 Task: Send an email with the signature Lindsay Hall with the subject Request for feedback on a consumer research report and the message I am writing to confirm the details of the project charter. from softage.3@softage.net to softage.8@softage.net with an attached audio file Audio_announcement.mp3 and move the email from Sent Items to the folder Product manuals
Action: Mouse moved to (102, 134)
Screenshot: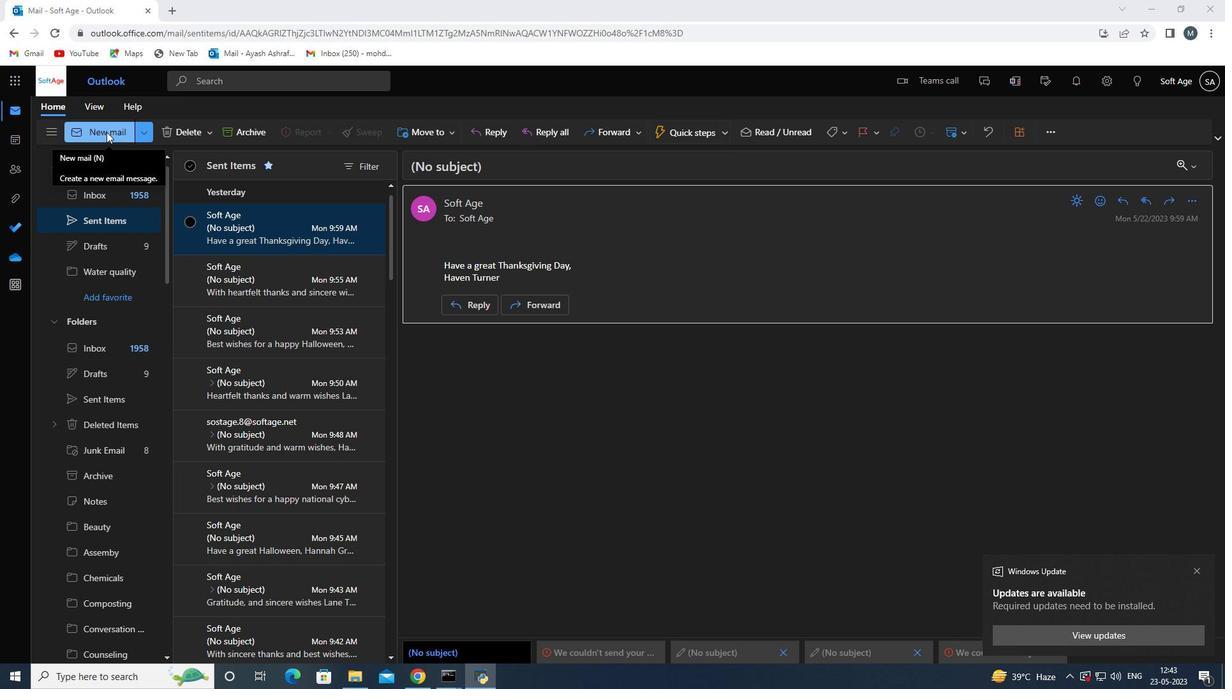 
Action: Mouse pressed left at (102, 134)
Screenshot: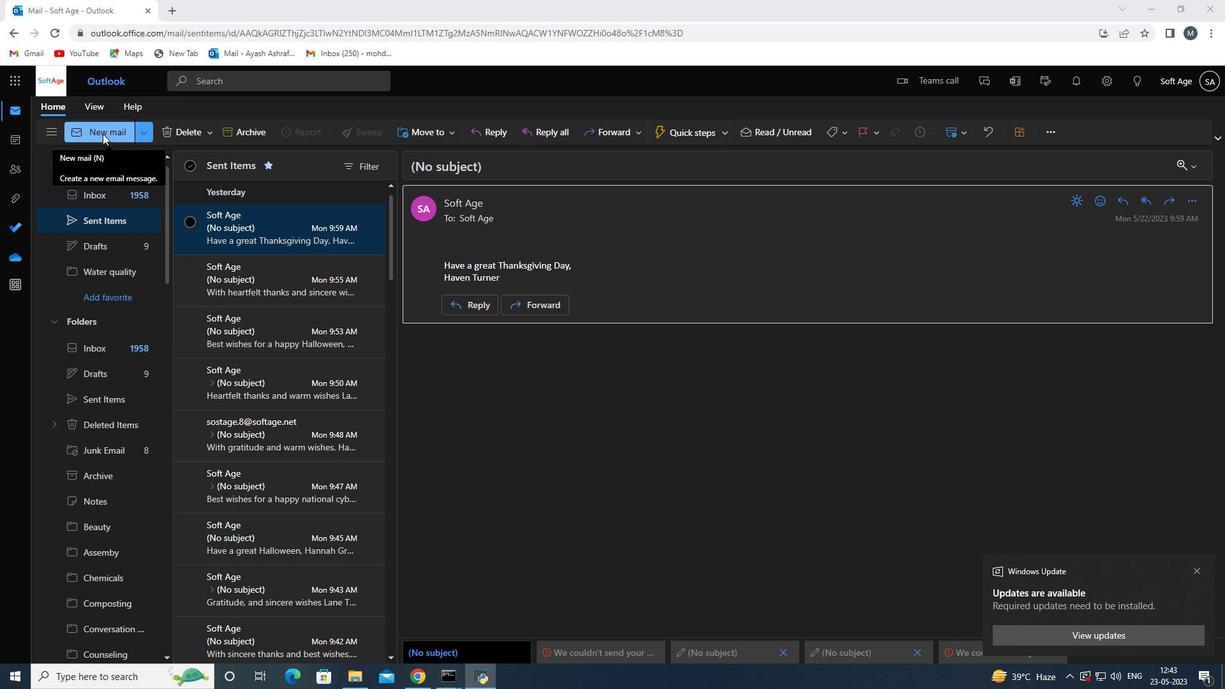 
Action: Mouse moved to (865, 138)
Screenshot: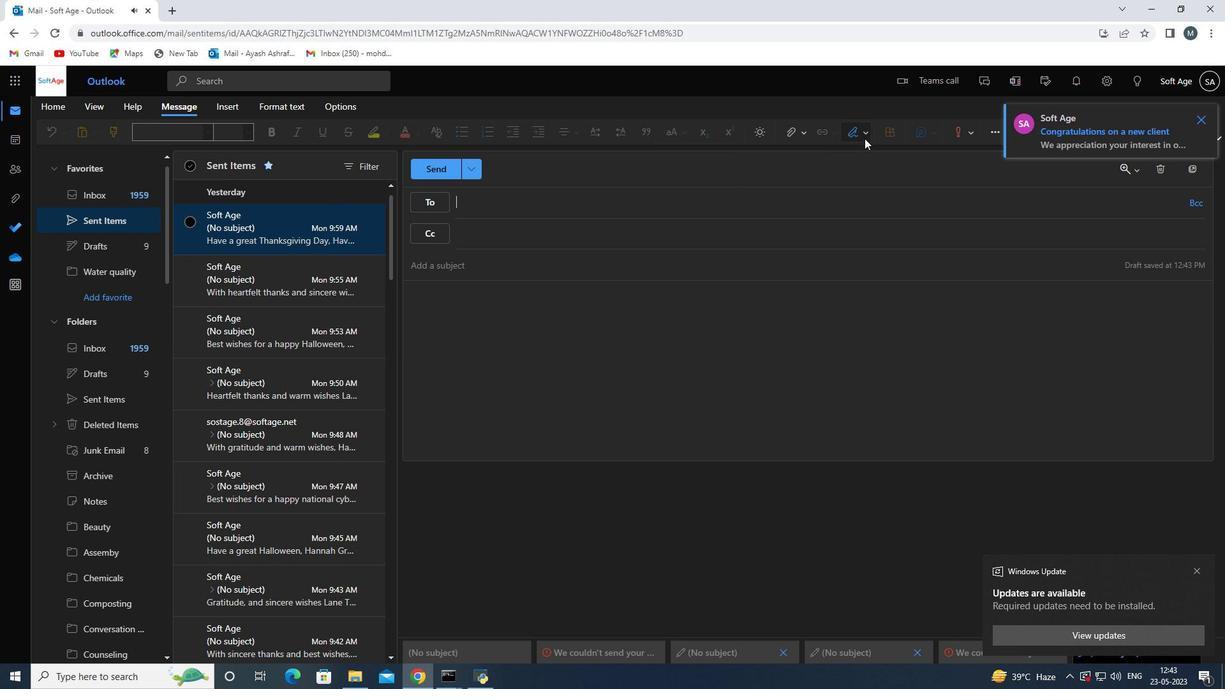 
Action: Mouse pressed left at (865, 138)
Screenshot: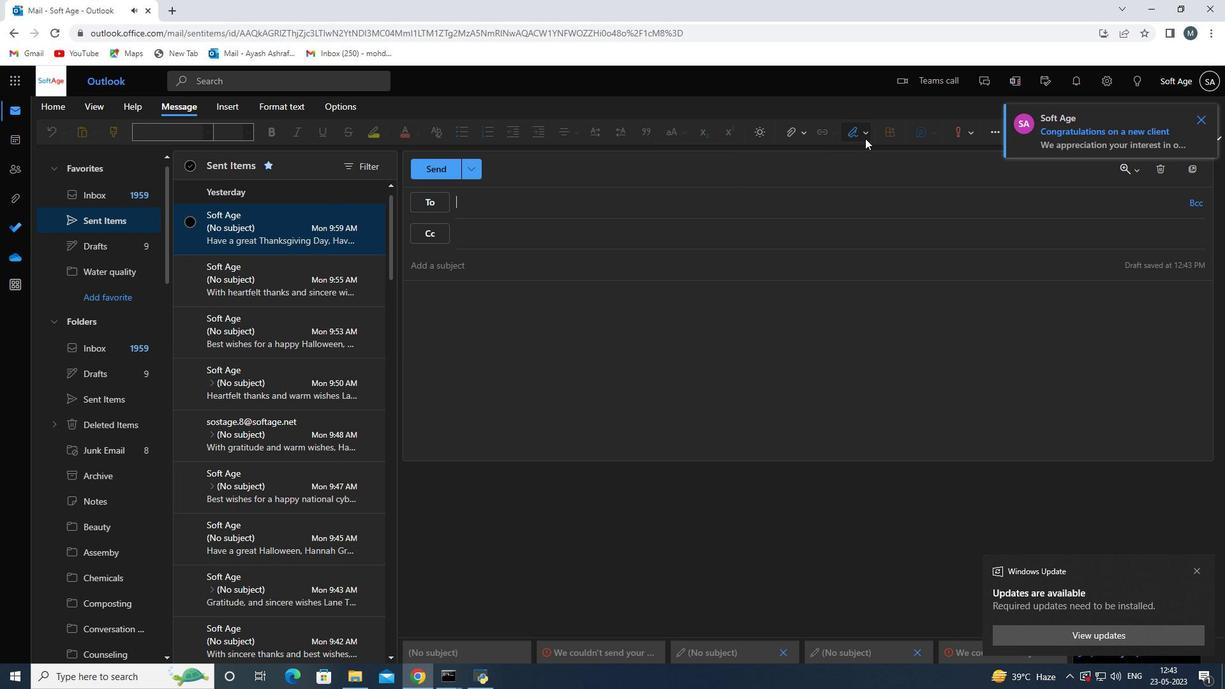 
Action: Mouse moved to (830, 186)
Screenshot: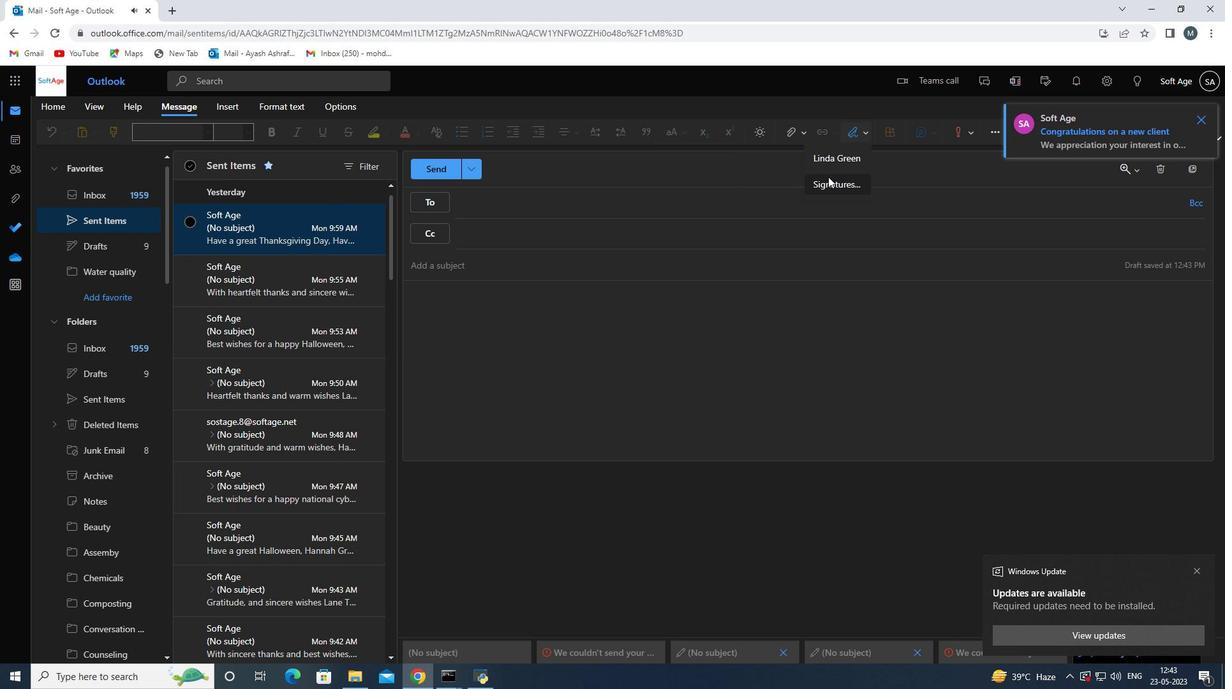
Action: Mouse pressed left at (830, 186)
Screenshot: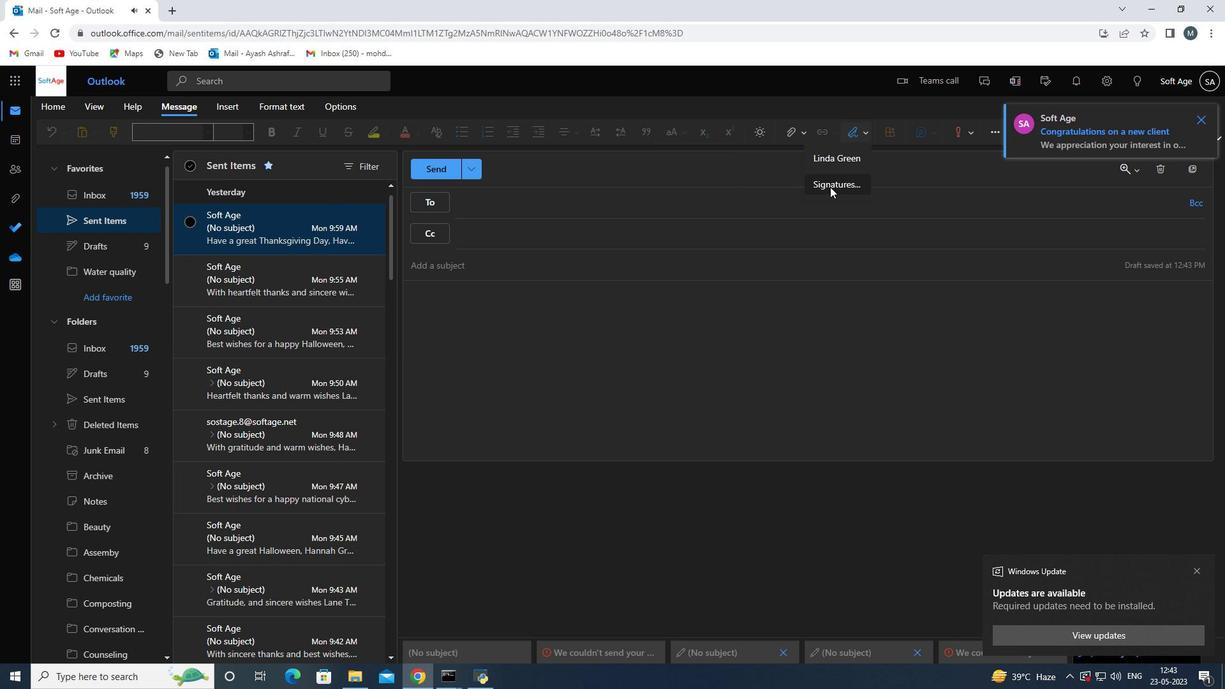 
Action: Mouse moved to (880, 240)
Screenshot: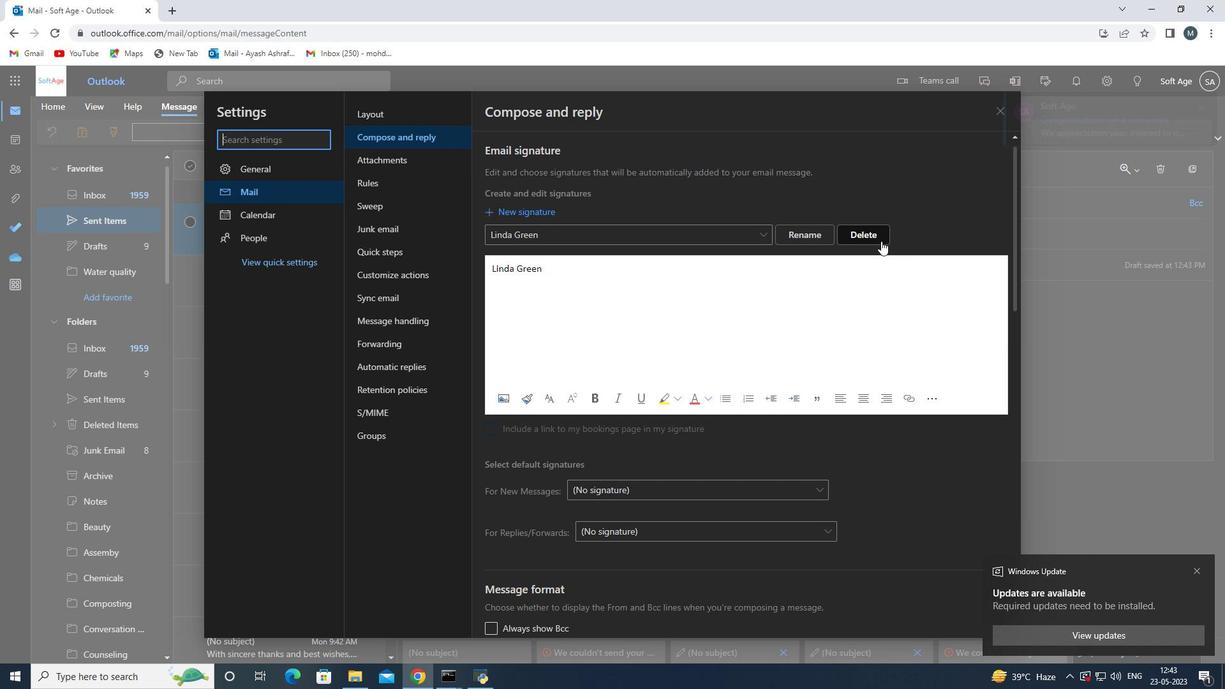 
Action: Mouse pressed left at (880, 240)
Screenshot: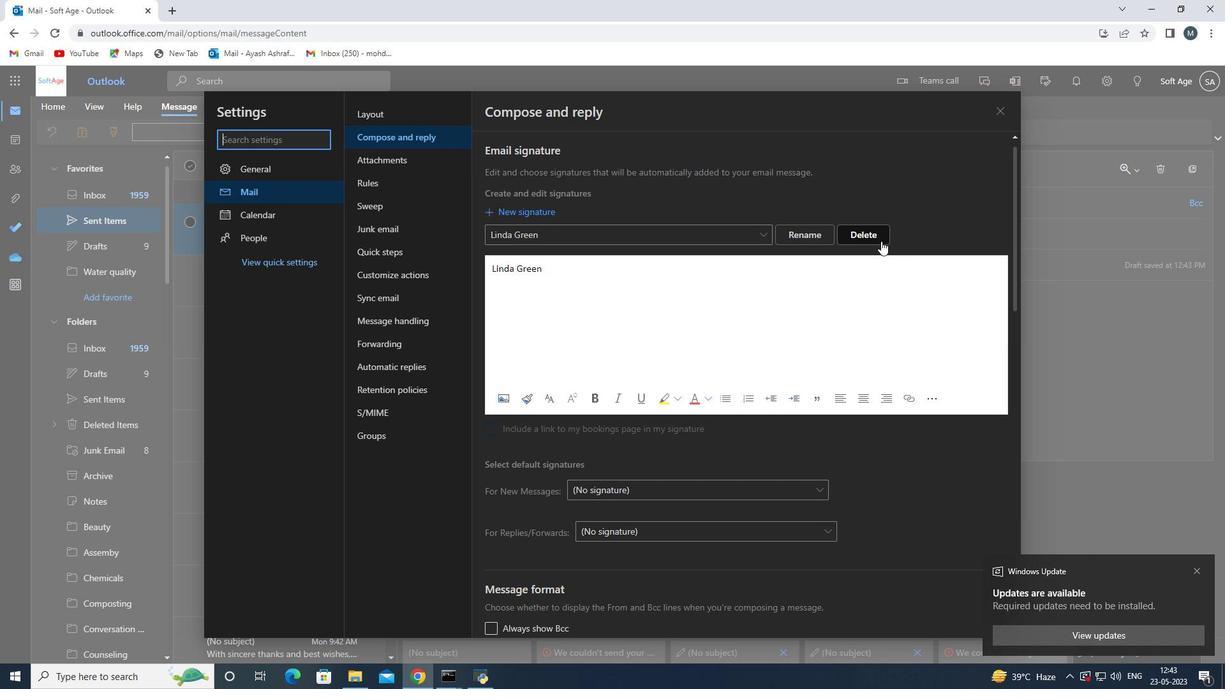 
Action: Mouse moved to (559, 234)
Screenshot: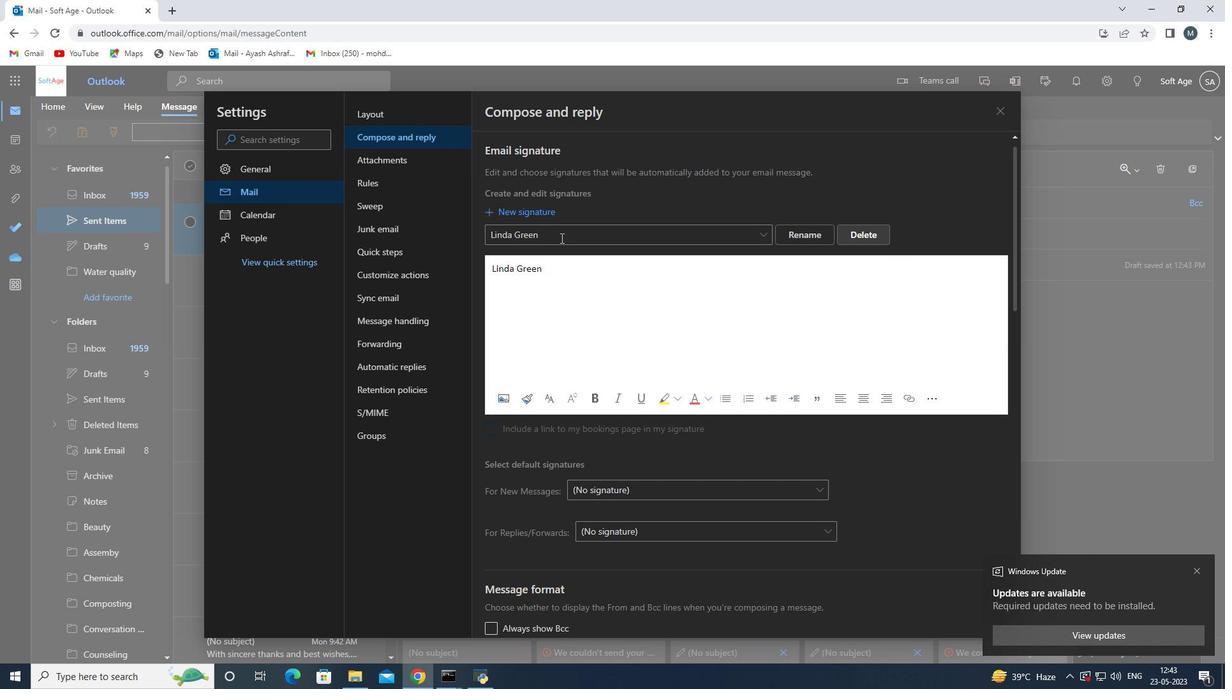 
Action: Mouse pressed left at (559, 234)
Screenshot: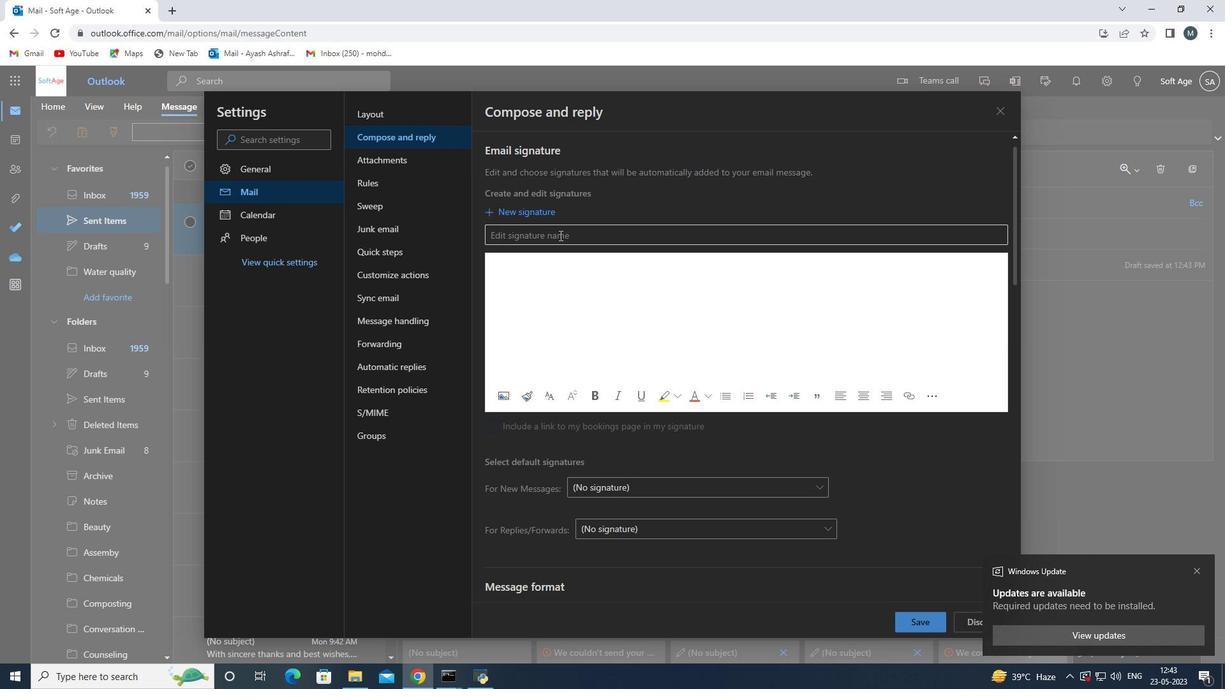 
Action: Key pressed <Key.shift>Lindsay<Key.space><Key.shift>hall
Screenshot: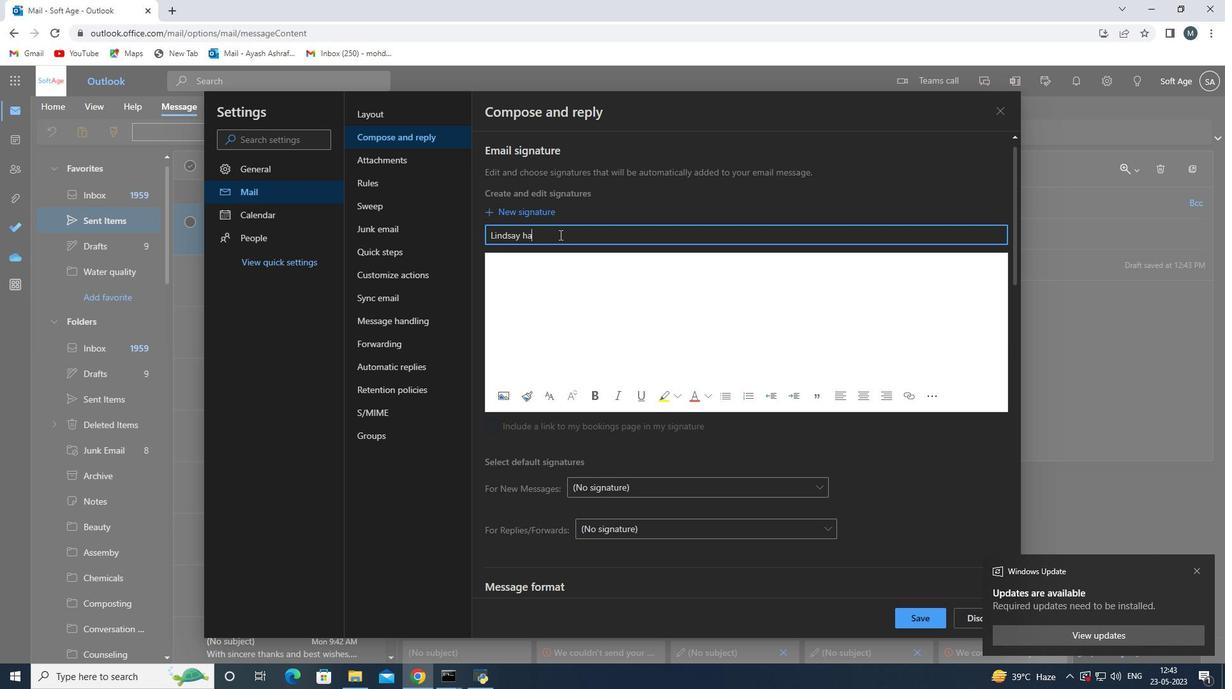 
Action: Mouse moved to (525, 238)
Screenshot: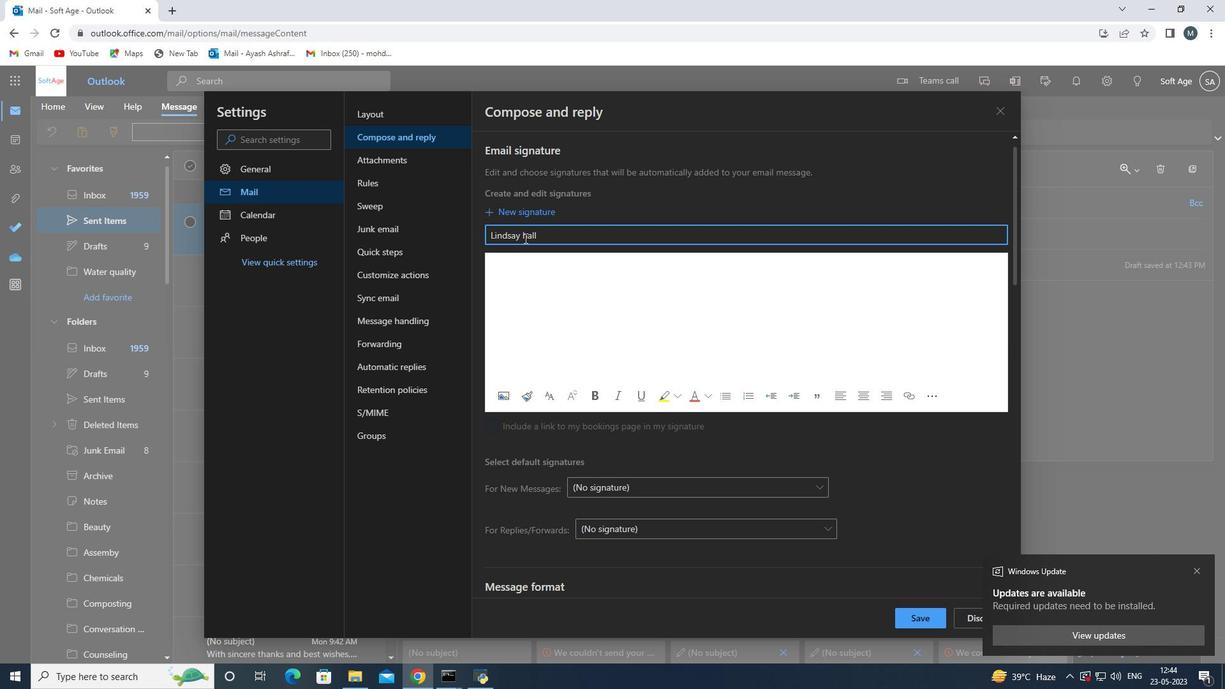 
Action: Mouse pressed left at (525, 238)
Screenshot: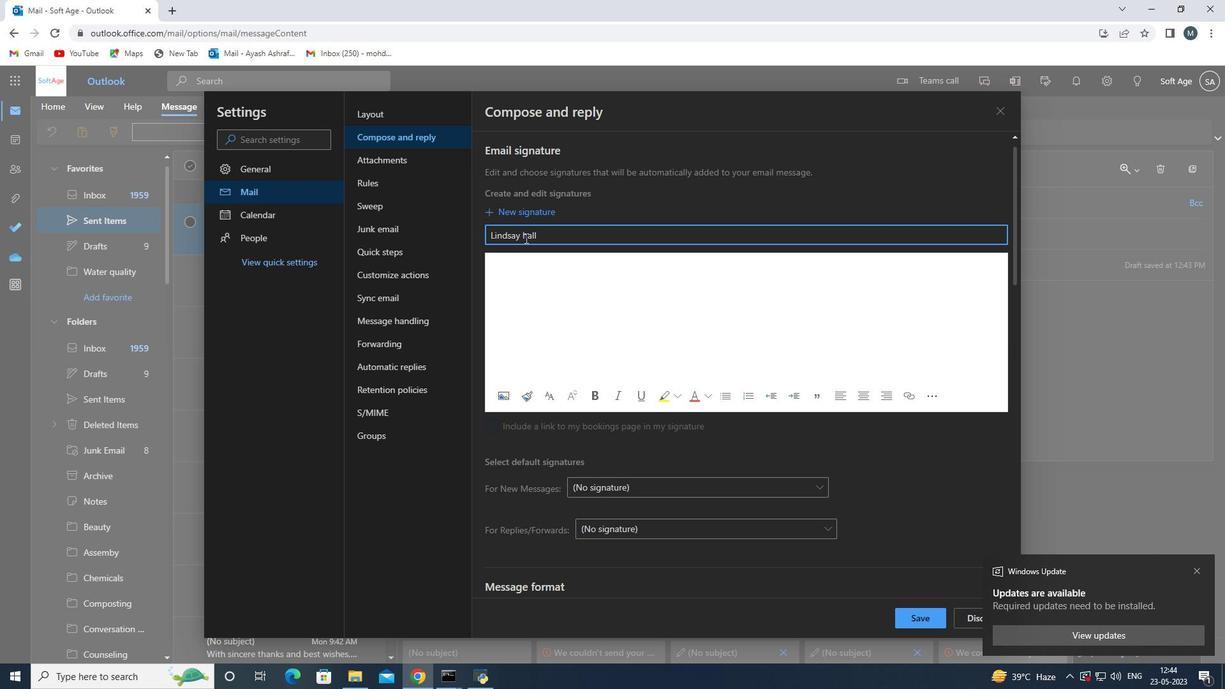 
Action: Mouse moved to (529, 241)
Screenshot: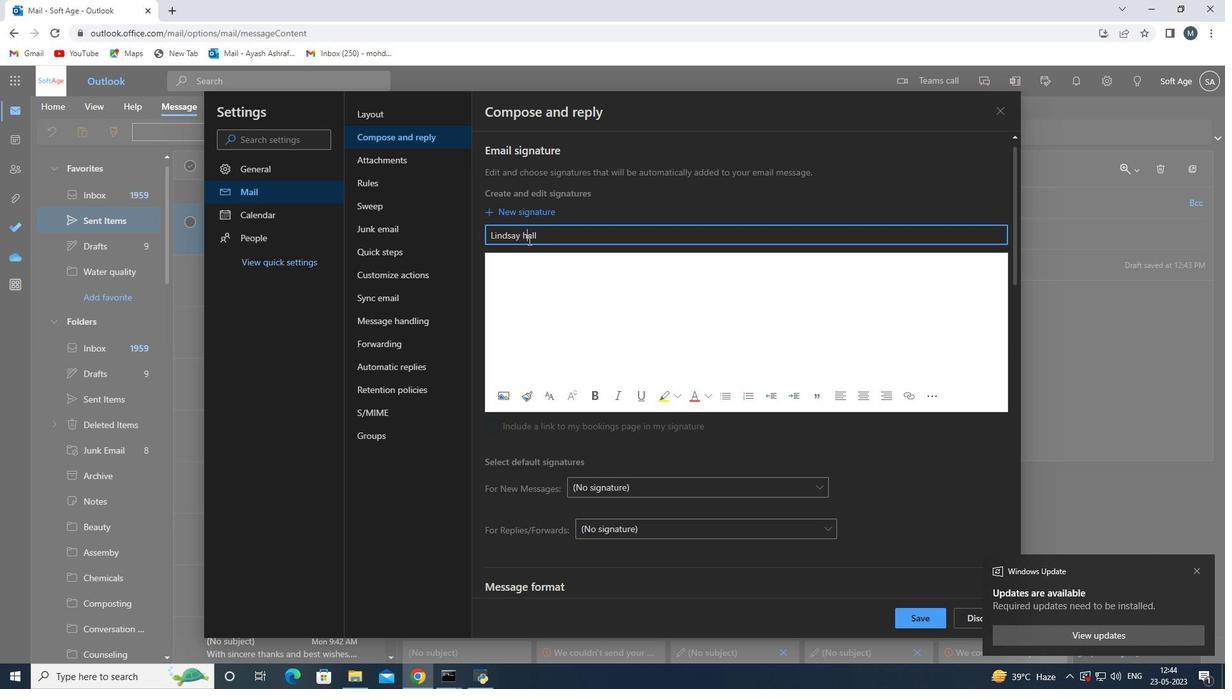
Action: Key pressed <Key.backspace><Key.shift>H
Screenshot: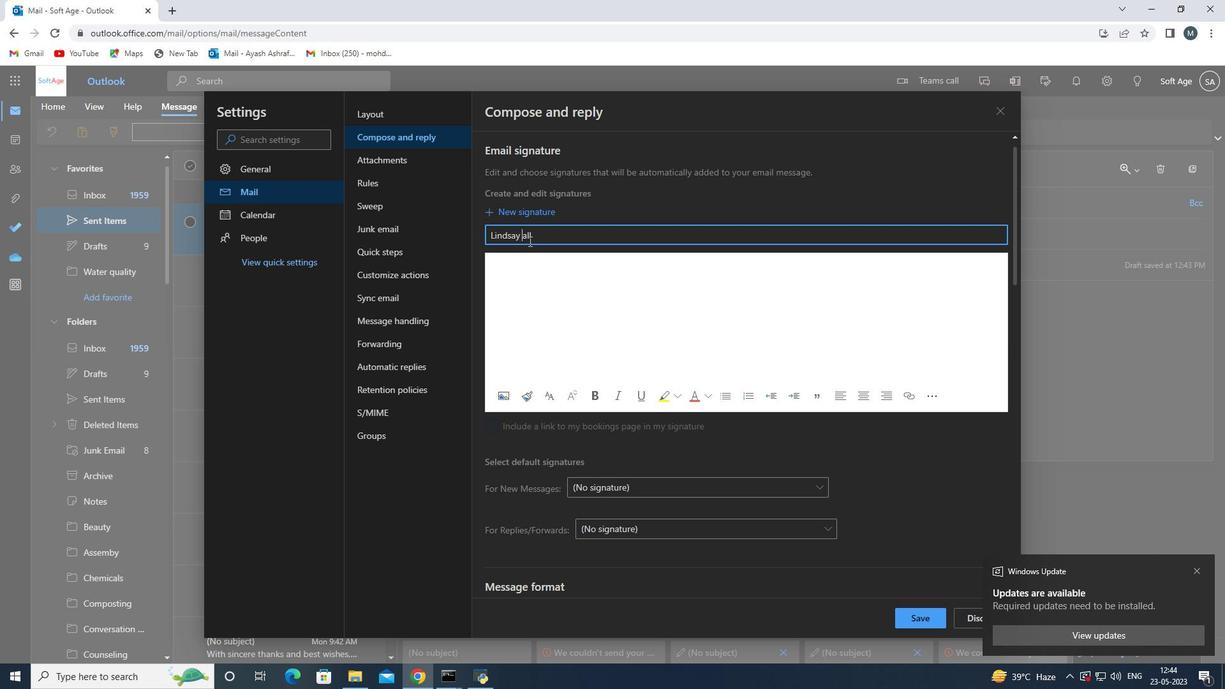 
Action: Mouse moved to (621, 280)
Screenshot: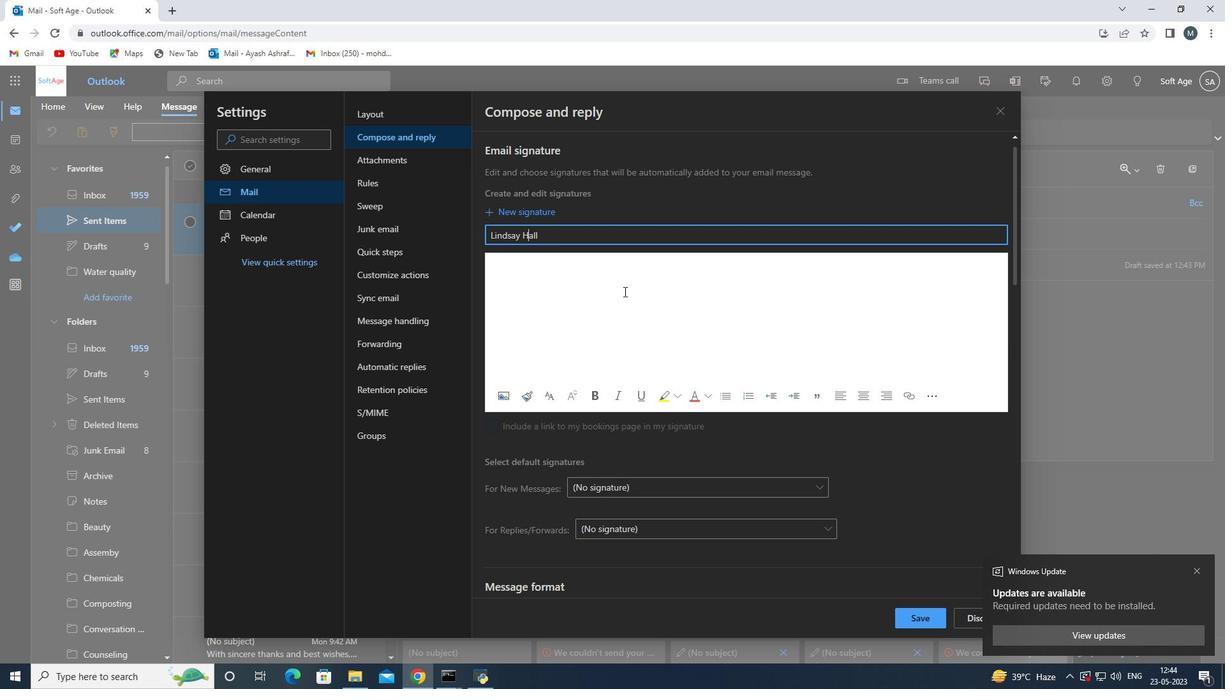
Action: Mouse pressed left at (621, 280)
Screenshot: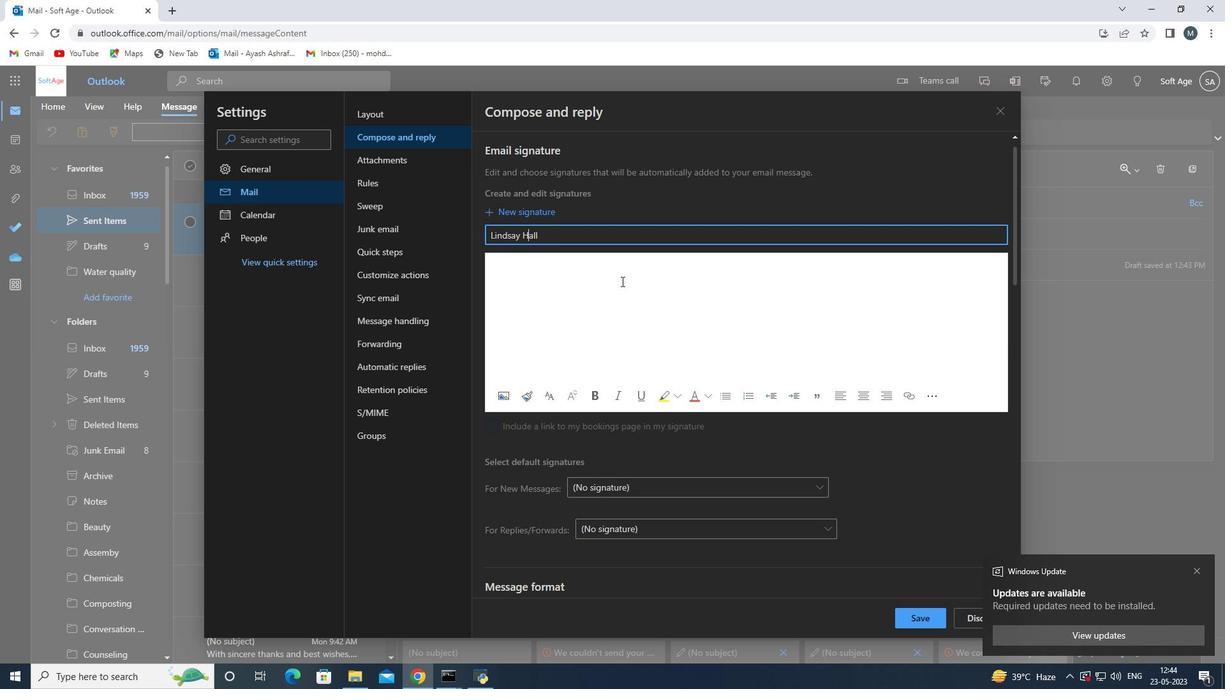 
Action: Key pressed <Key.shift>L
Screenshot: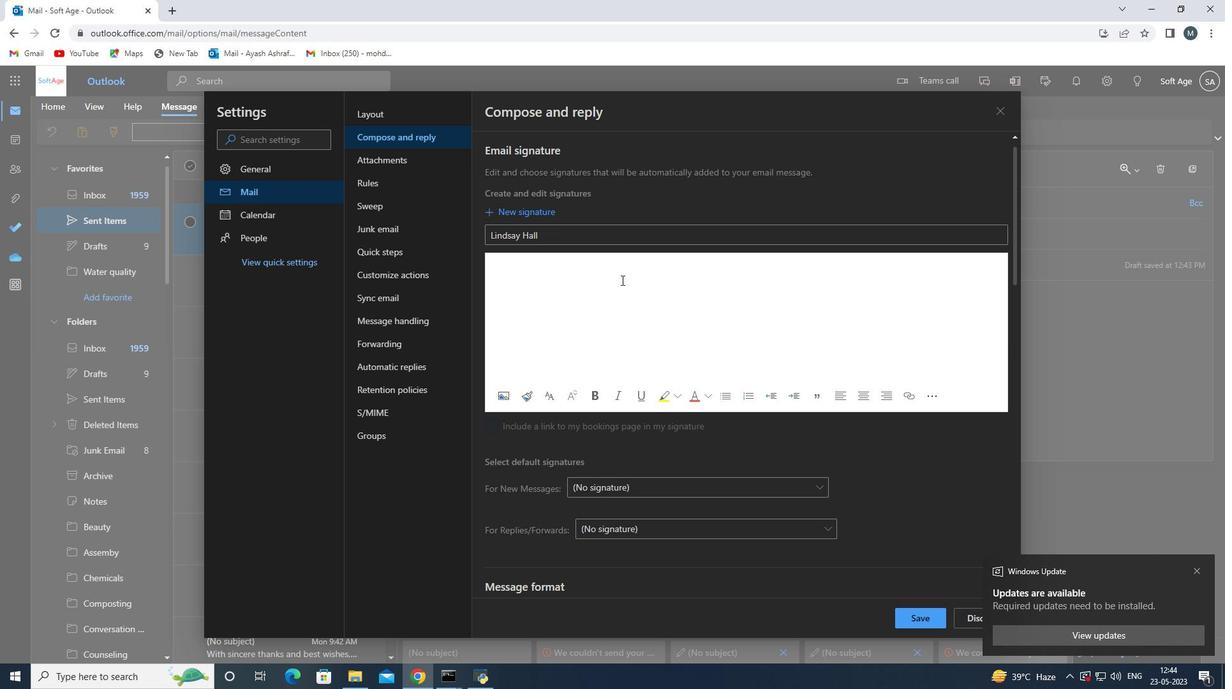 
Action: Mouse moved to (620, 280)
Screenshot: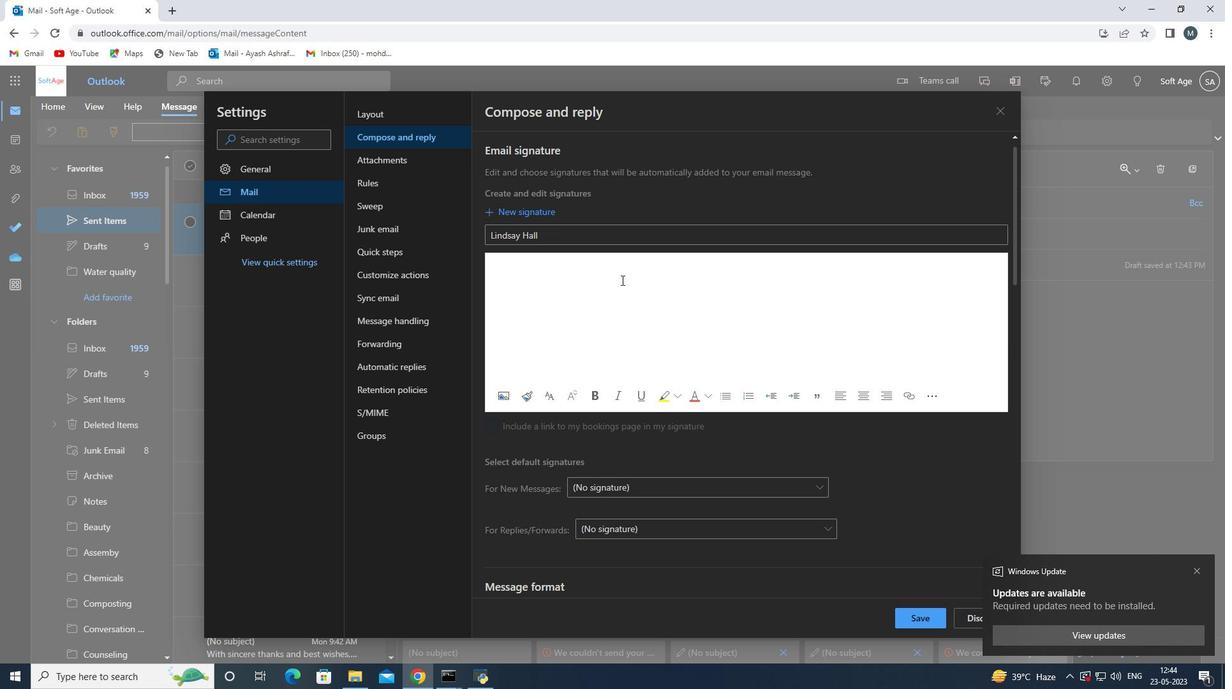 
Action: Key pressed indsay<Key.space><Key.shift>Hall<Key.space>
Screenshot: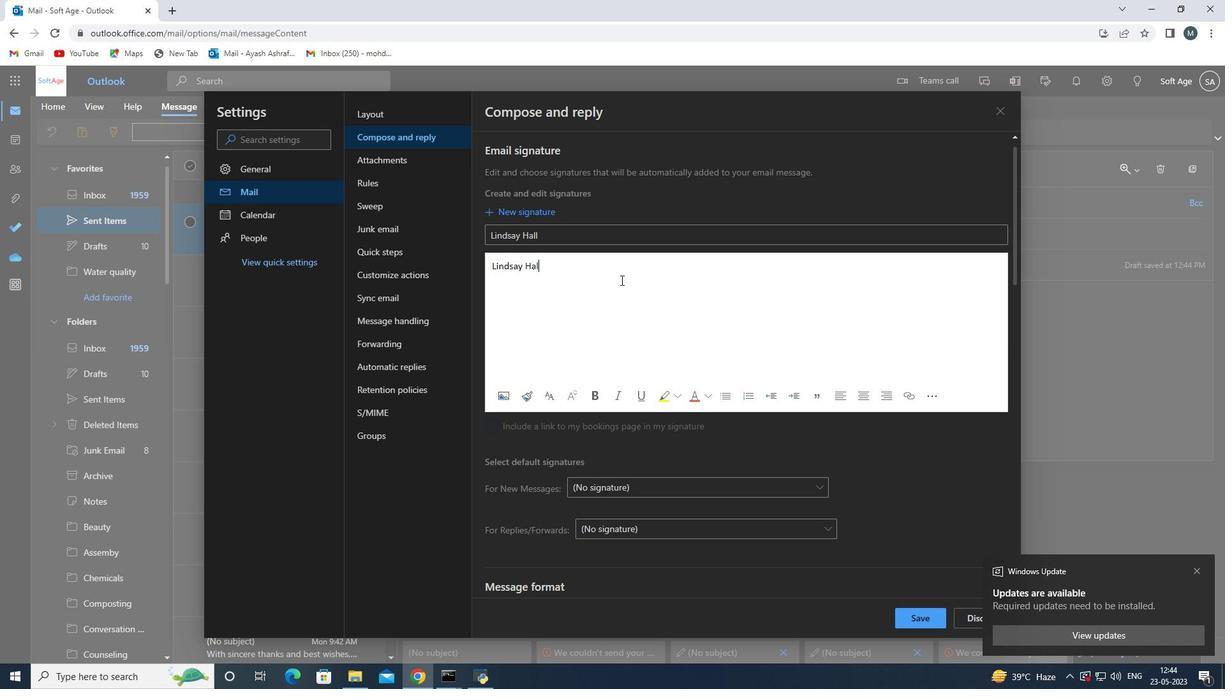
Action: Mouse moved to (933, 626)
Screenshot: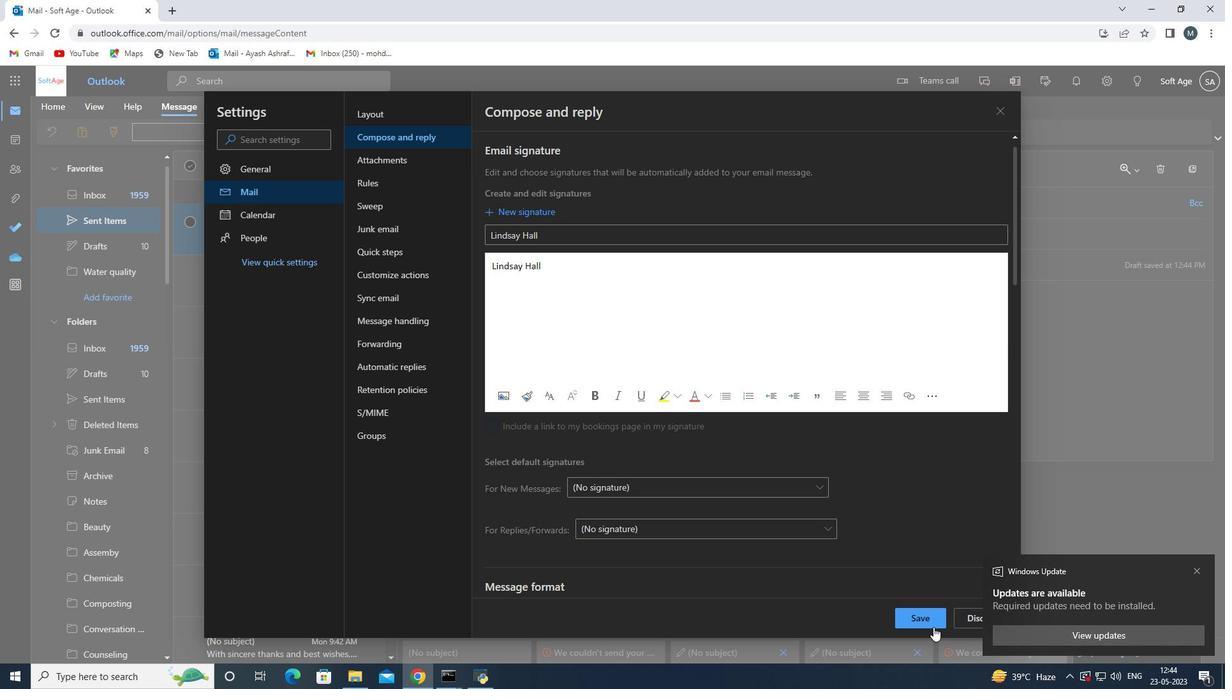
Action: Mouse pressed left at (933, 626)
Screenshot: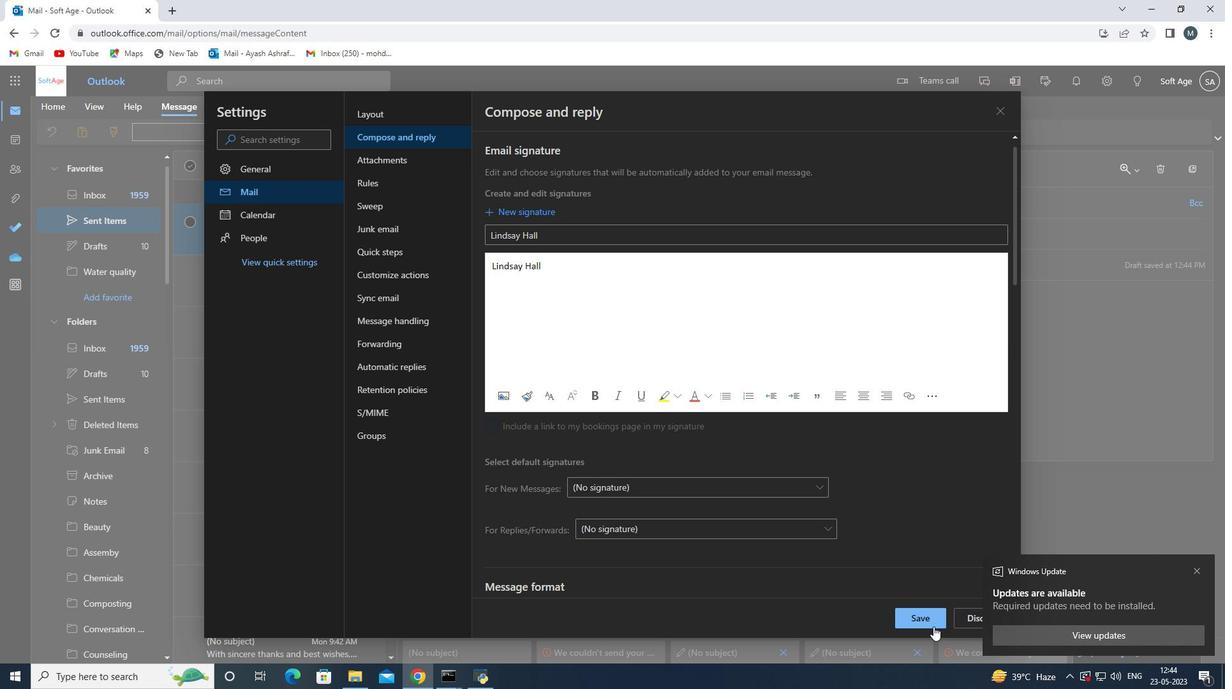 
Action: Mouse moved to (863, 264)
Screenshot: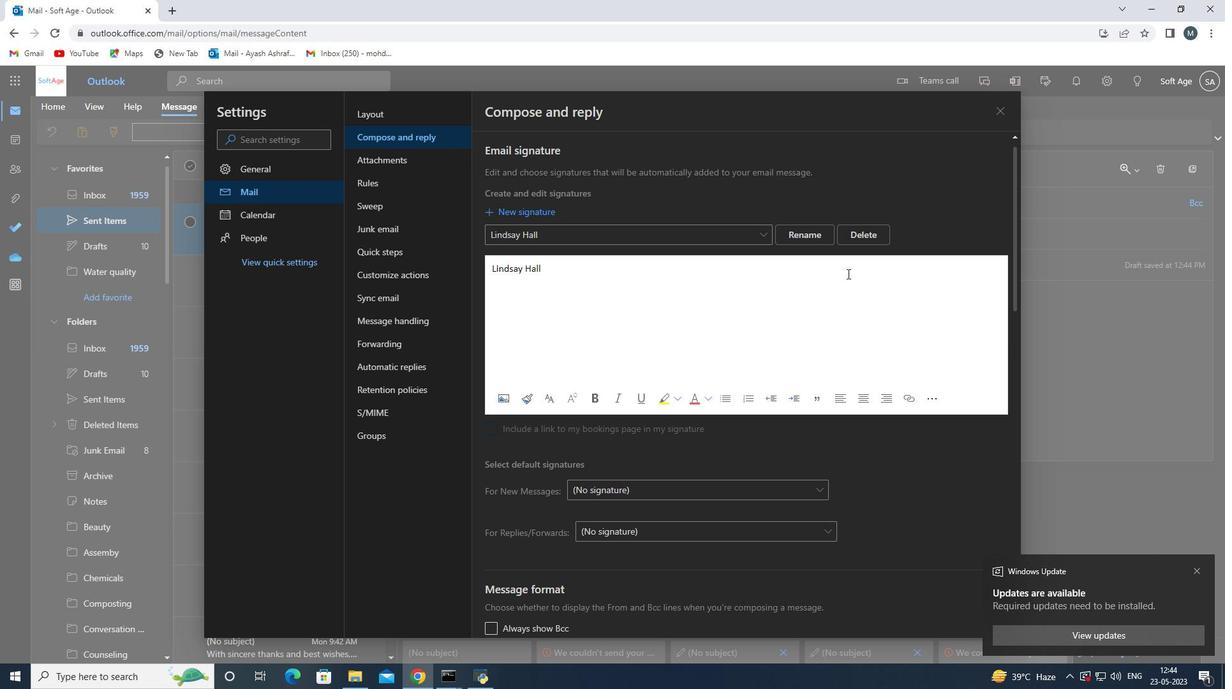
Action: Mouse scrolled (863, 263) with delta (0, 0)
Screenshot: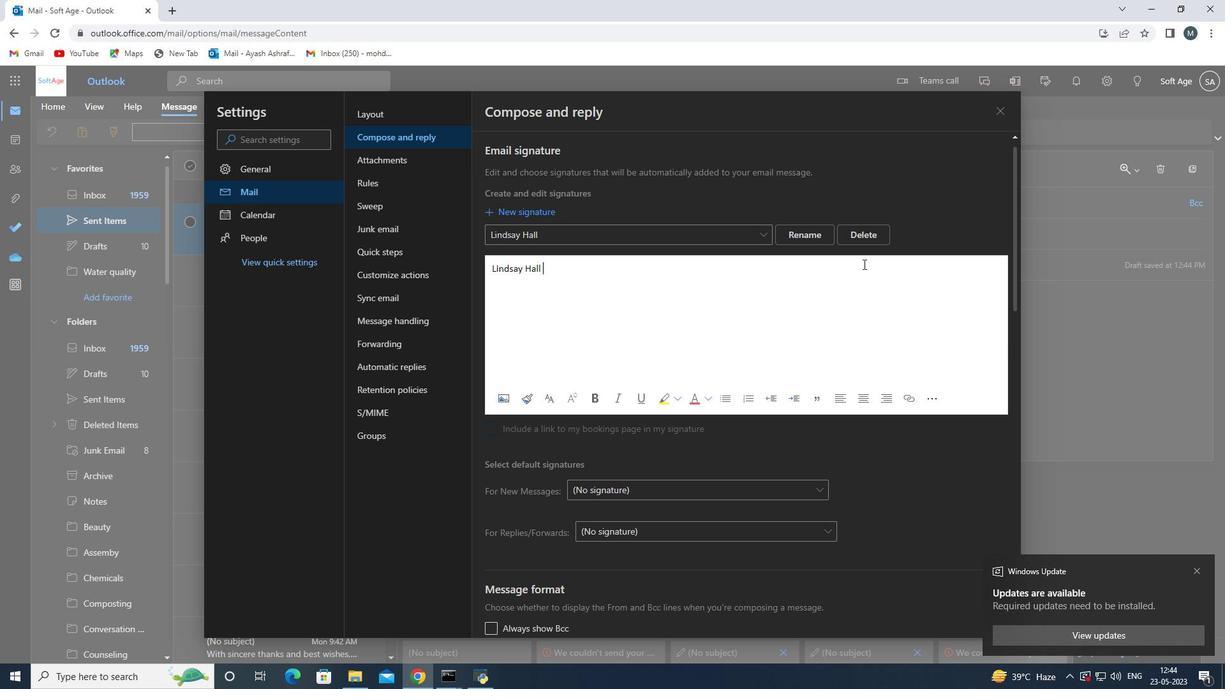
Action: Mouse moved to (968, 232)
Screenshot: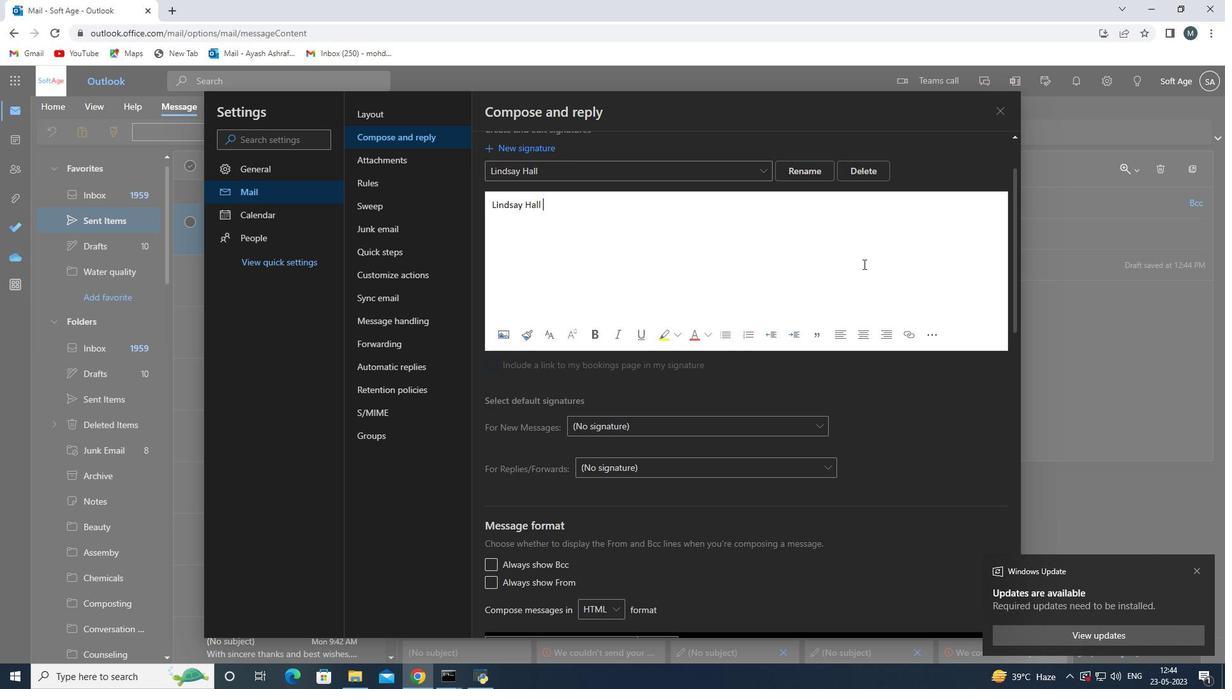 
Action: Mouse scrolled (968, 231) with delta (0, 0)
Screenshot: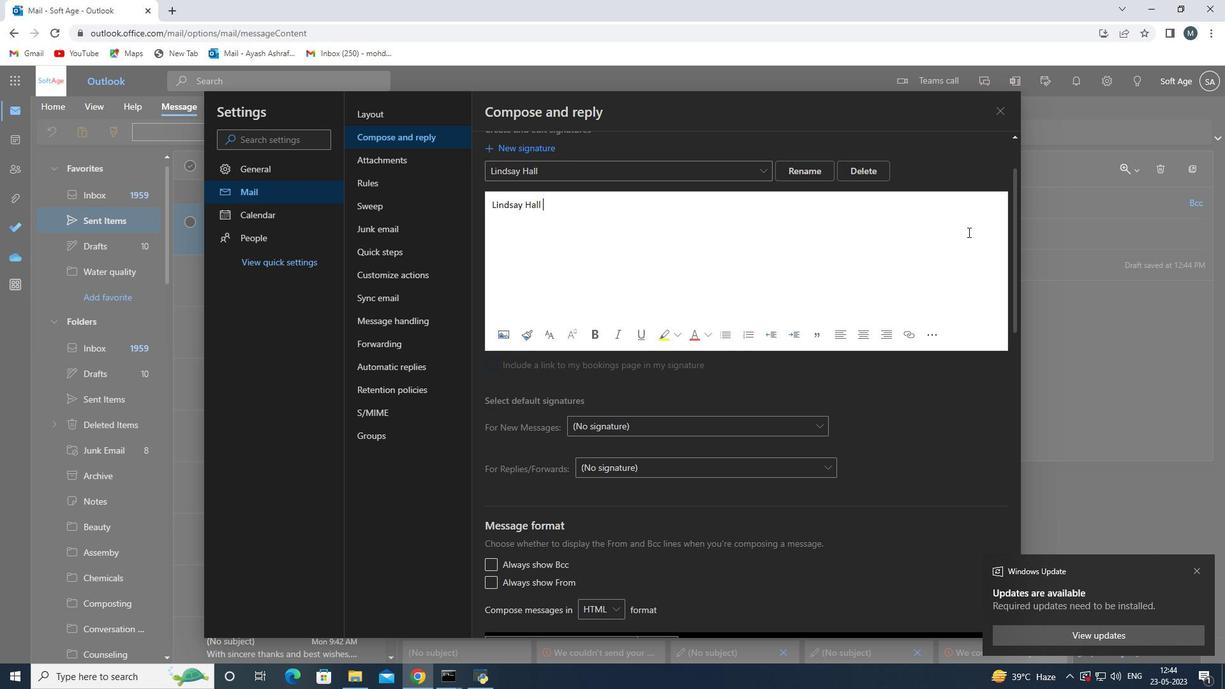 
Action: Mouse moved to (970, 232)
Screenshot: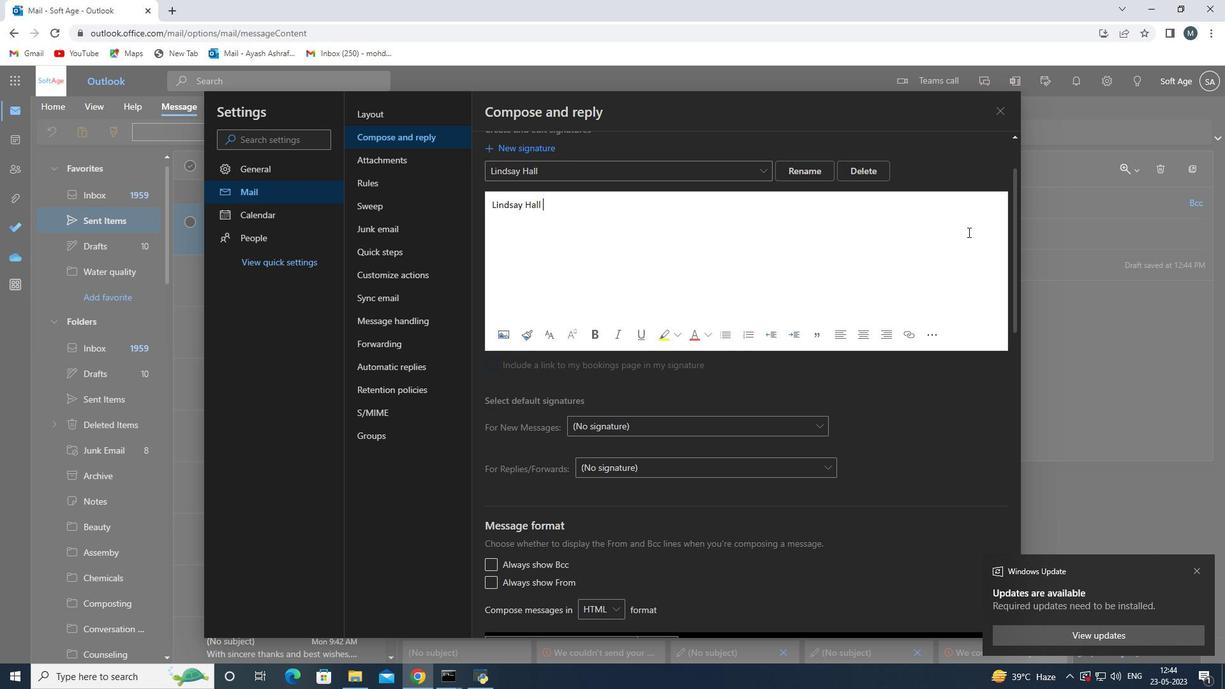 
Action: Mouse scrolled (970, 231) with delta (0, 0)
Screenshot: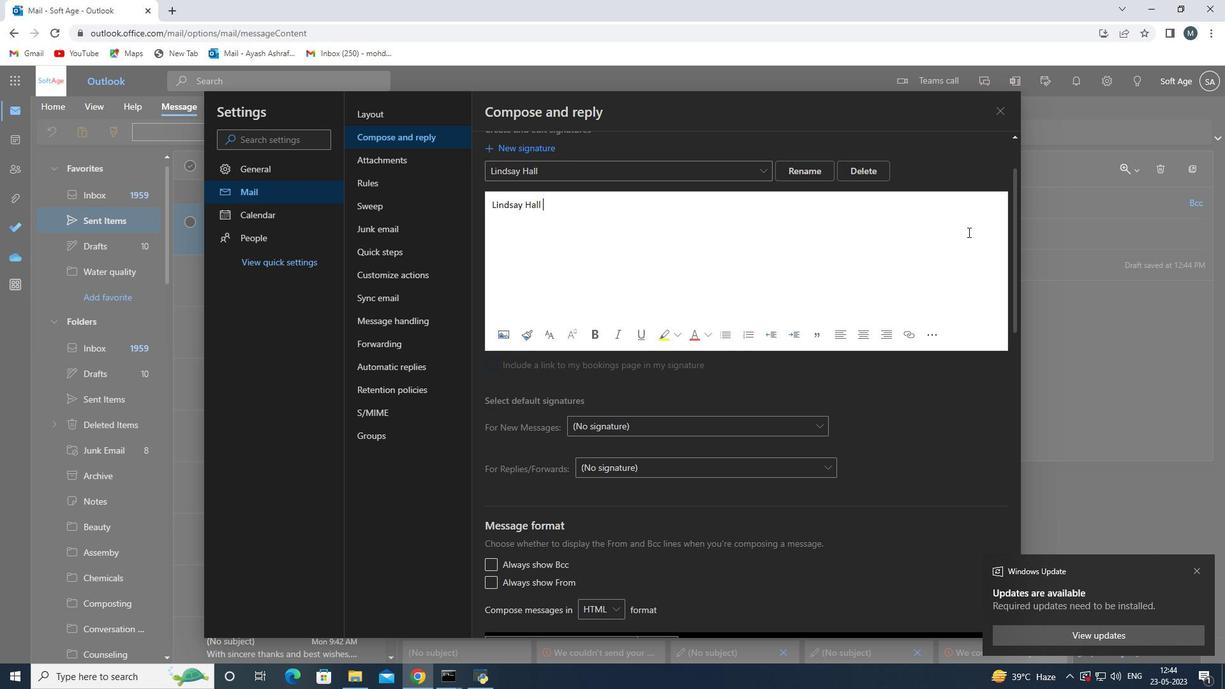 
Action: Mouse moved to (970, 232)
Screenshot: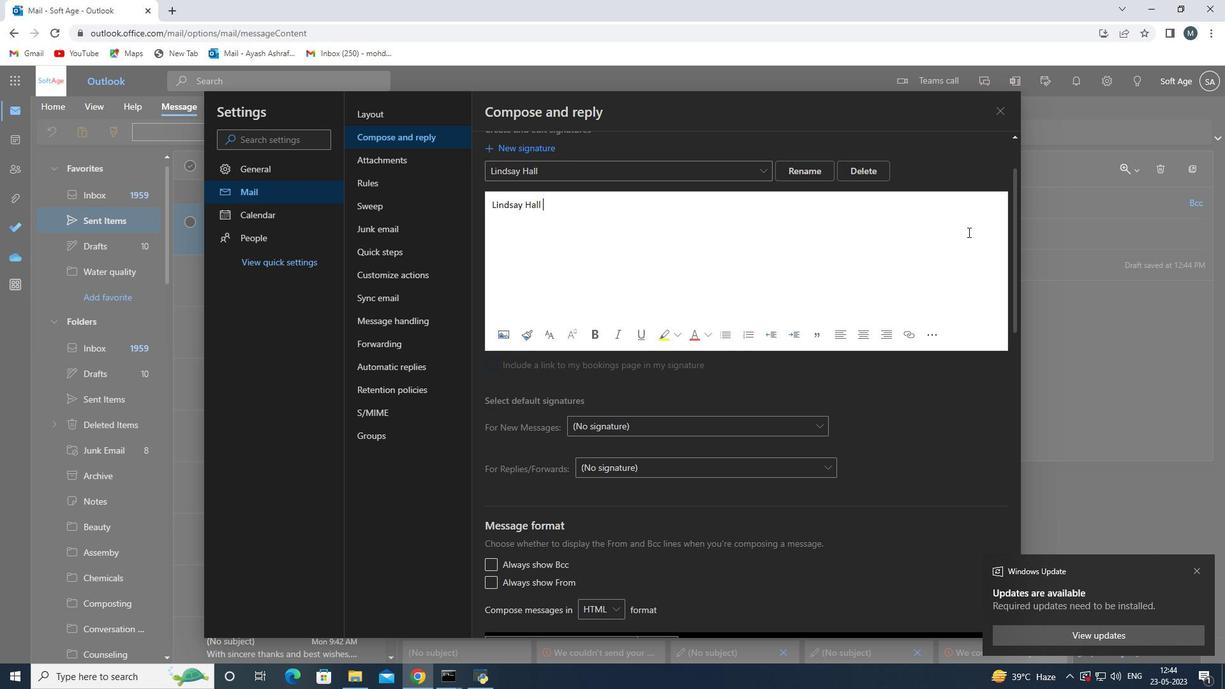 
Action: Mouse scrolled (970, 231) with delta (0, 0)
Screenshot: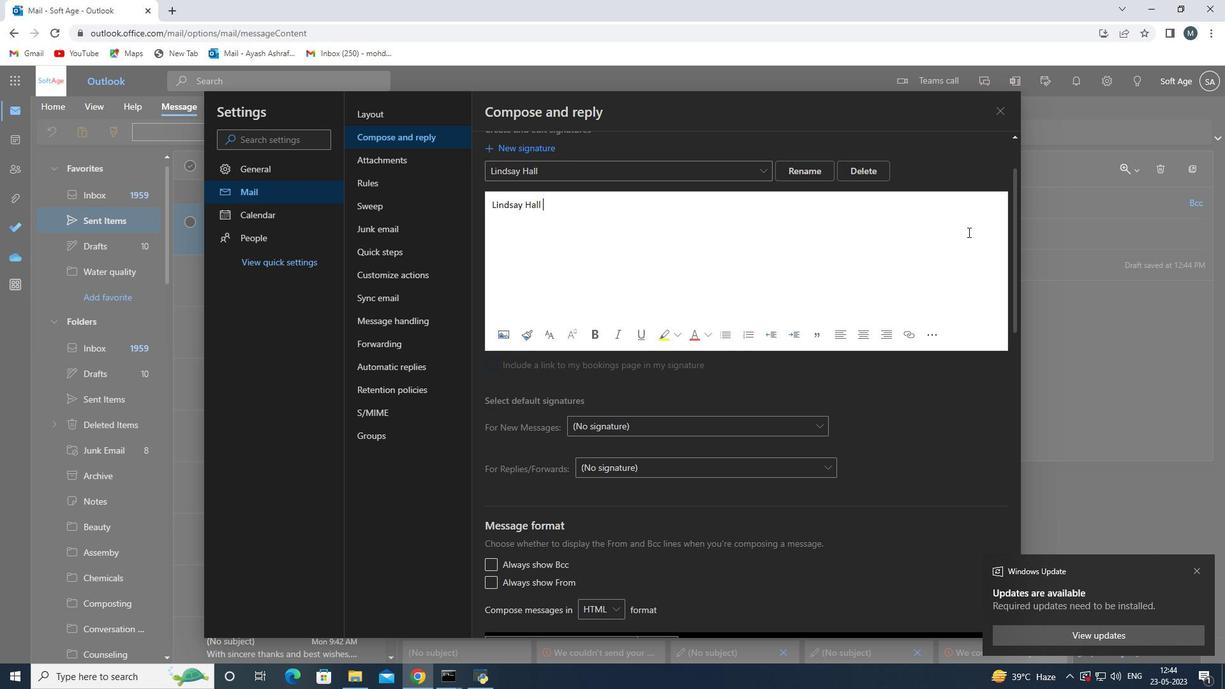 
Action: Mouse moved to (903, 394)
Screenshot: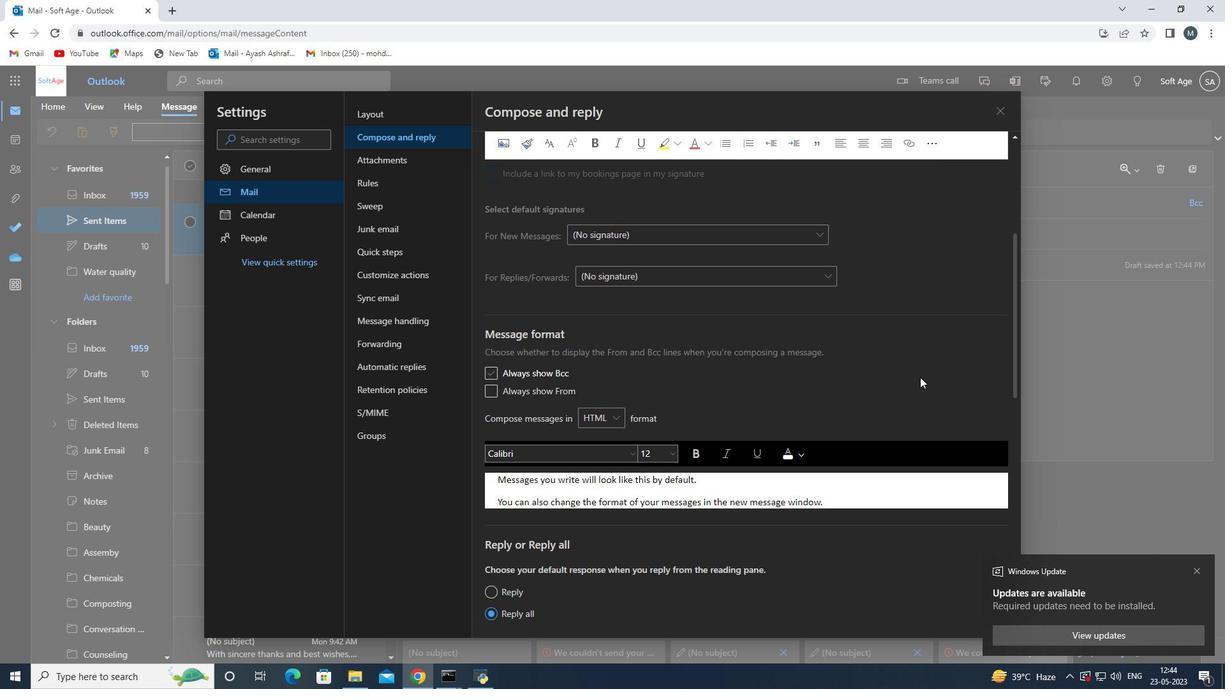 
Action: Mouse scrolled (903, 395) with delta (0, 0)
Screenshot: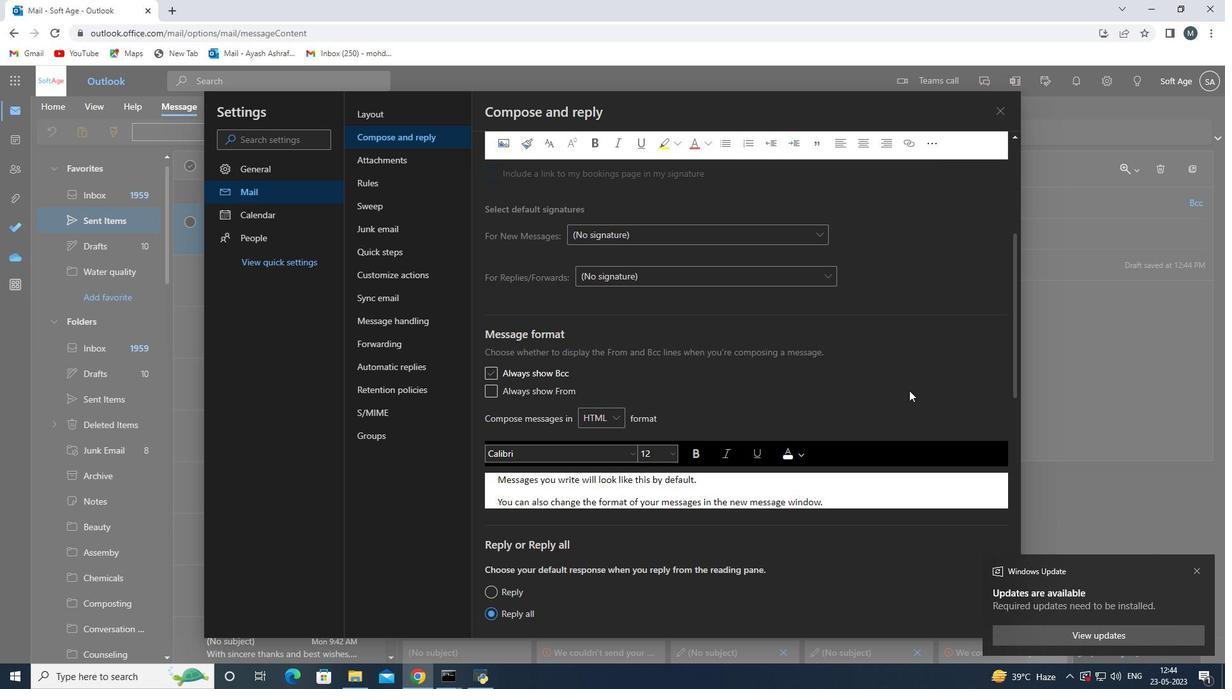 
Action: Mouse scrolled (903, 395) with delta (0, 0)
Screenshot: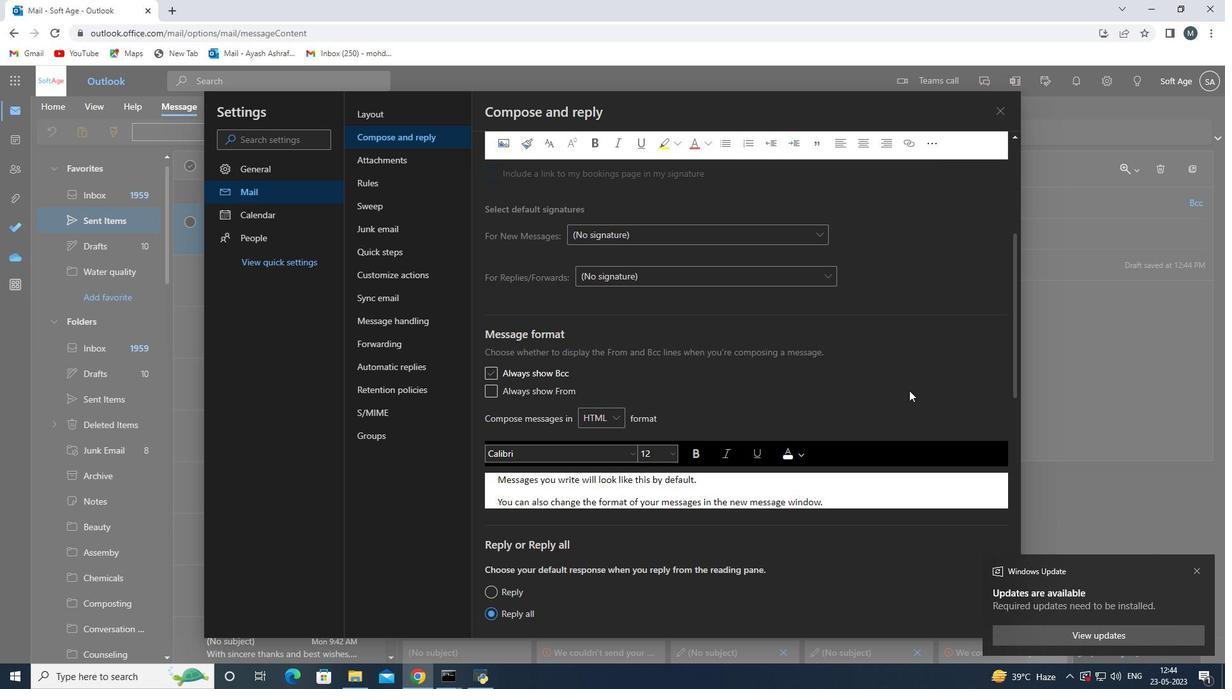 
Action: Mouse scrolled (903, 395) with delta (0, 0)
Screenshot: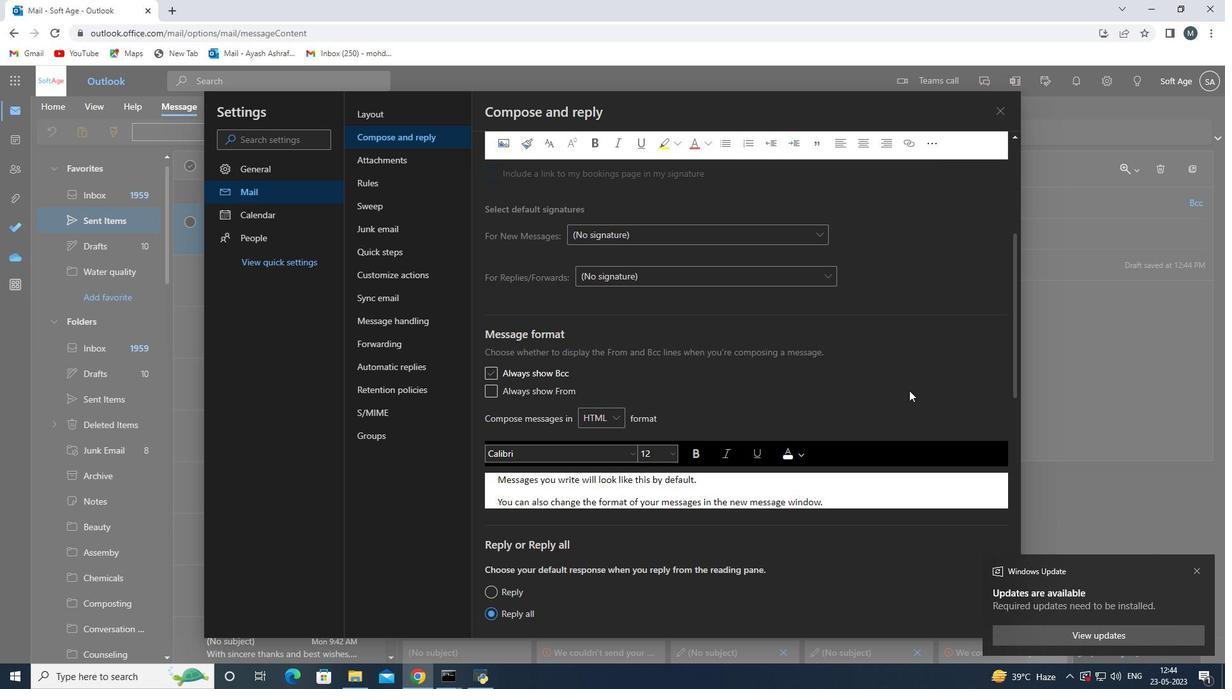 
Action: Mouse scrolled (903, 395) with delta (0, 0)
Screenshot: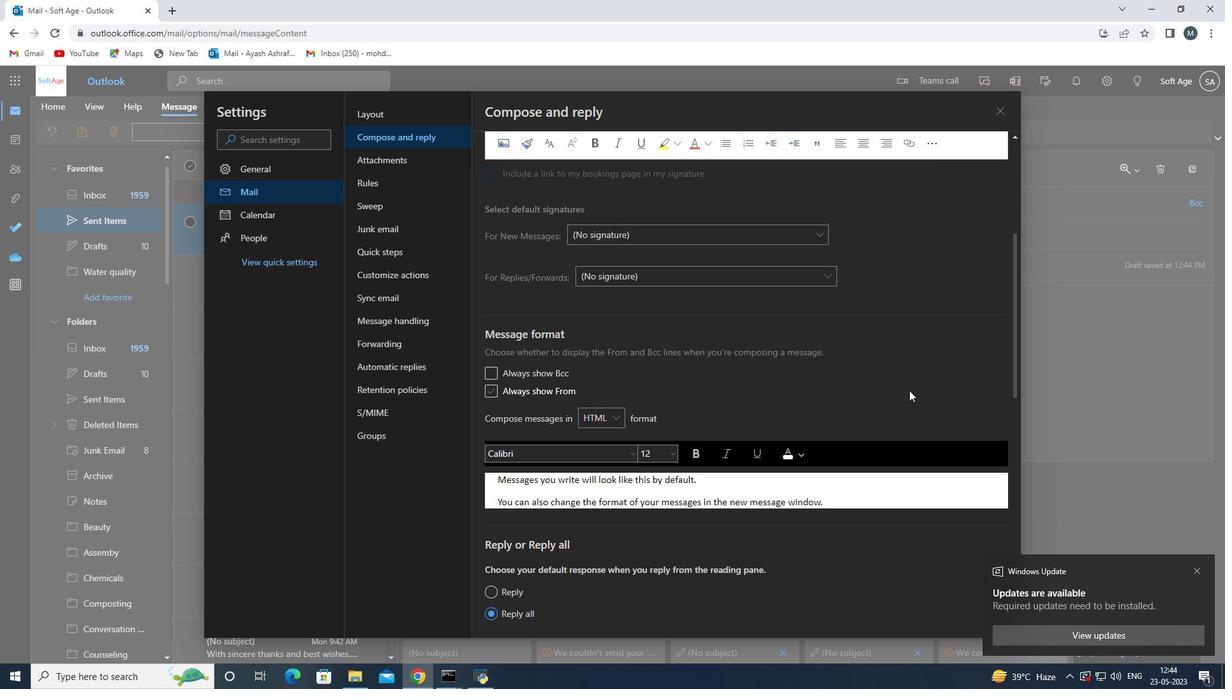 
Action: Mouse scrolled (903, 395) with delta (0, 0)
Screenshot: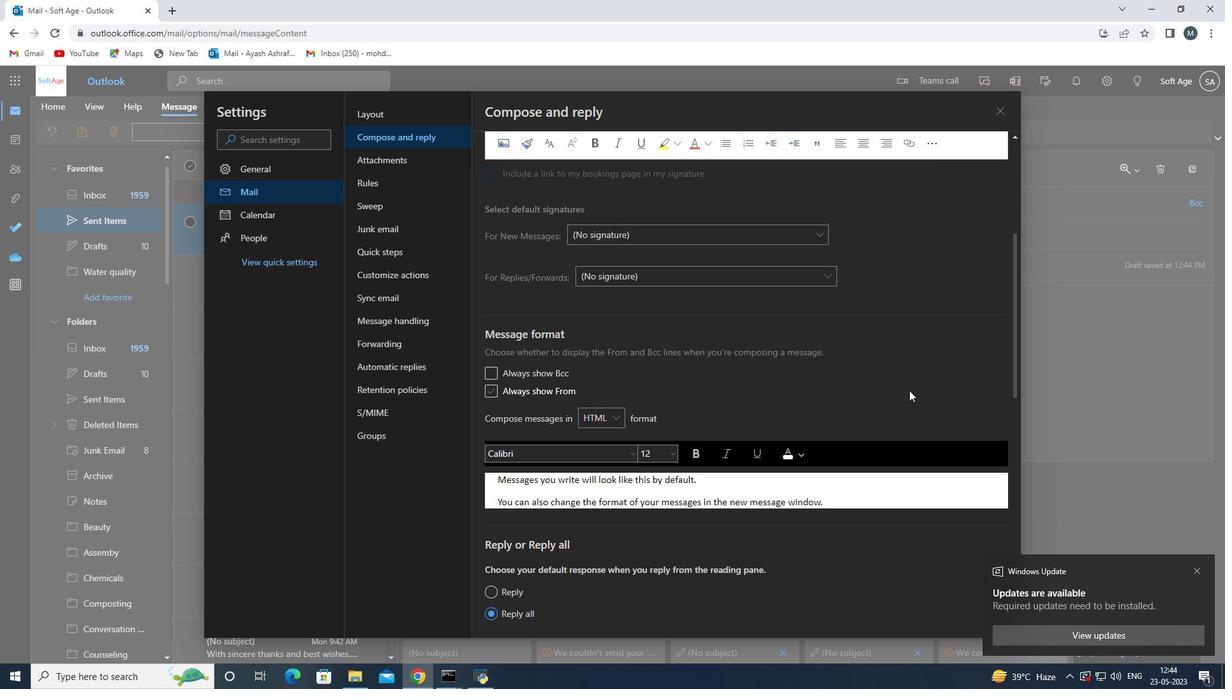 
Action: Mouse moved to (915, 322)
Screenshot: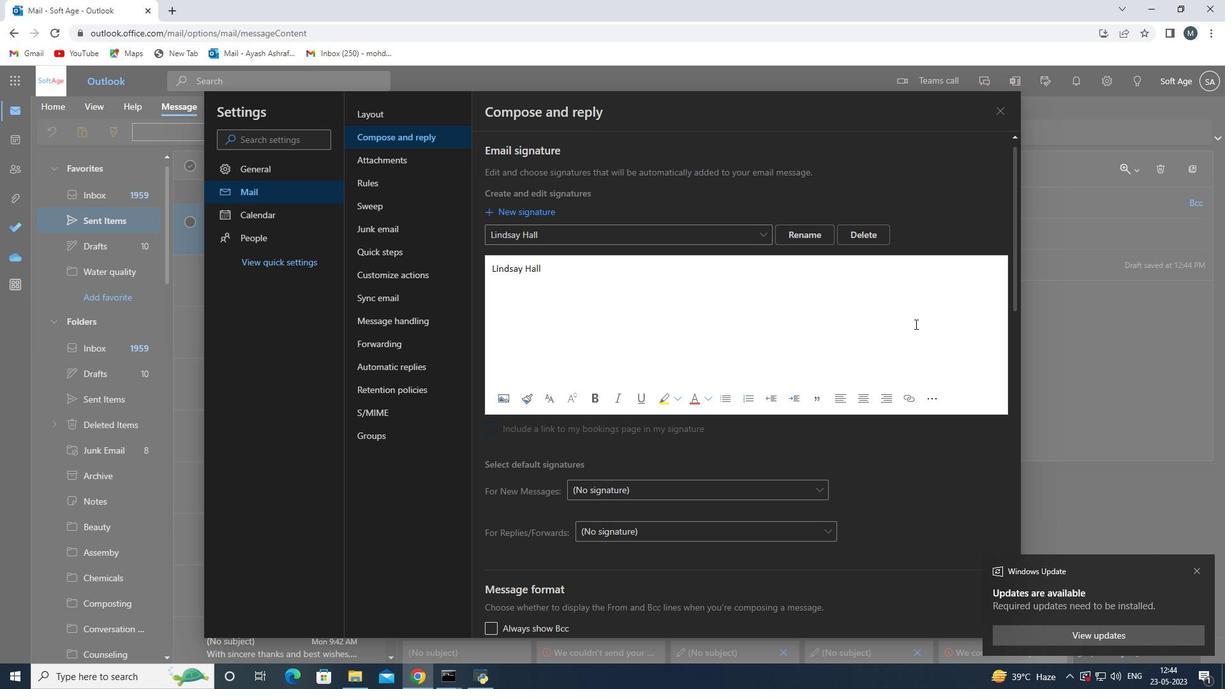 
Action: Mouse scrolled (915, 321) with delta (0, 0)
Screenshot: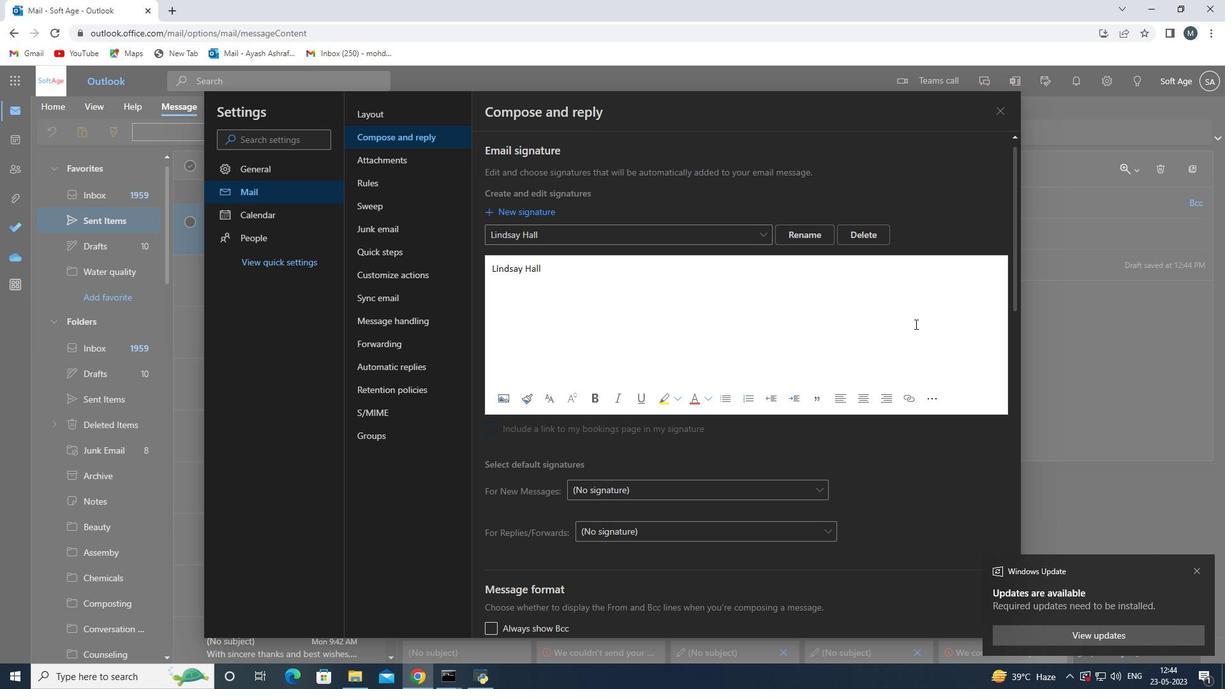 
Action: Mouse moved to (916, 324)
Screenshot: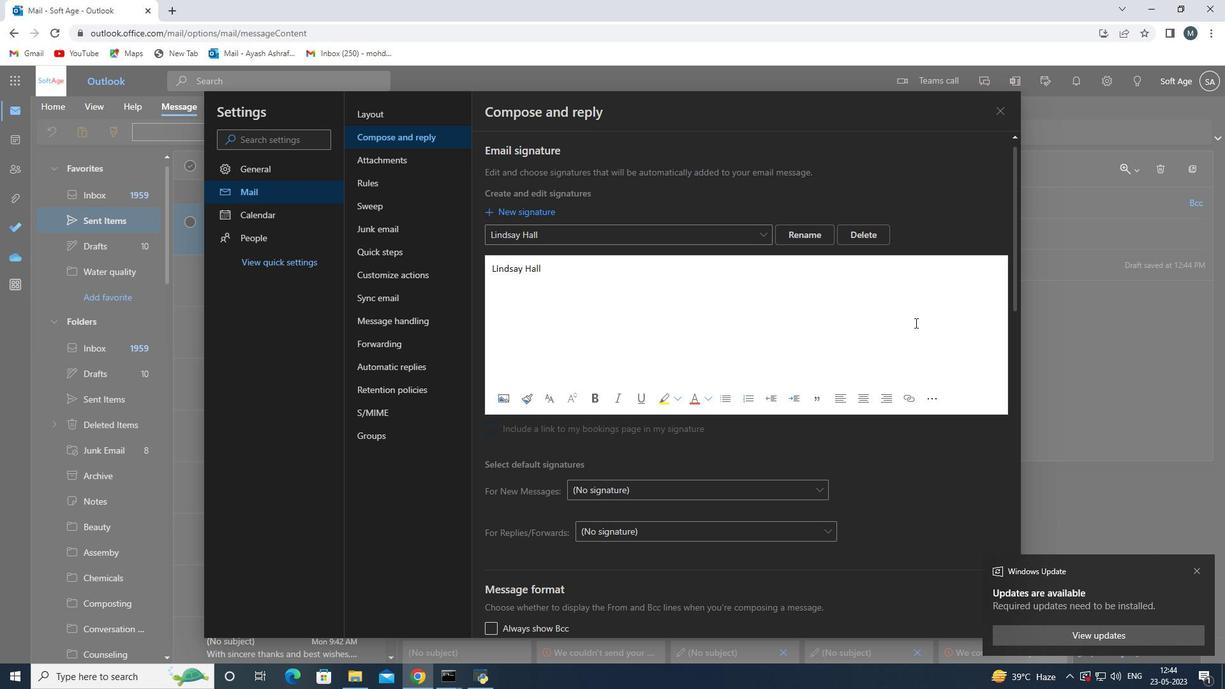 
Action: Mouse scrolled (916, 323) with delta (0, 0)
Screenshot: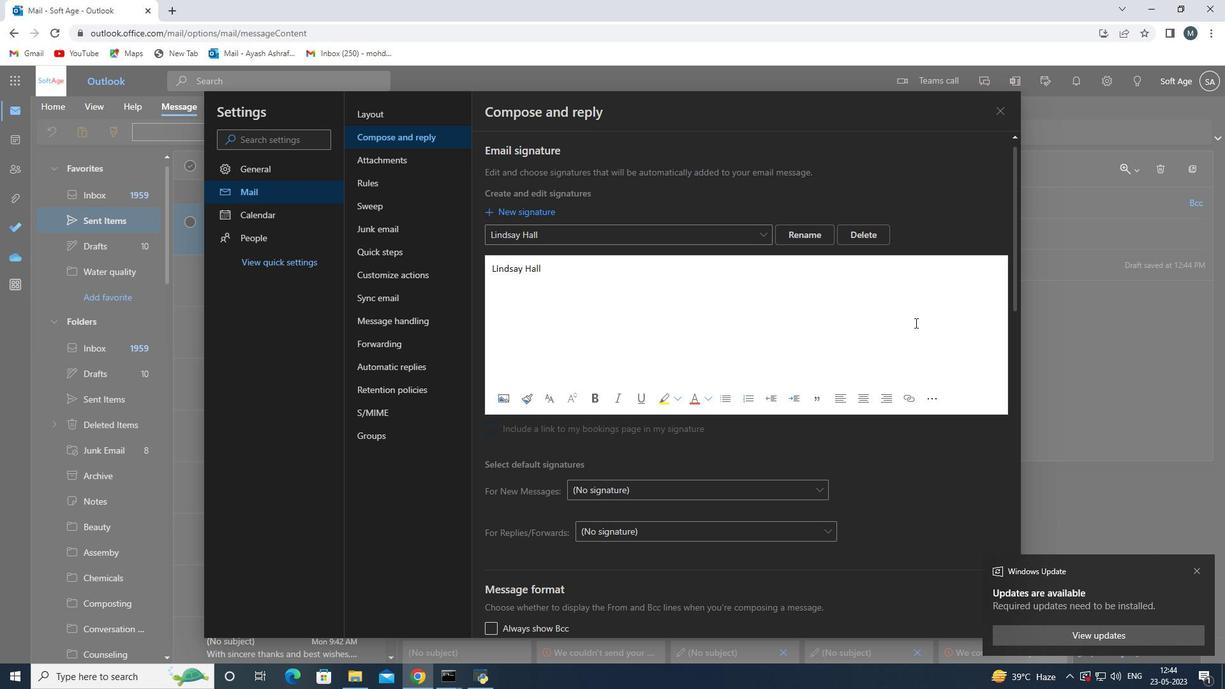 
Action: Mouse moved to (916, 324)
Screenshot: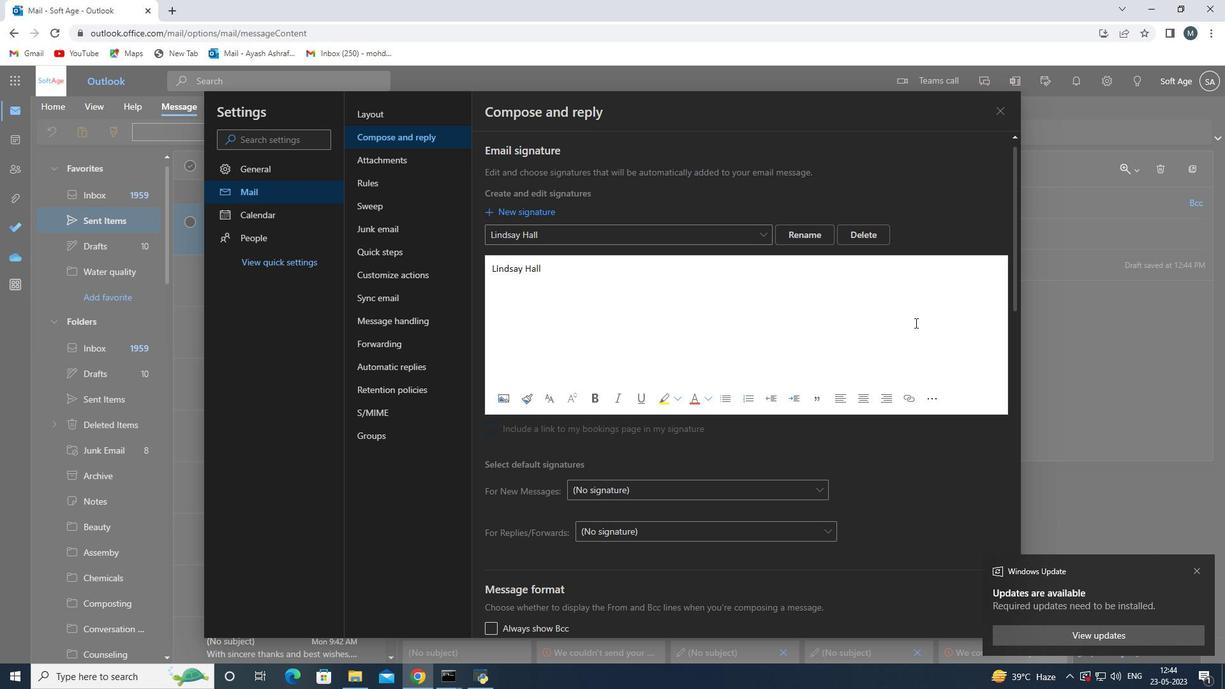 
Action: Mouse scrolled (916, 324) with delta (0, 0)
Screenshot: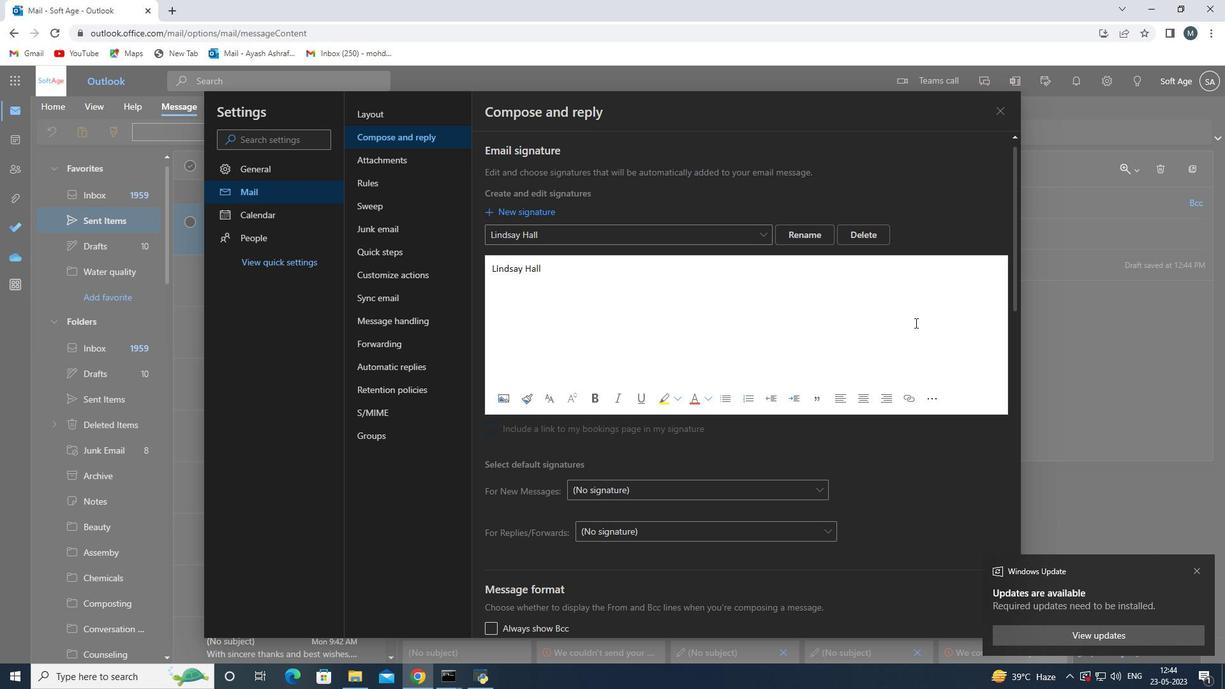 
Action: Mouse moved to (916, 325)
Screenshot: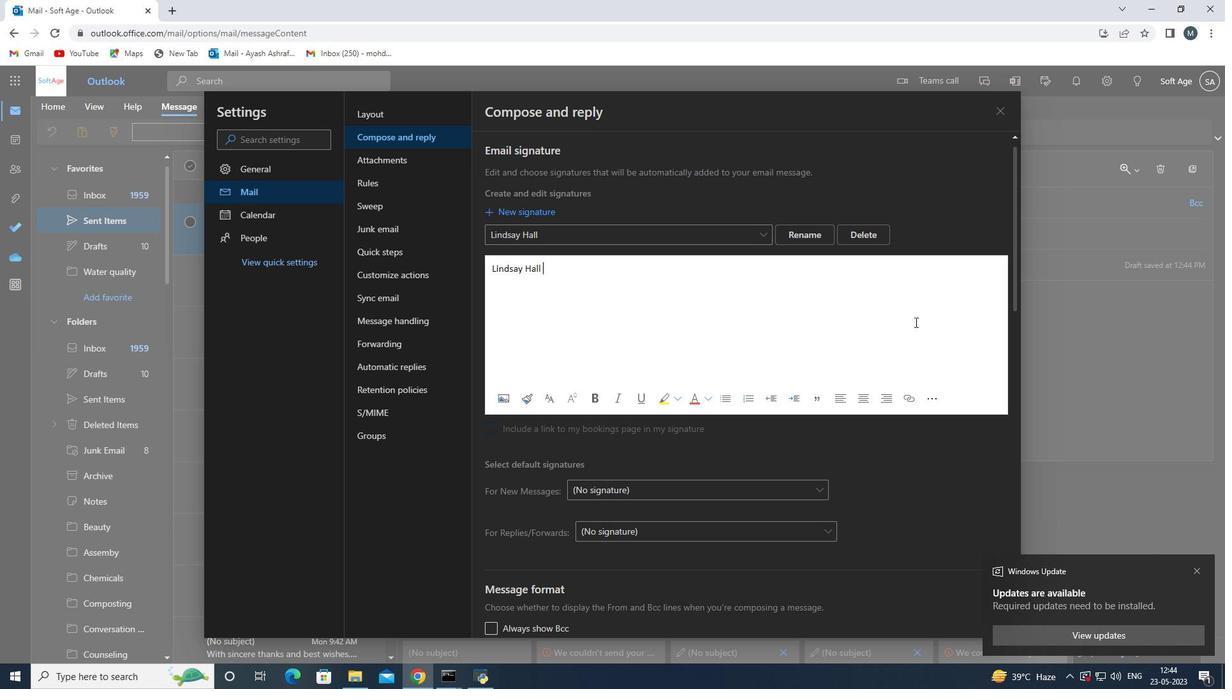 
Action: Mouse scrolled (916, 324) with delta (0, 0)
Screenshot: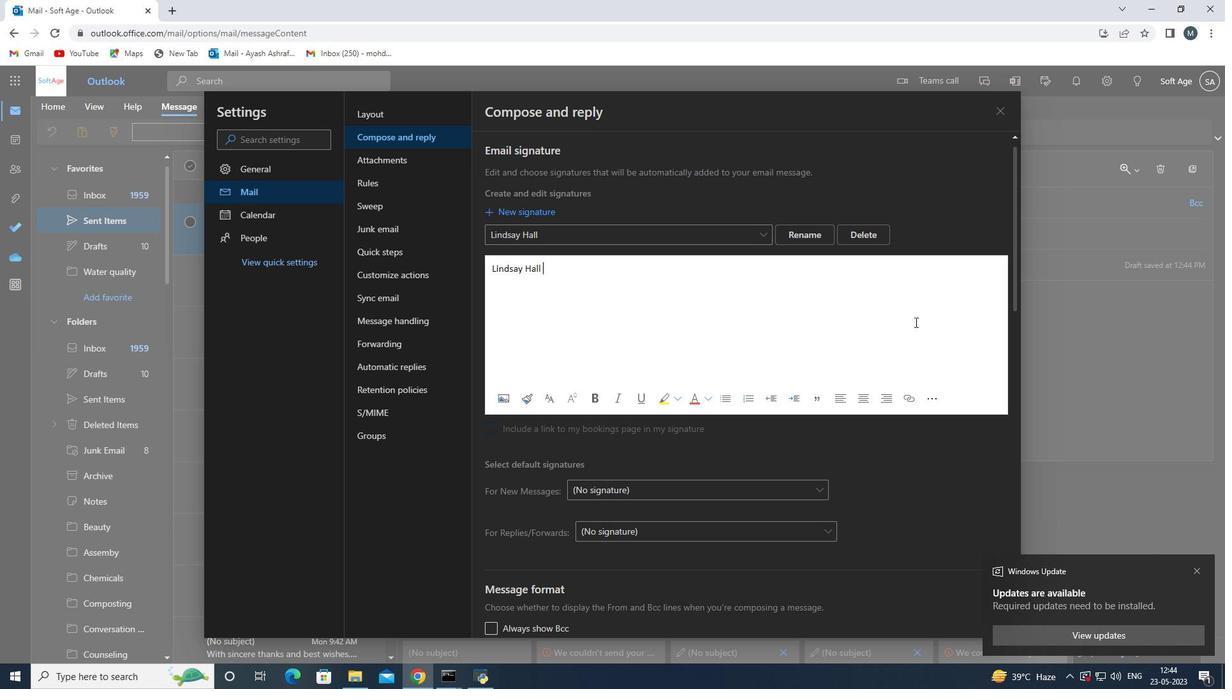 
Action: Mouse moved to (923, 352)
Screenshot: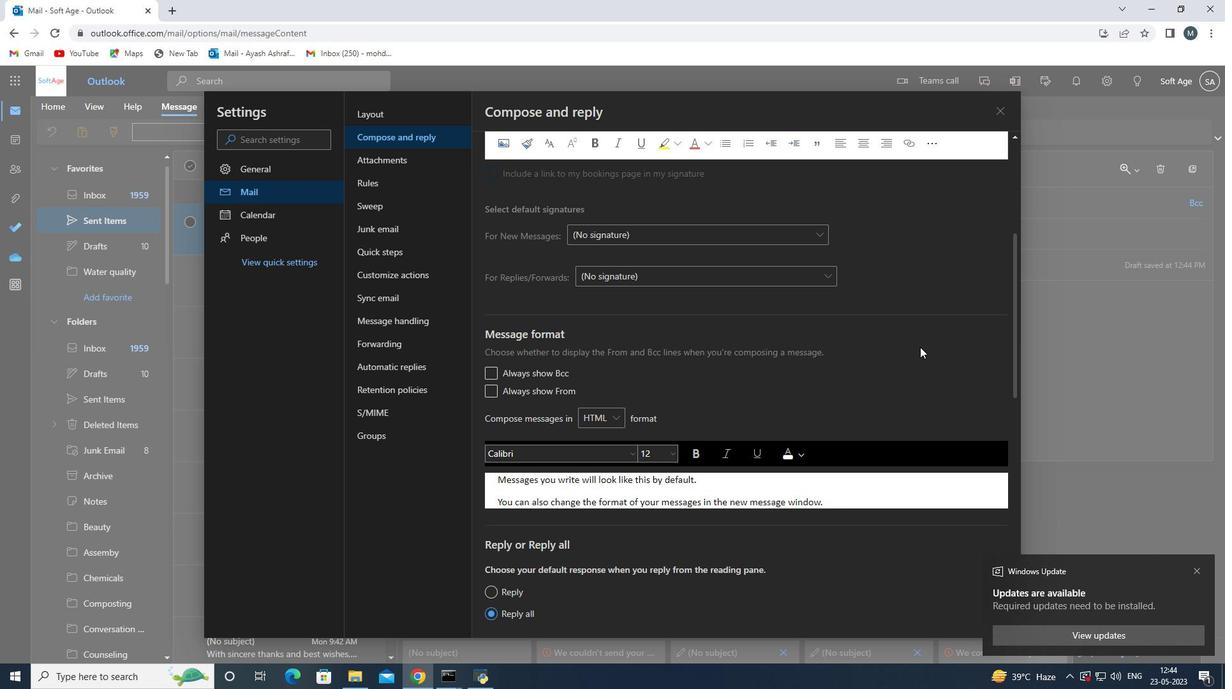 
Action: Mouse scrolled (903, 393) with delta (0, 0)
Screenshot: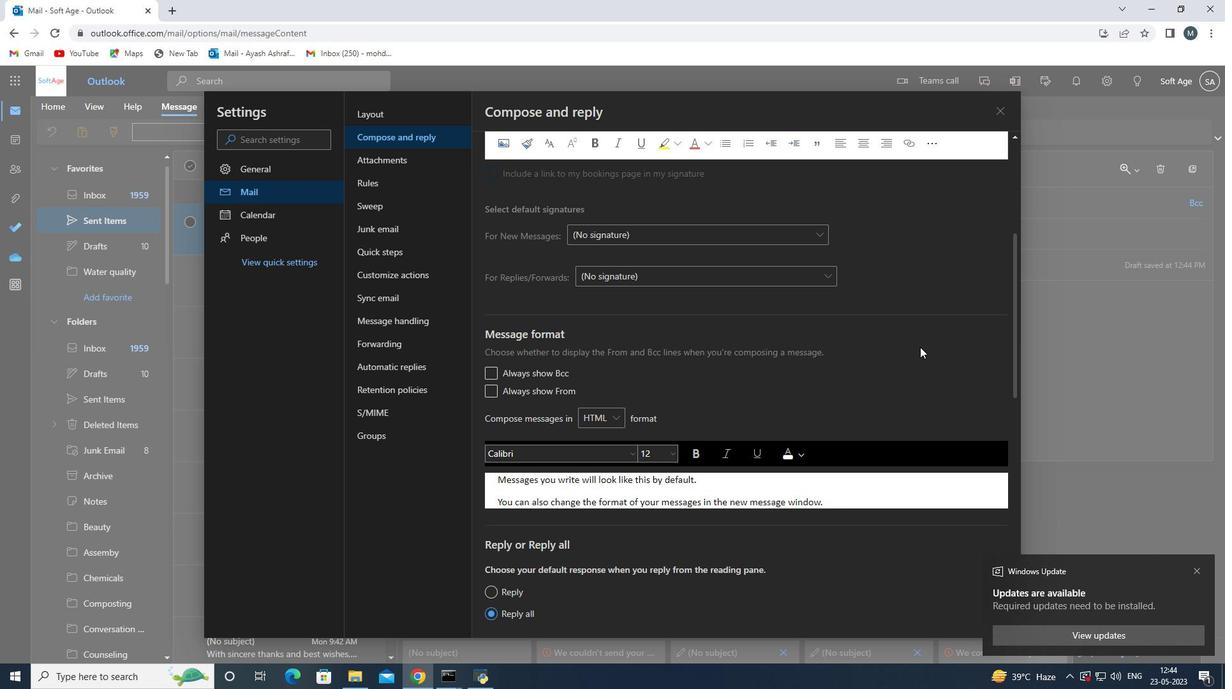 
Action: Mouse moved to (926, 346)
Screenshot: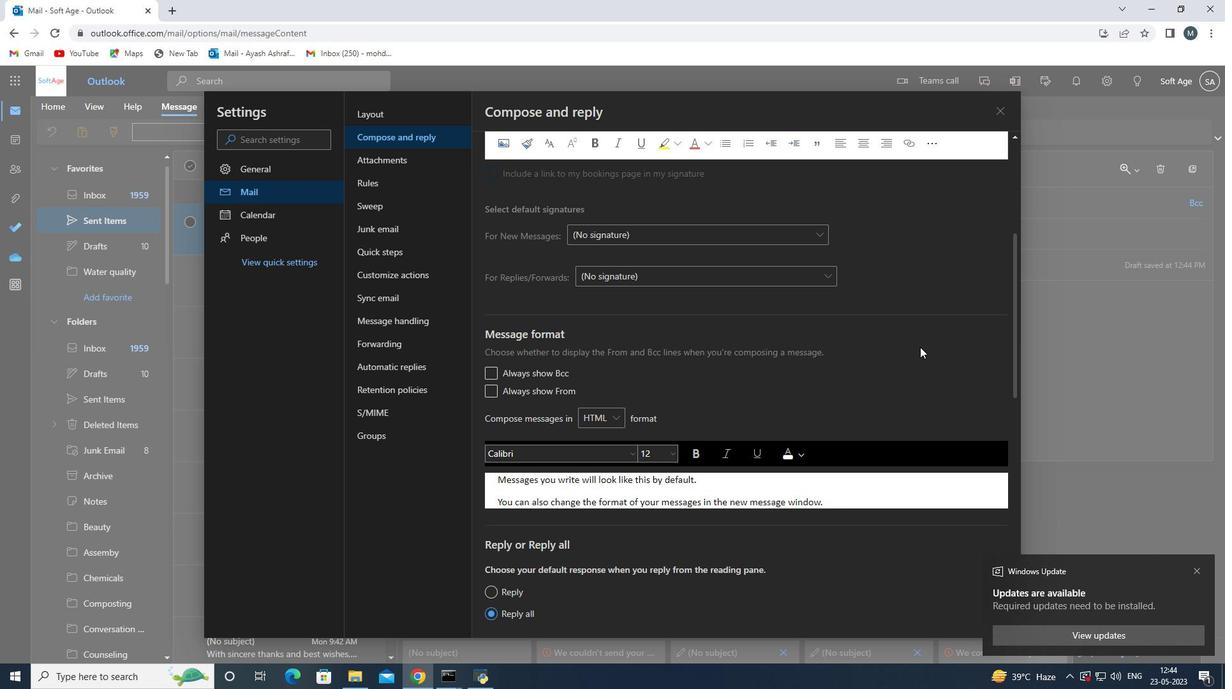 
Action: Mouse scrolled (903, 393) with delta (0, 0)
Screenshot: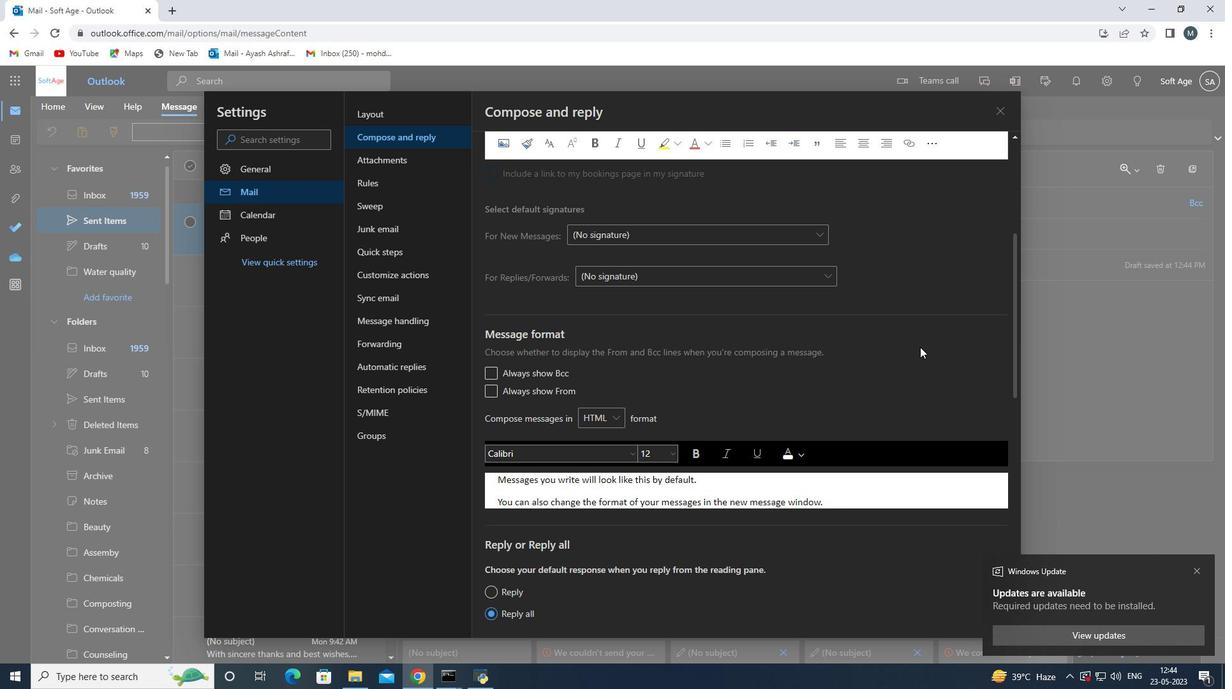 
Action: Mouse moved to (933, 335)
Screenshot: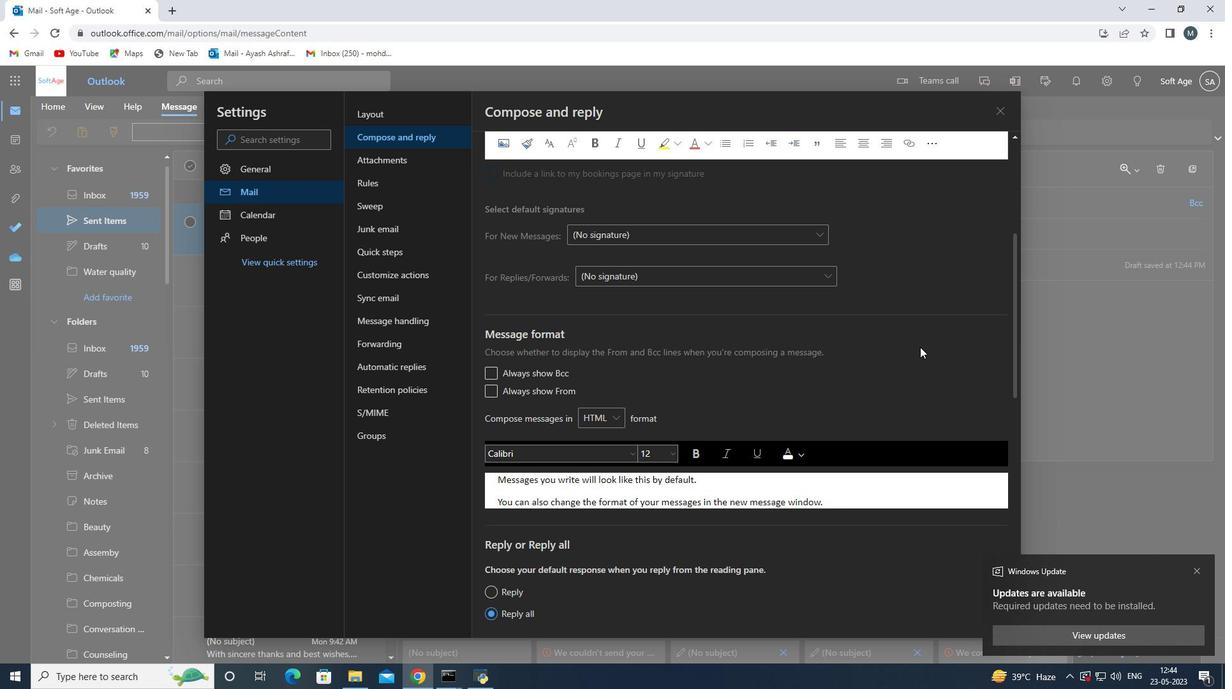 
Action: Mouse scrolled (903, 393) with delta (0, 0)
Screenshot: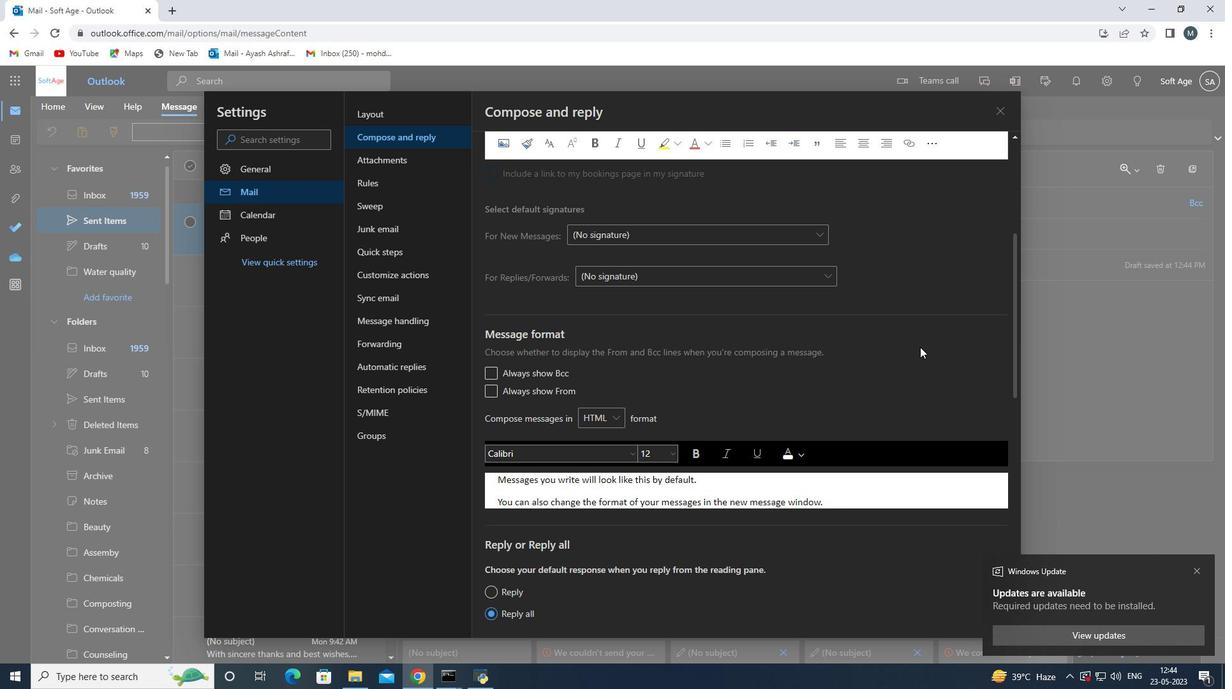 
Action: Mouse moved to (934, 329)
Screenshot: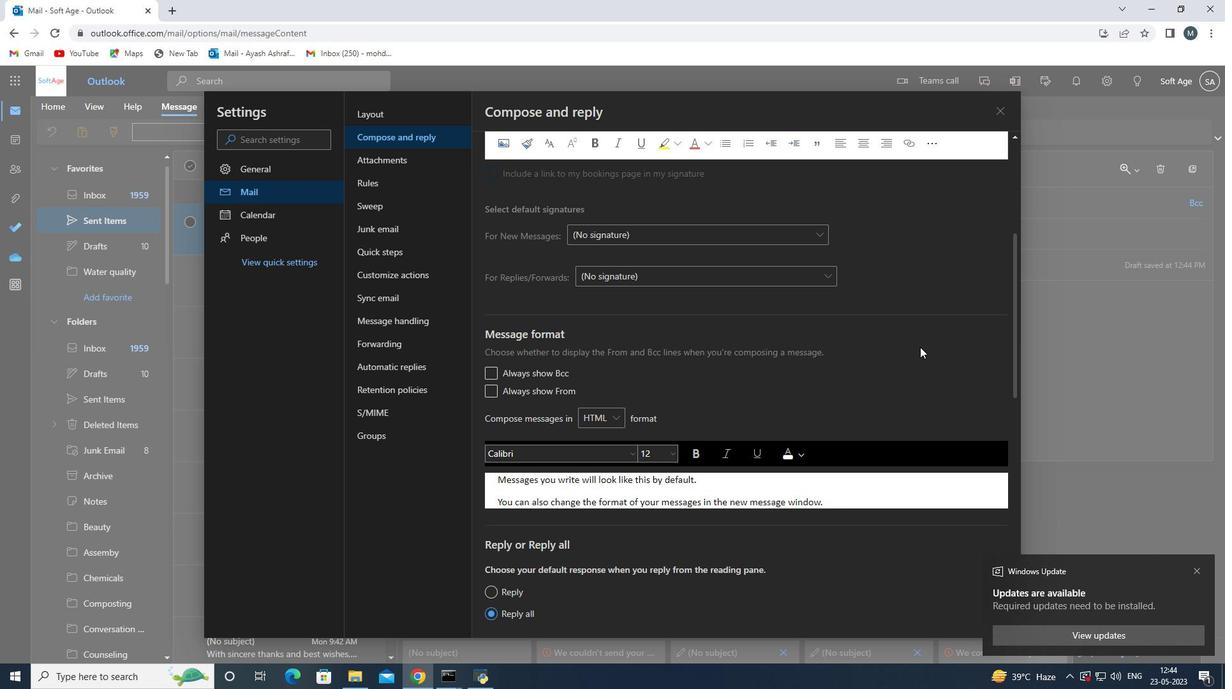 
Action: Mouse scrolled (903, 393) with delta (0, 0)
Screenshot: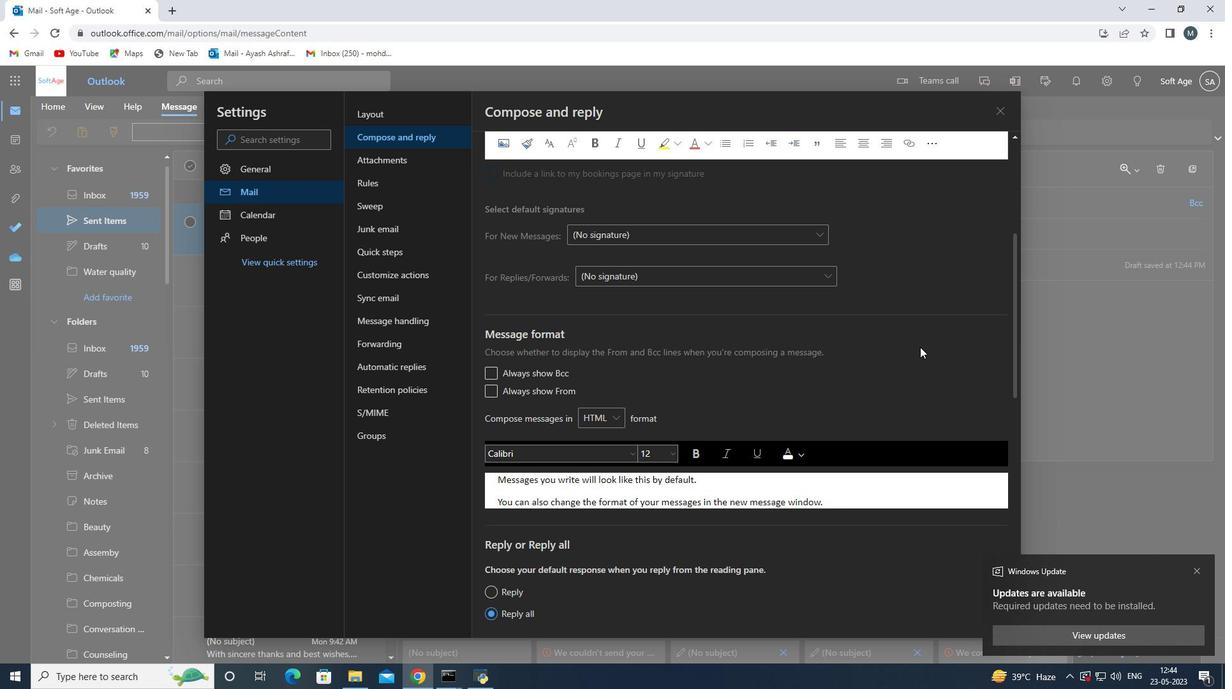 
Action: Mouse moved to (935, 321)
Screenshot: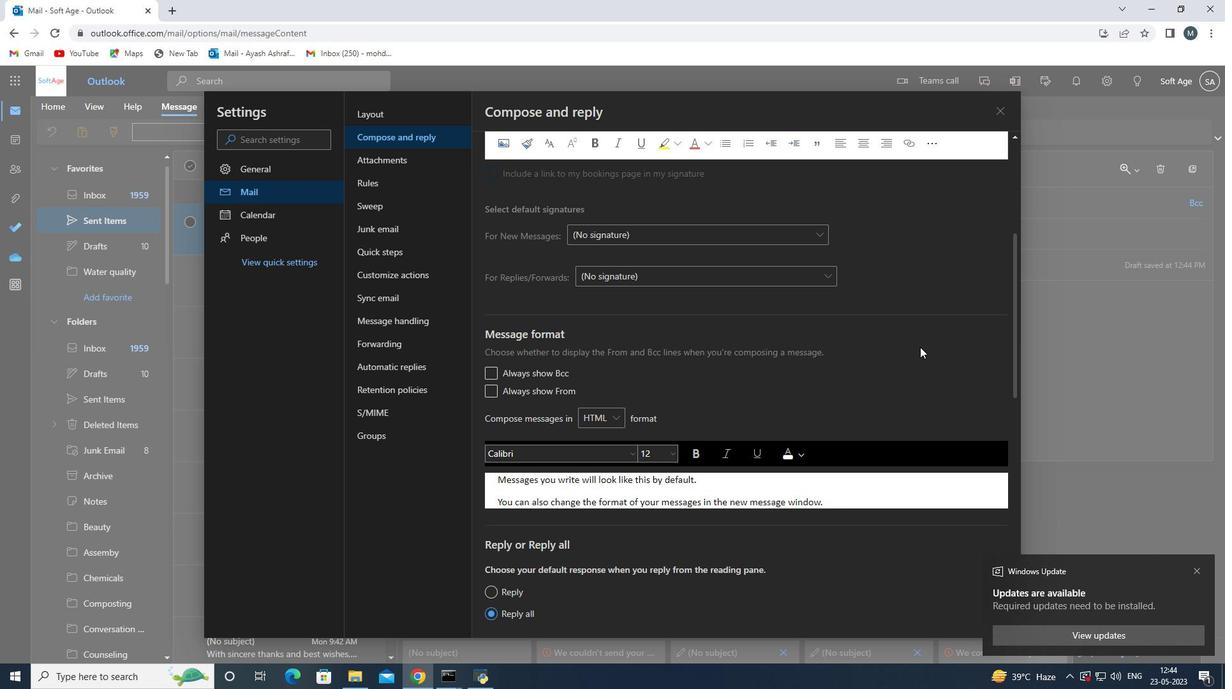 
Action: Mouse scrolled (903, 393) with delta (0, 0)
Screenshot: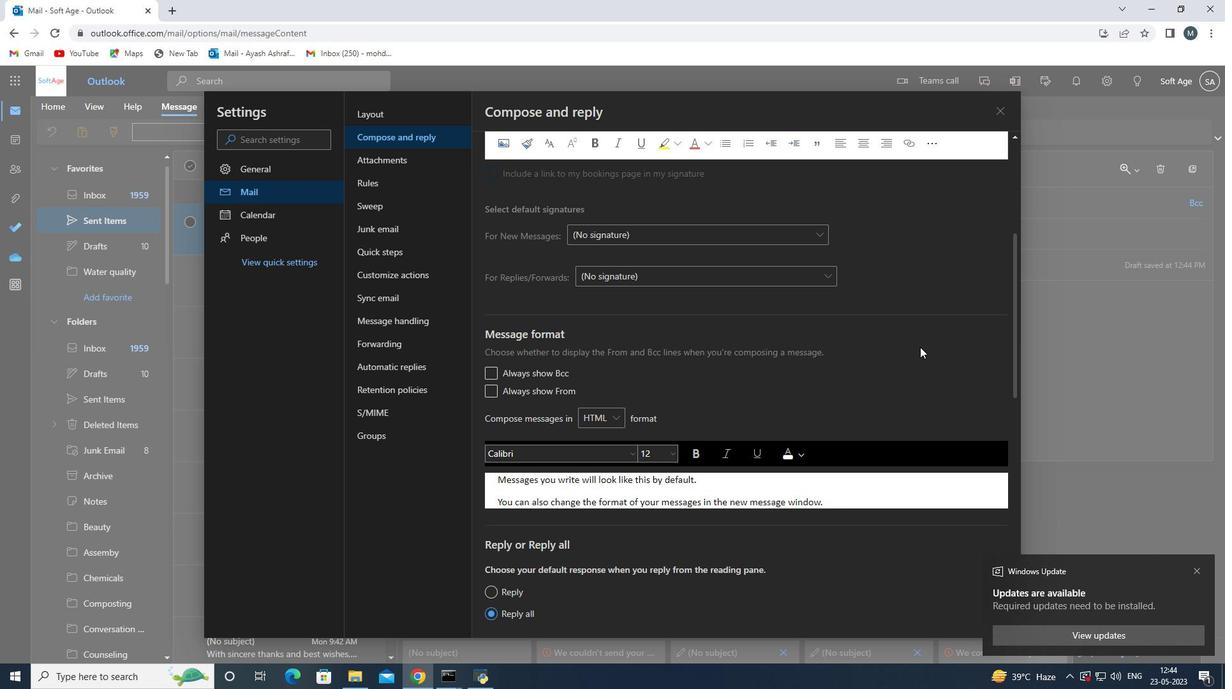 
Action: Mouse moved to (936, 309)
Screenshot: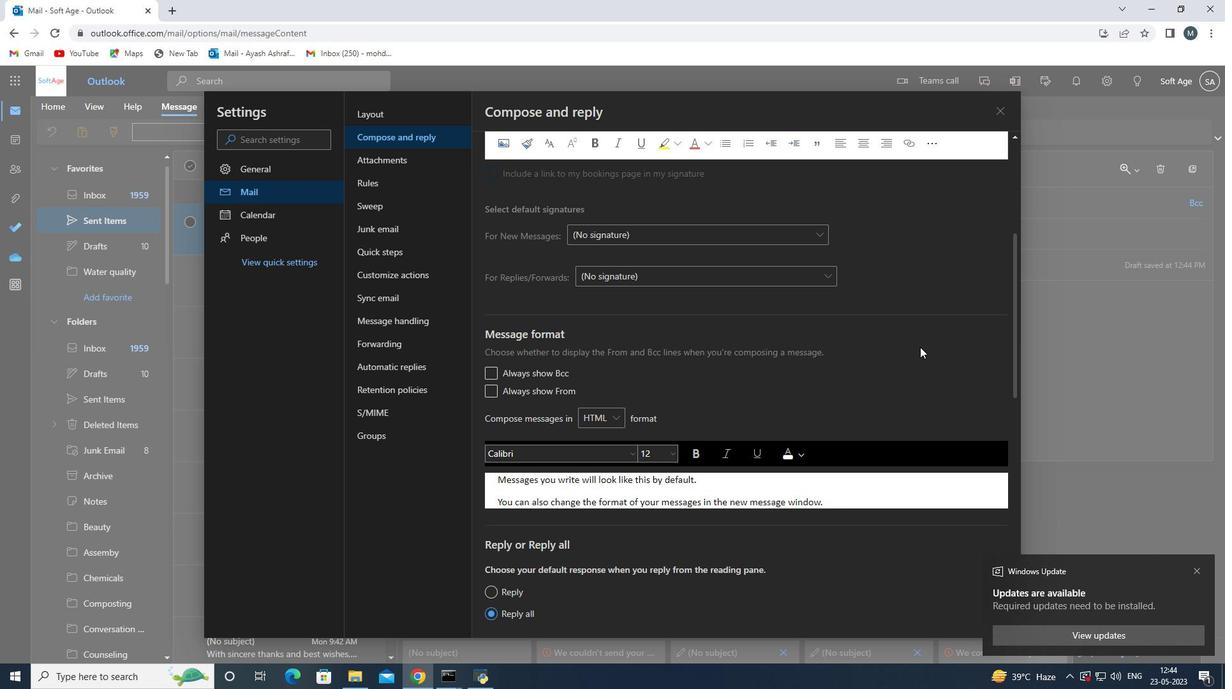 
Action: Mouse scrolled (903, 393) with delta (0, 0)
Screenshot: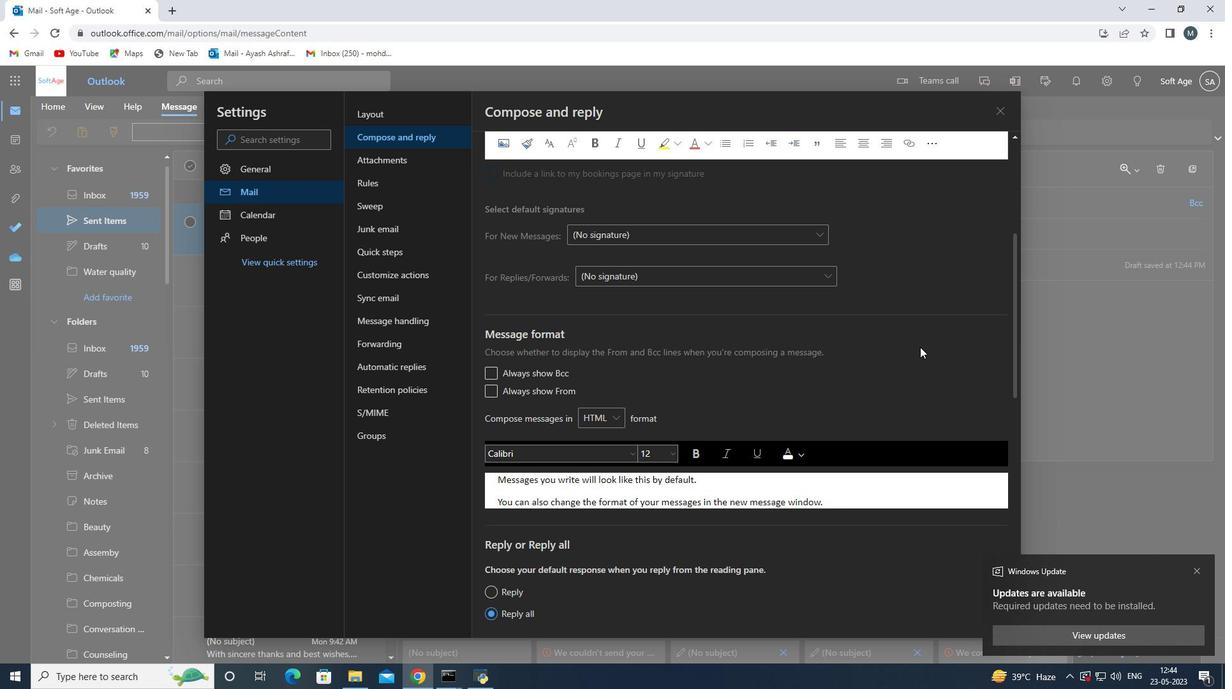 
Action: Mouse moved to (943, 287)
Screenshot: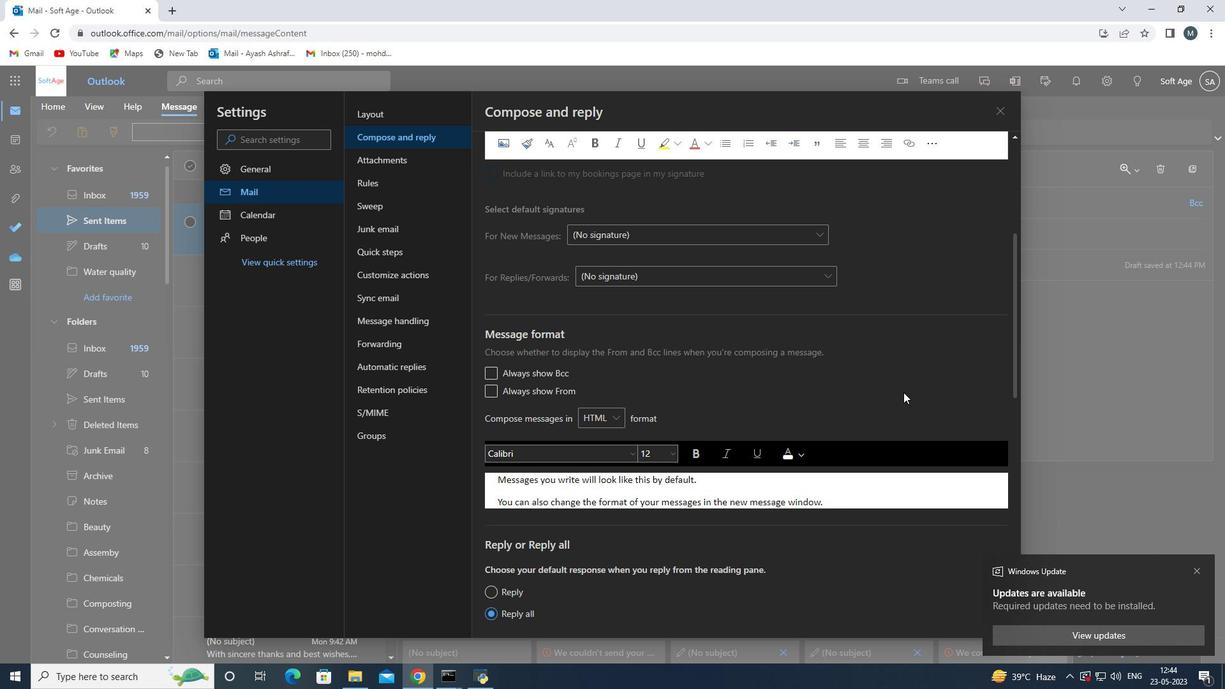 
Action: Mouse scrolled (938, 302) with delta (0, 0)
Screenshot: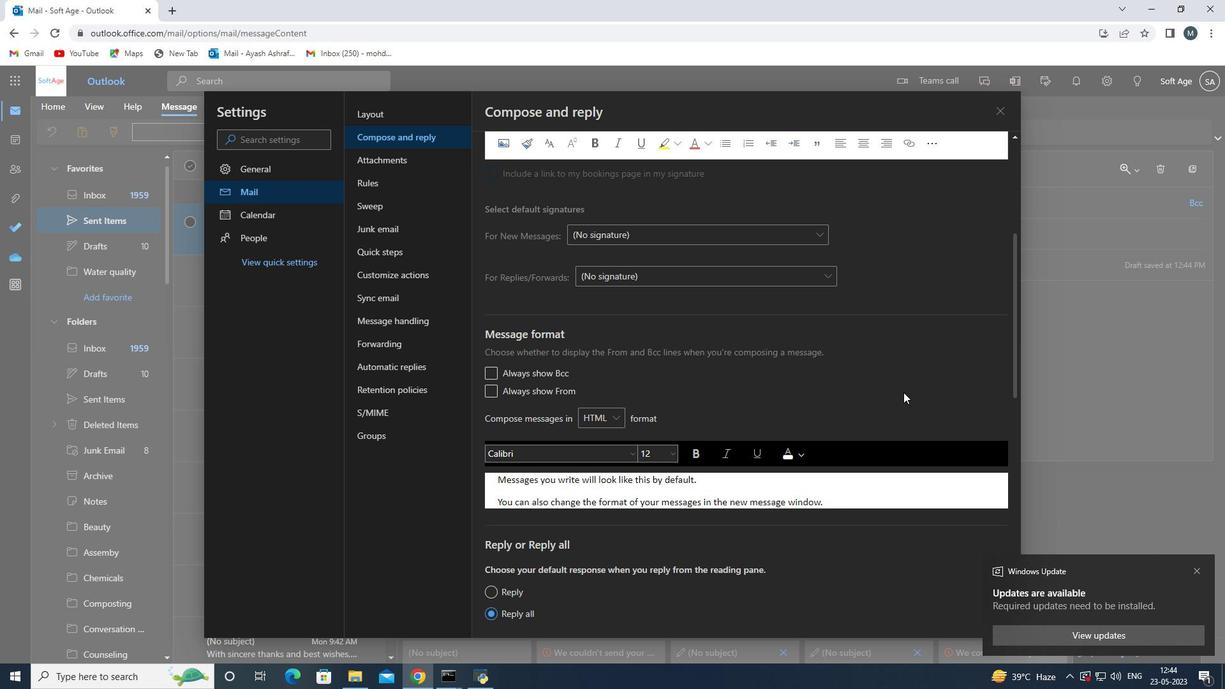 
Action: Mouse moved to (945, 282)
Screenshot: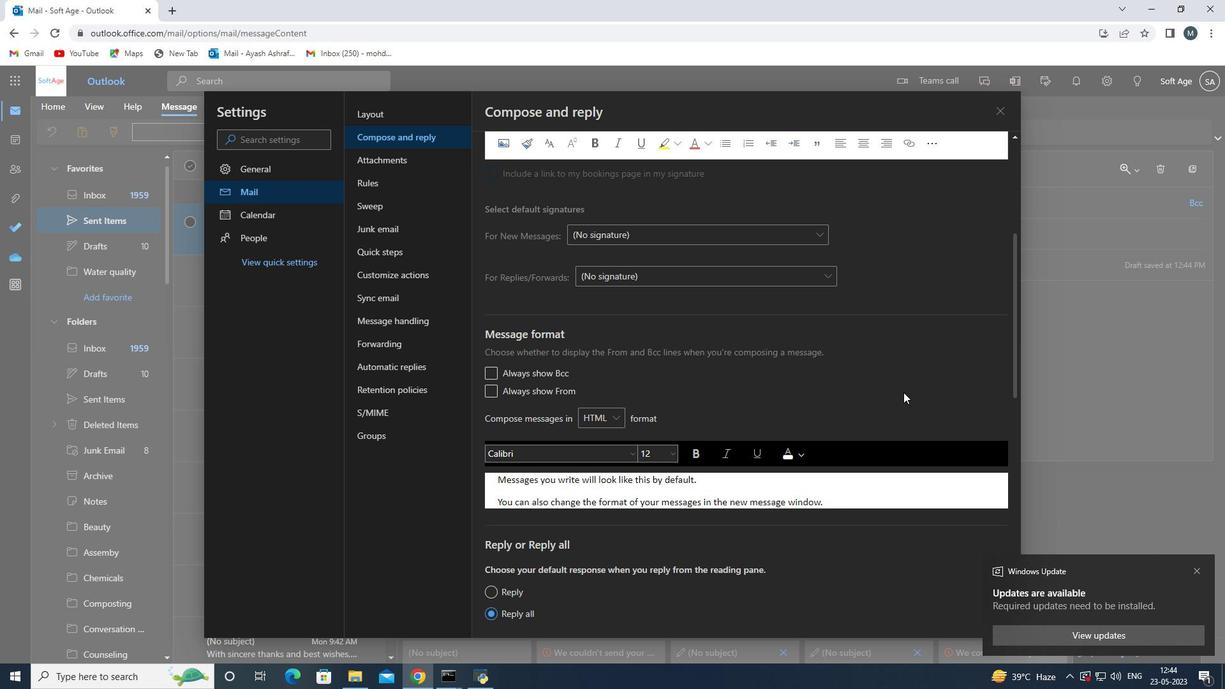 
Action: Mouse scrolled (942, 291) with delta (0, 0)
Screenshot: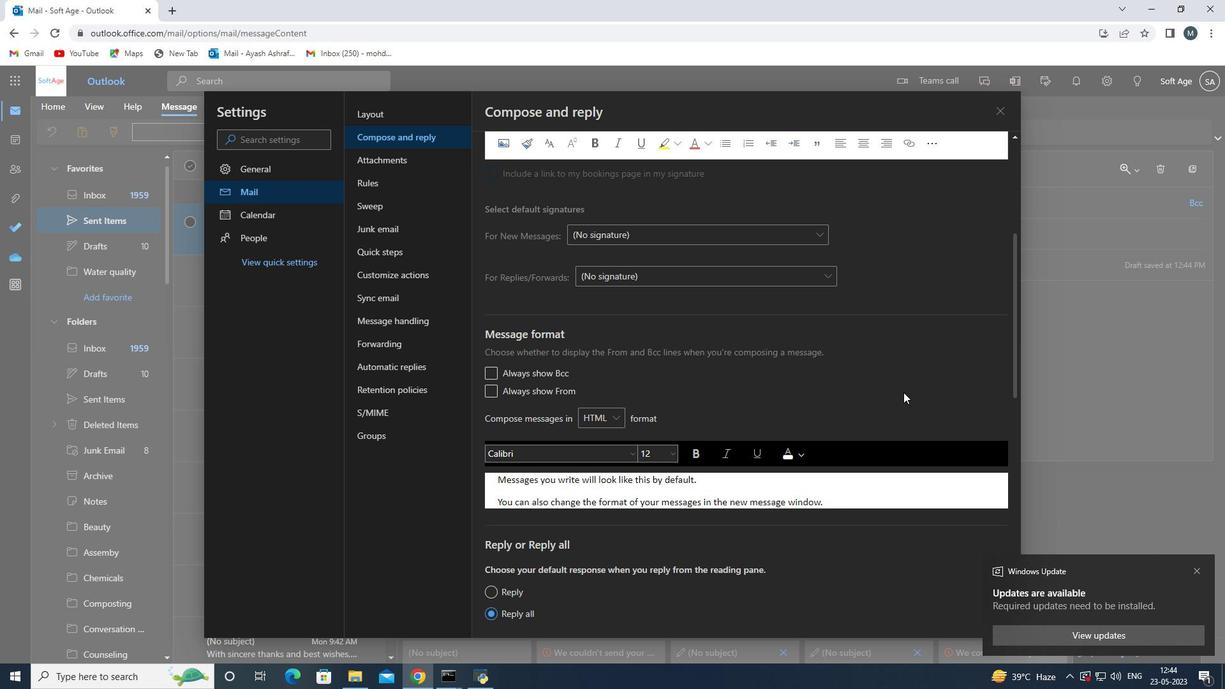 
Action: Mouse moved to (945, 279)
Screenshot: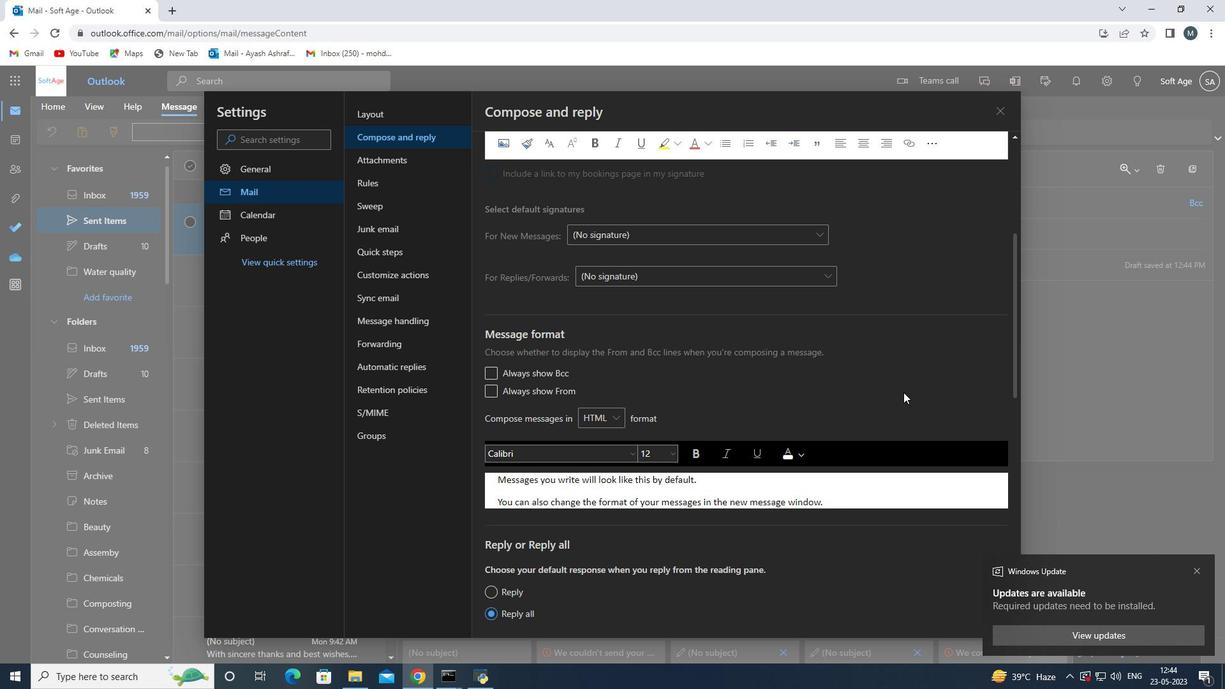 
Action: Mouse scrolled (945, 282) with delta (0, 0)
Screenshot: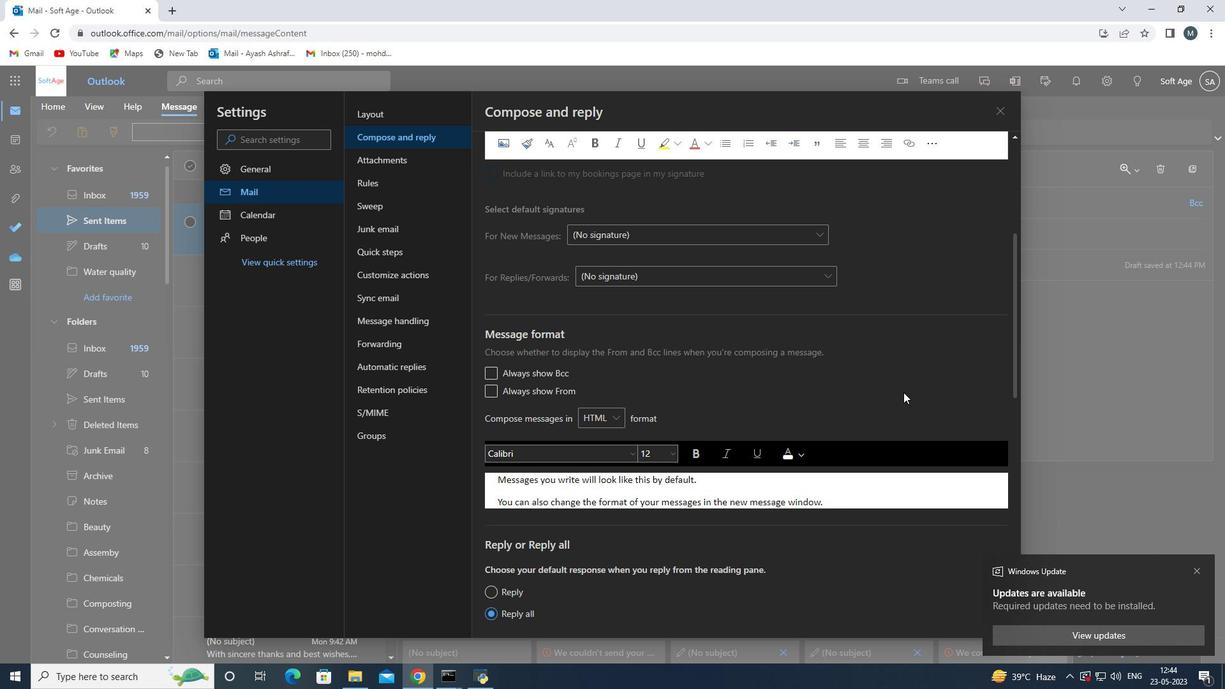 
Action: Mouse moved to (945, 278)
Screenshot: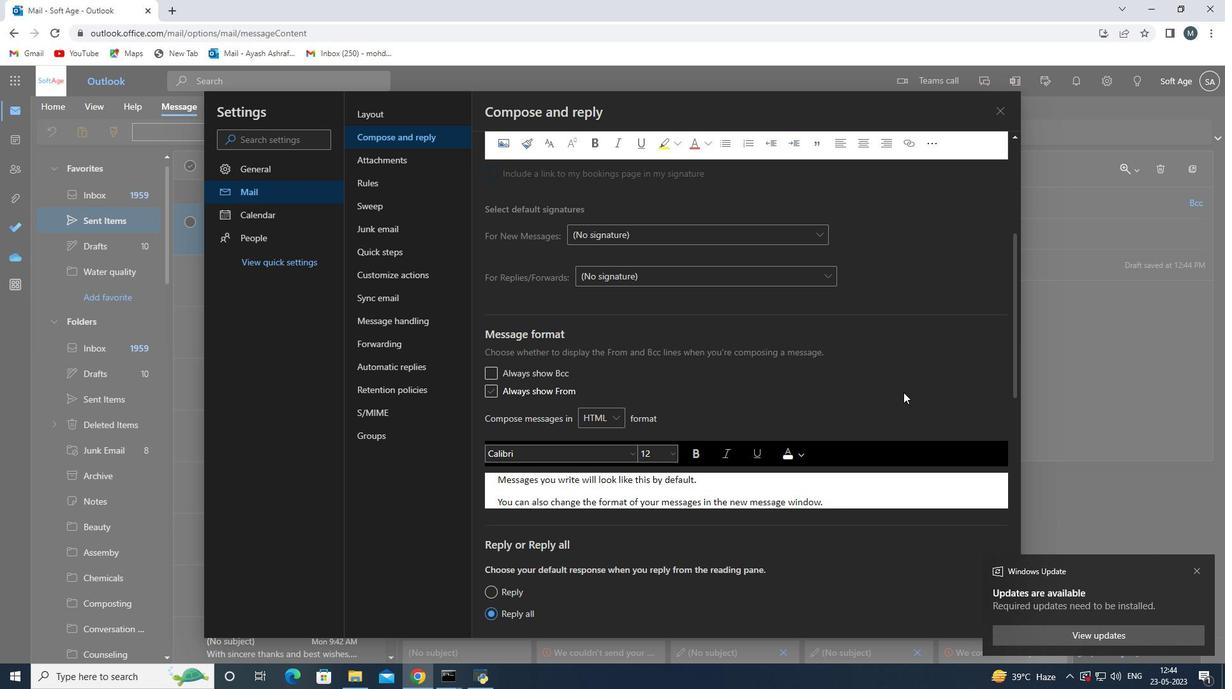 
Action: Mouse scrolled (945, 280) with delta (0, 0)
Screenshot: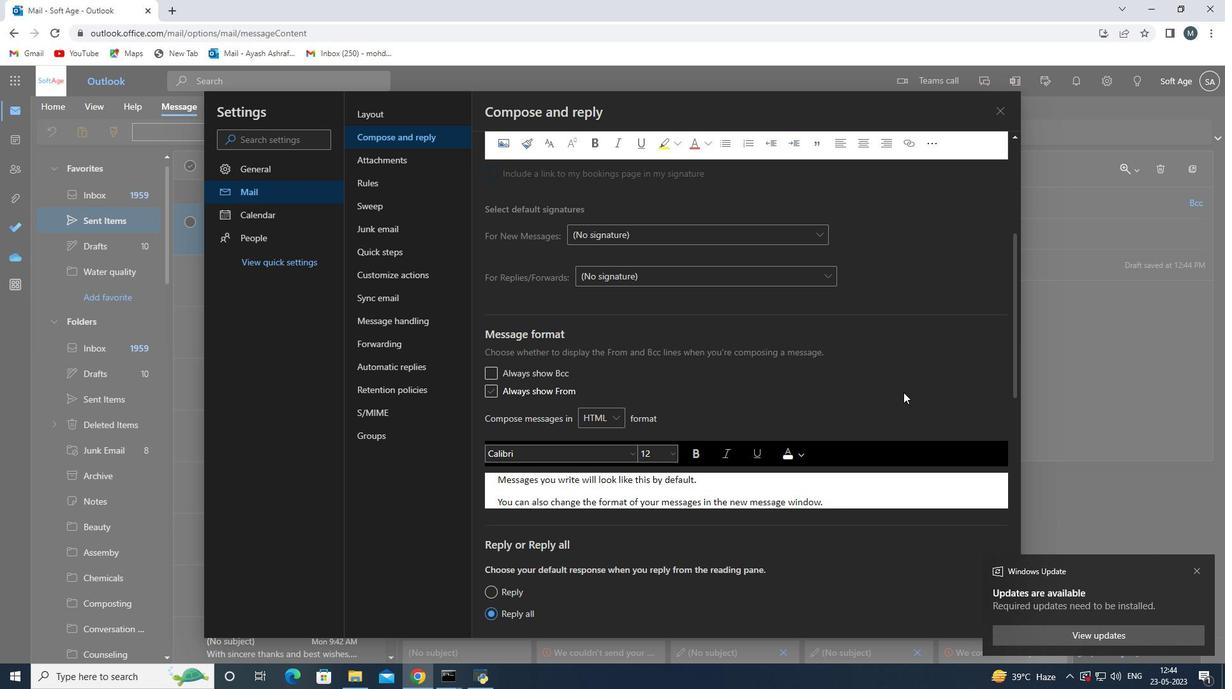 
Action: Mouse moved to (946, 274)
Screenshot: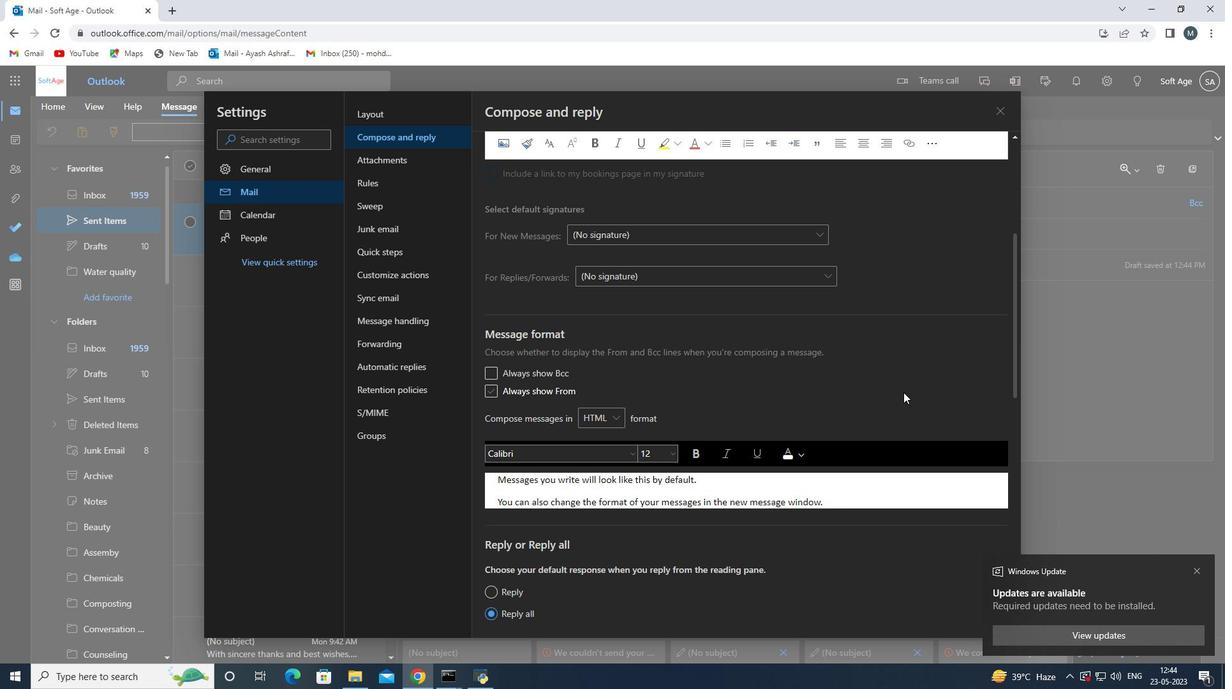 
Action: Mouse scrolled (945, 278) with delta (0, 0)
Screenshot: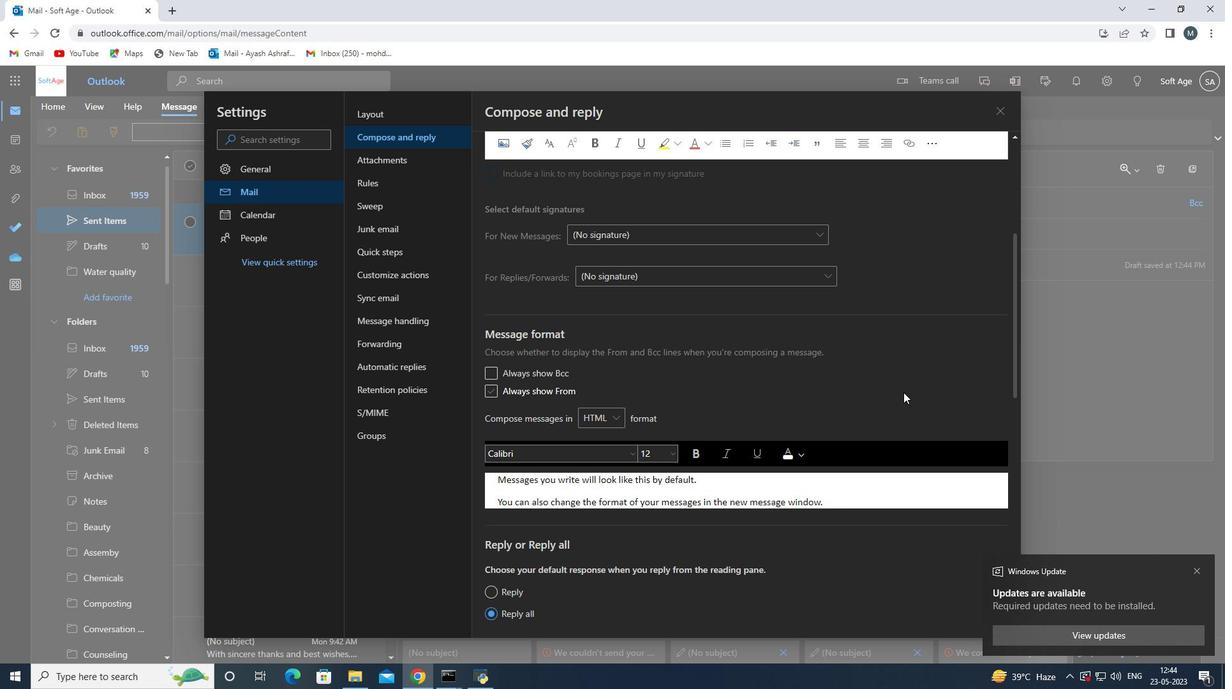 
Action: Mouse moved to (998, 113)
Screenshot: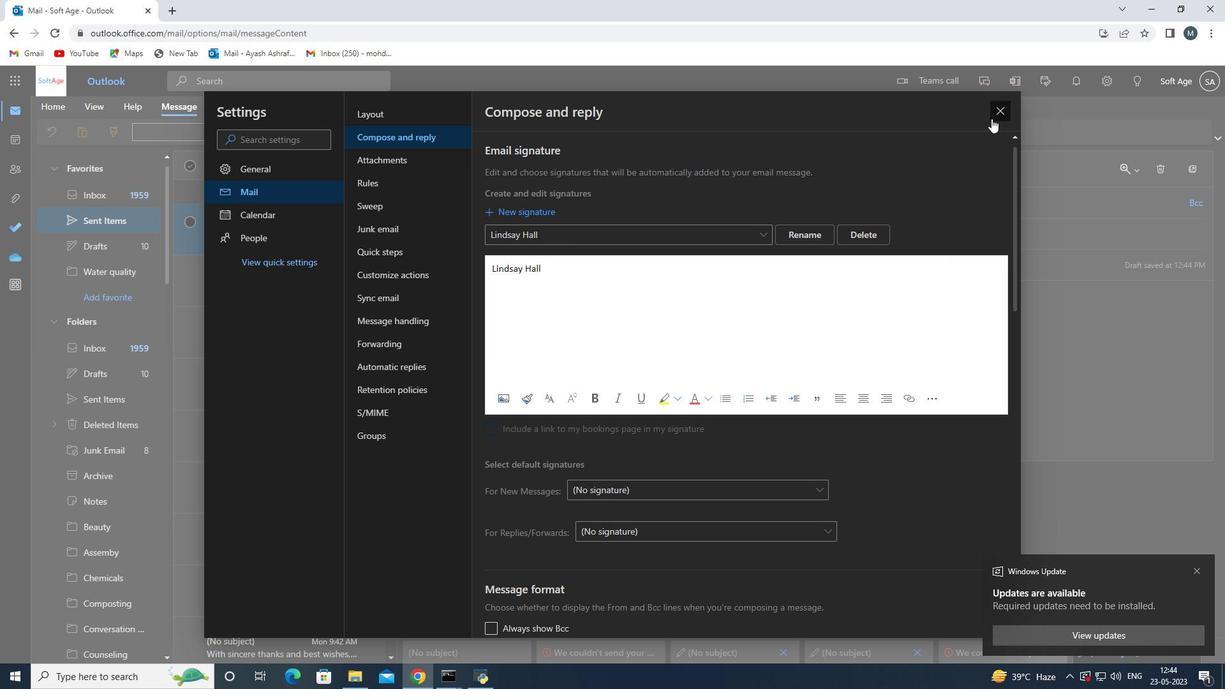 
Action: Mouse pressed left at (998, 113)
Screenshot: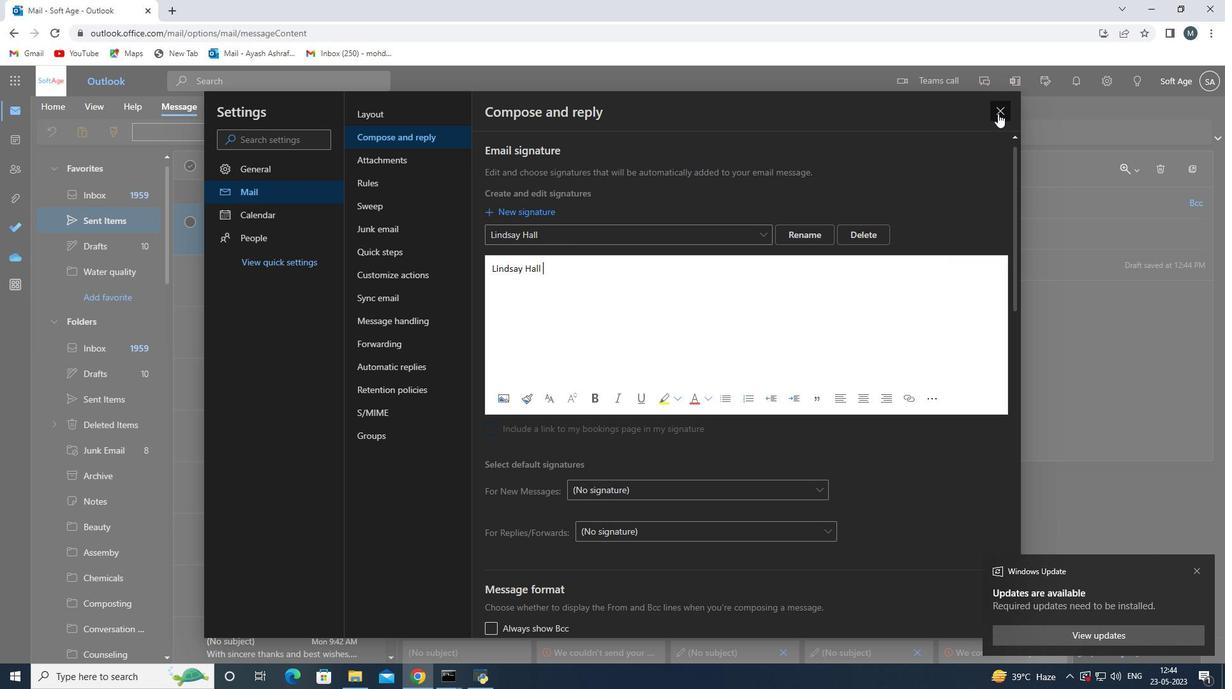 
Action: Mouse moved to (509, 280)
Screenshot: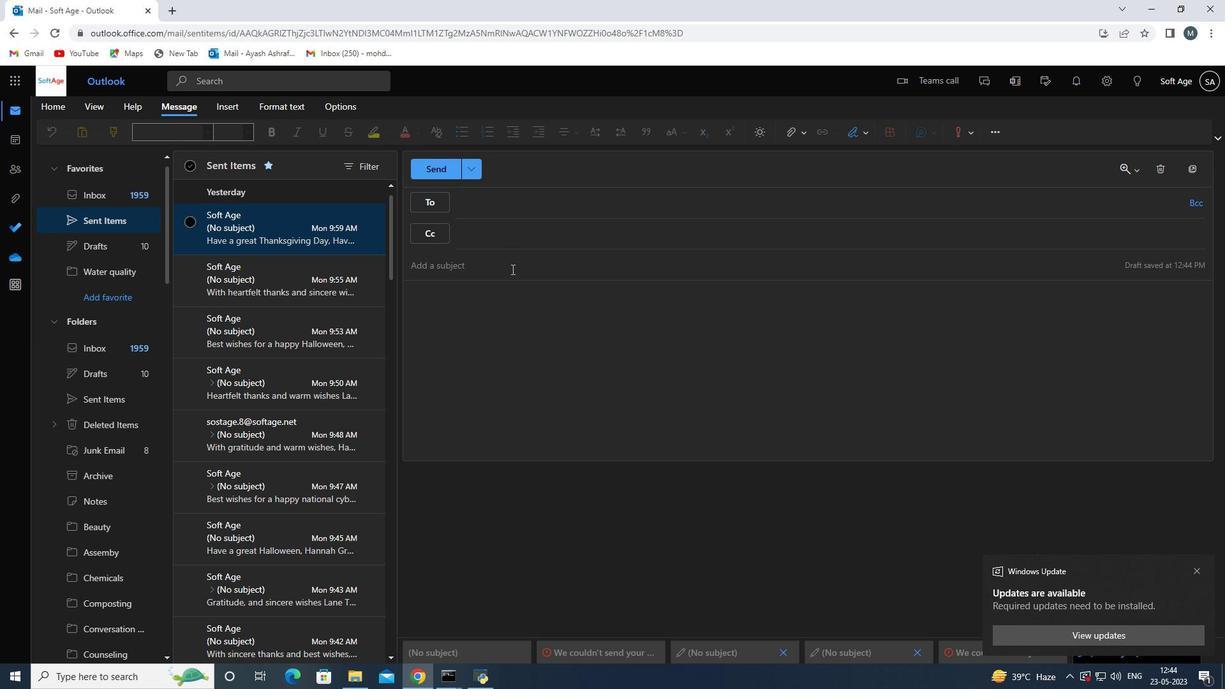 
Action: Mouse pressed left at (509, 280)
Screenshot: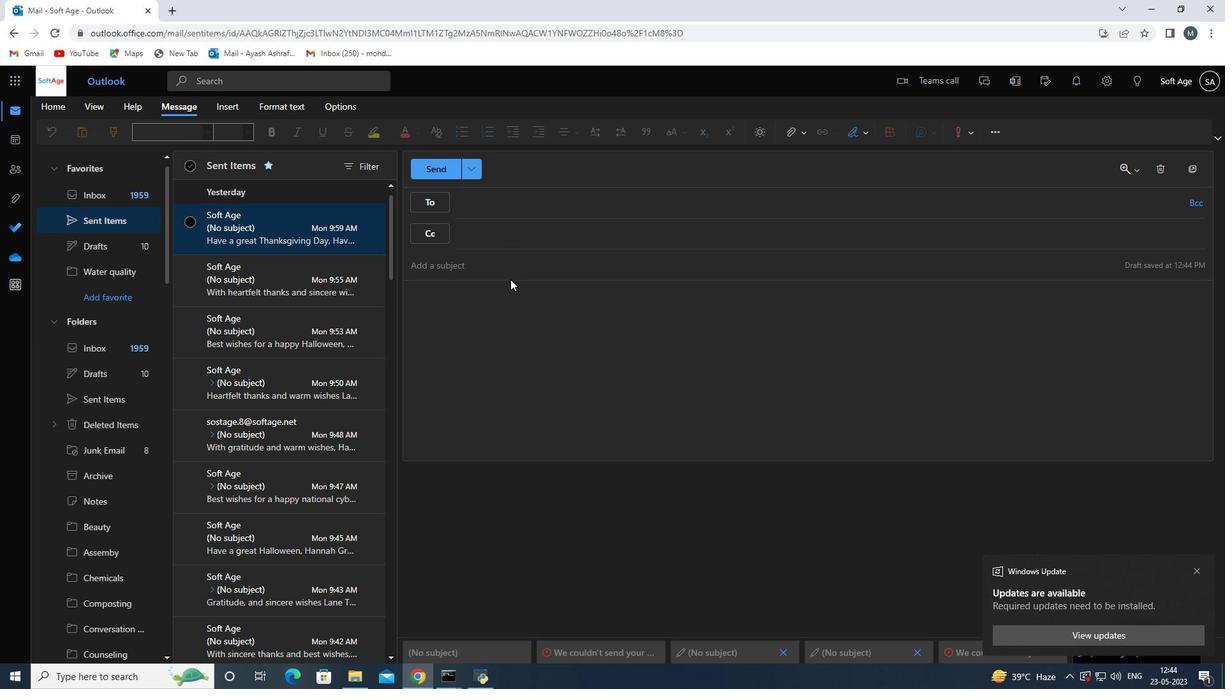 
Action: Mouse moved to (511, 277)
Screenshot: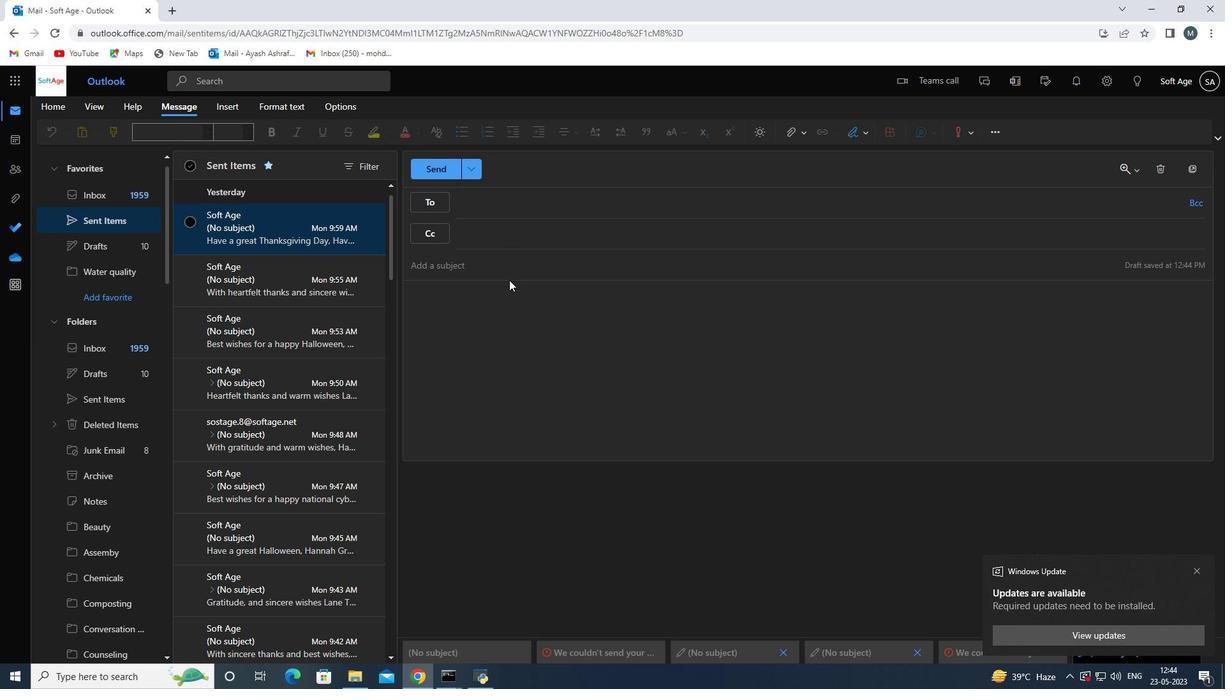 
Action: Mouse pressed left at (511, 277)
Screenshot: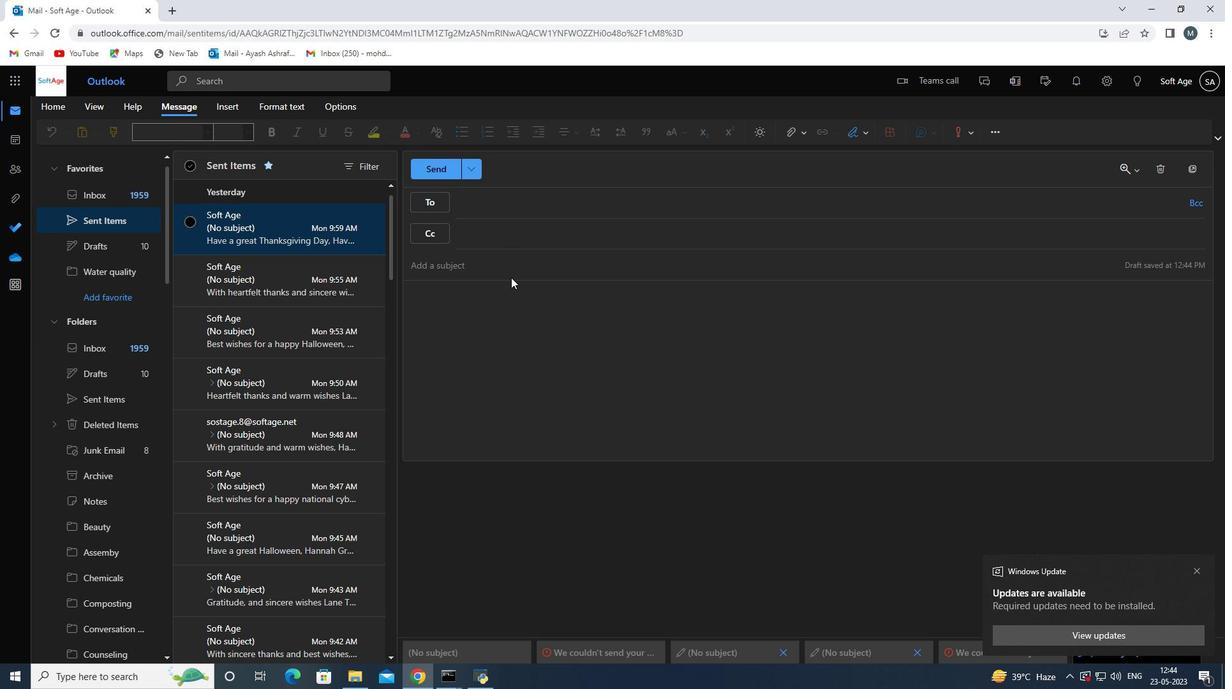 
Action: Mouse moved to (514, 266)
Screenshot: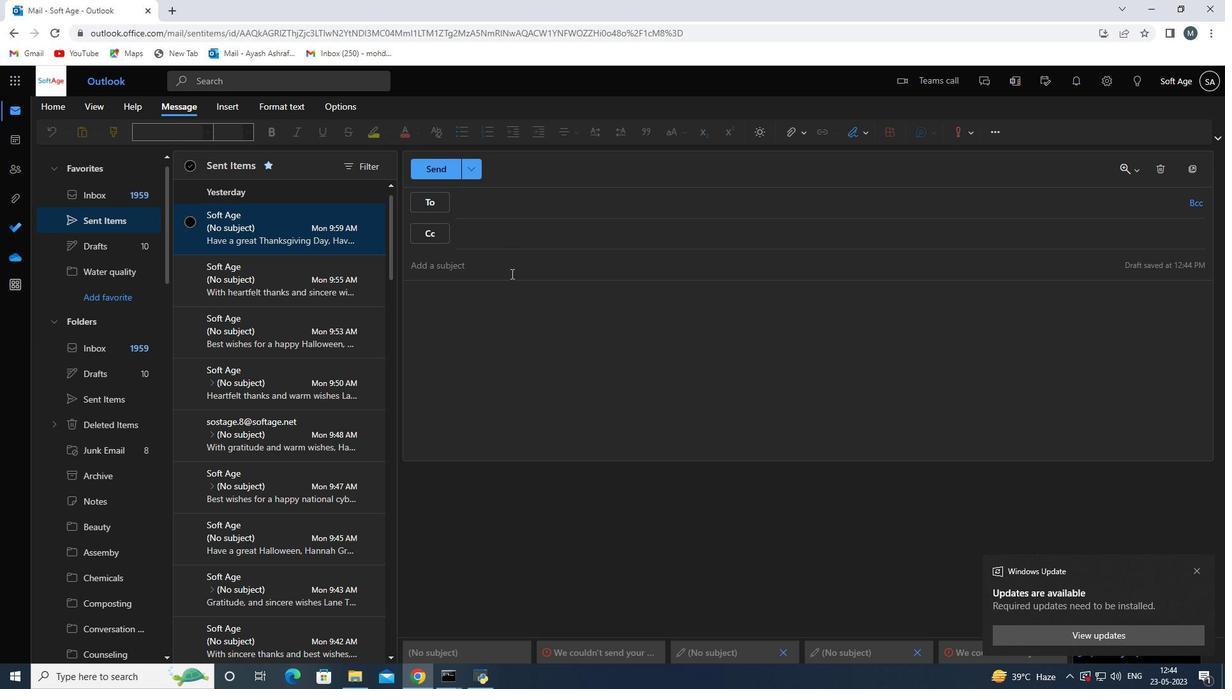 
Action: Mouse pressed left at (514, 266)
Screenshot: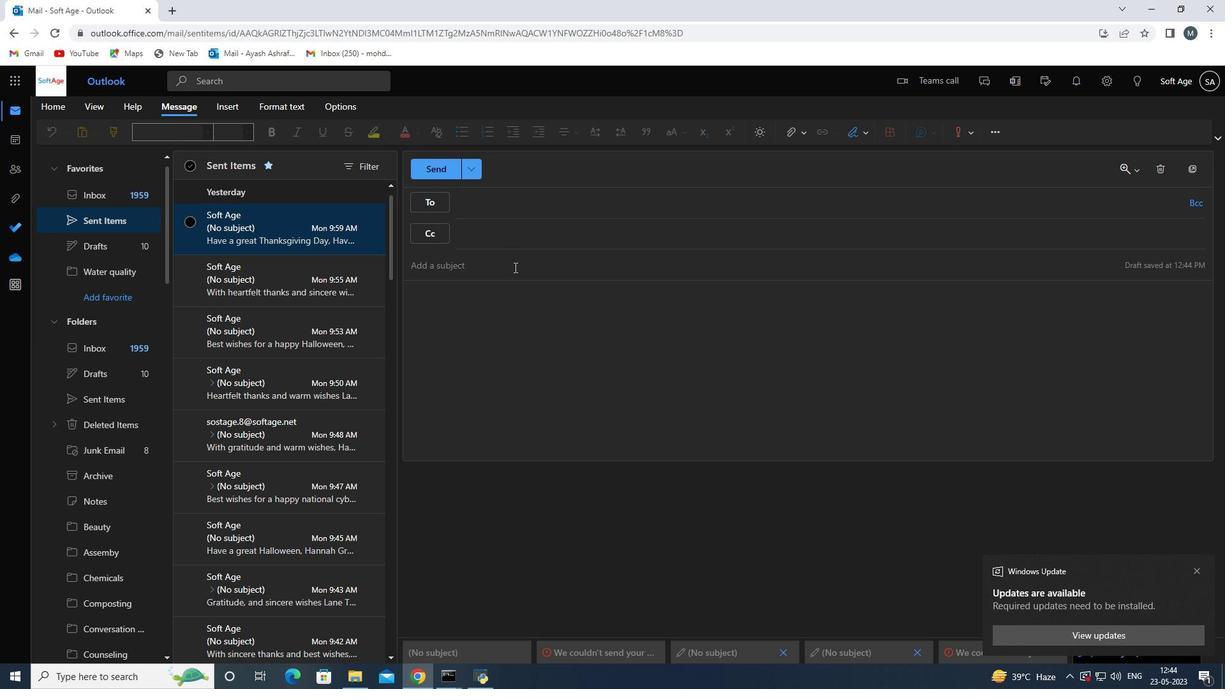 
Action: Key pressed <Key.shift>Request<Key.space>for<Key.space>feedback<Key.space>on<Key.space>a<Key.space>conm<Key.backspace><Key.backspace>nsumer<Key.space>research<Key.space>report<Key.space>
Screenshot: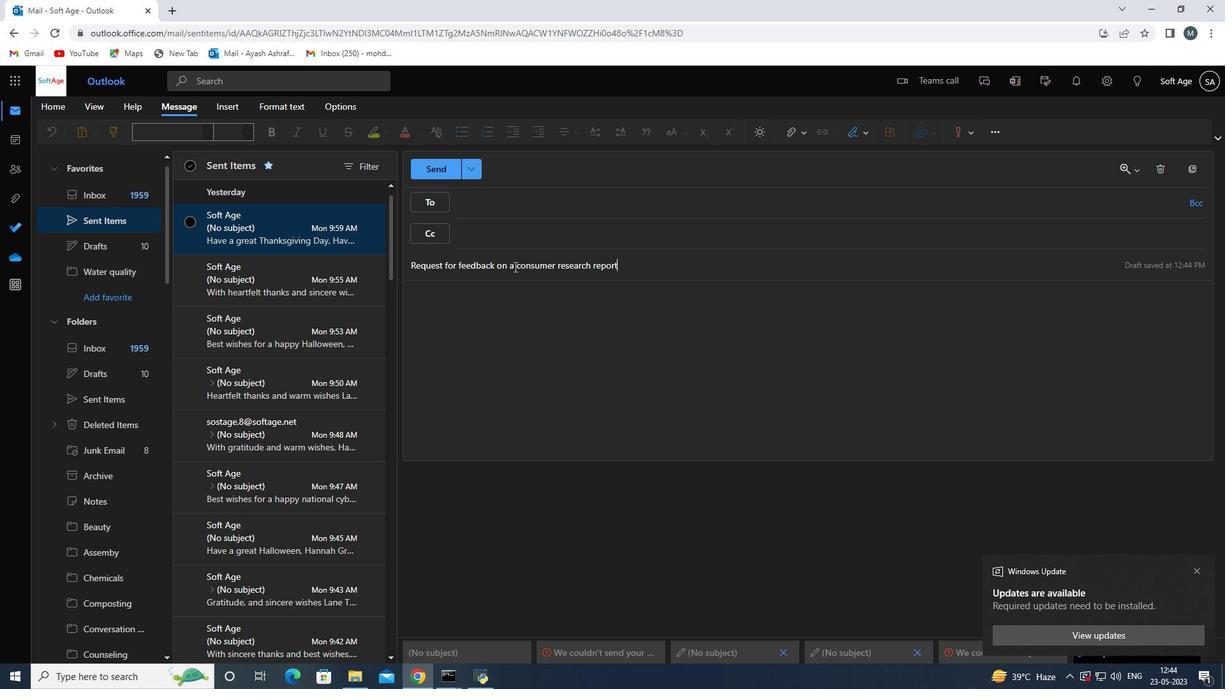 
Action: Mouse moved to (482, 310)
Screenshot: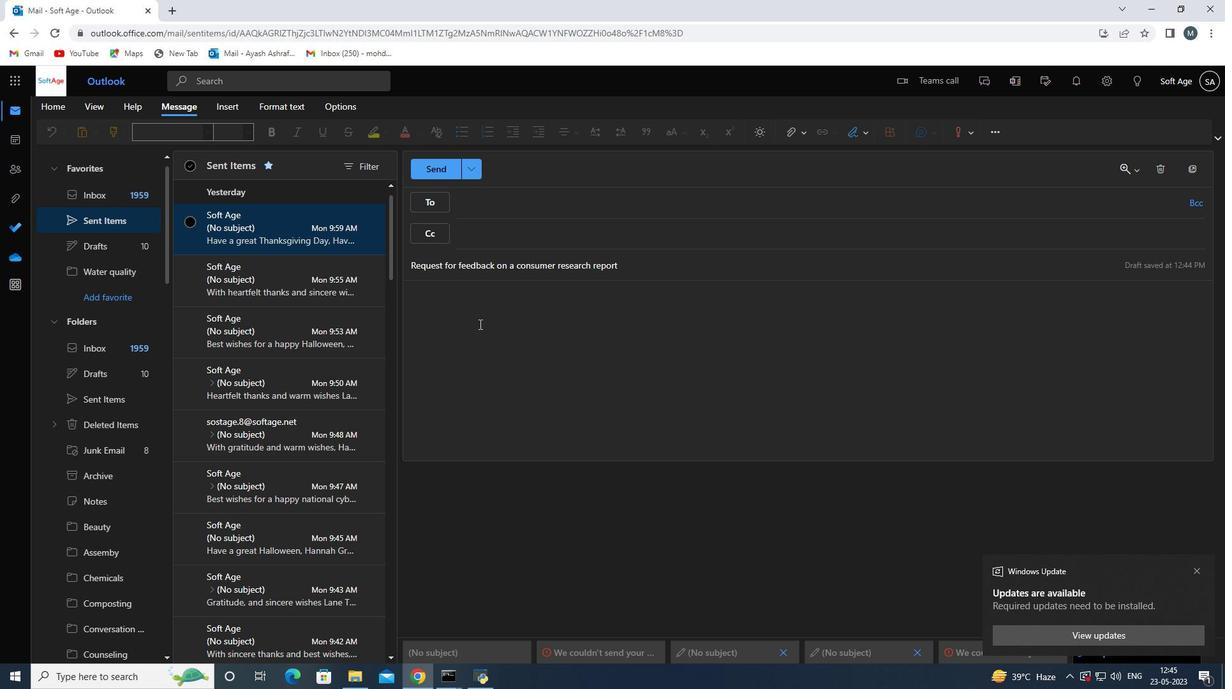 
Action: Mouse pressed left at (482, 310)
Screenshot: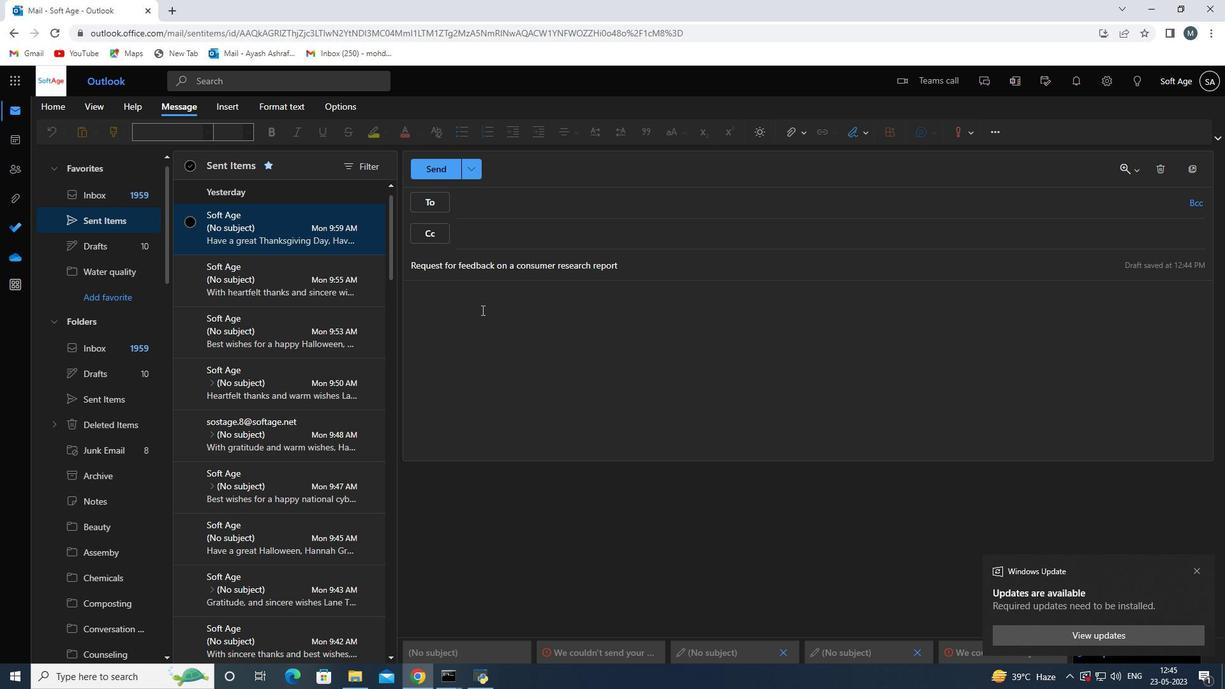 
Action: Key pressed <Key.shift><Key.shift><Key.shift><Key.shift><Key.shift>I<Key.space>am<Key.space>writing<Key.space>to<Key.space>confirm<Key.space>the<Key.space>details<Key.space>of<Key.space>the<Key.space>projt<Key.backspace>ect<Key.space>charter<Key.space>
Screenshot: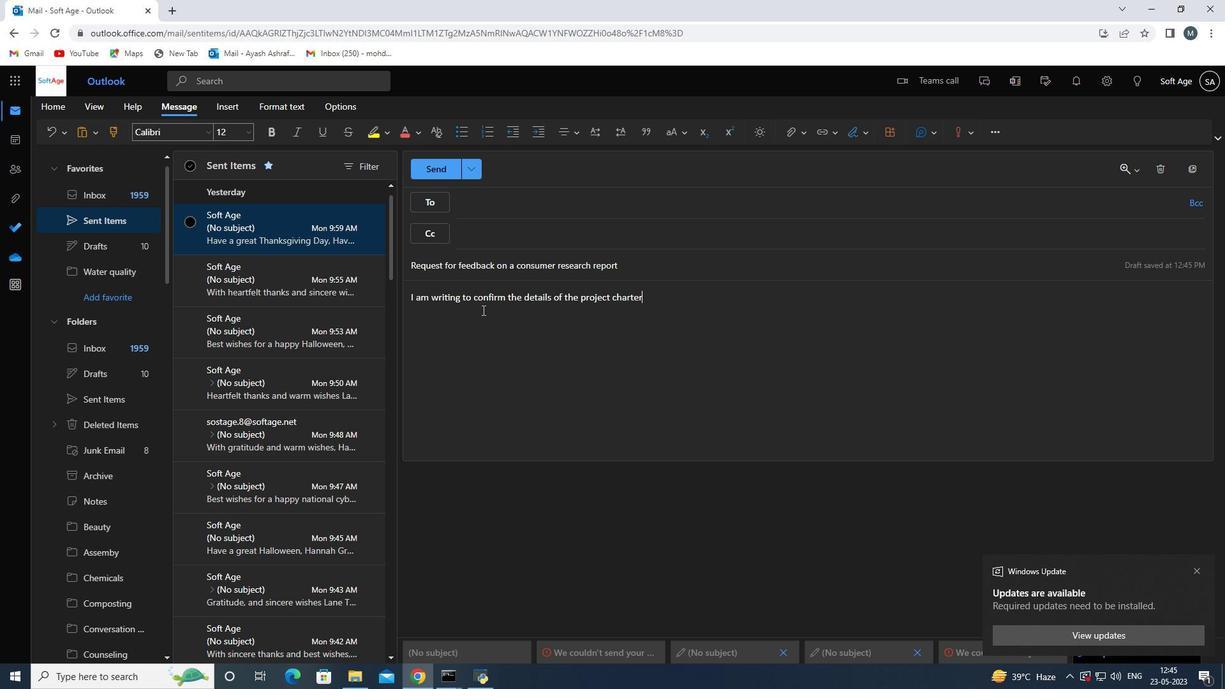 
Action: Mouse moved to (855, 134)
Screenshot: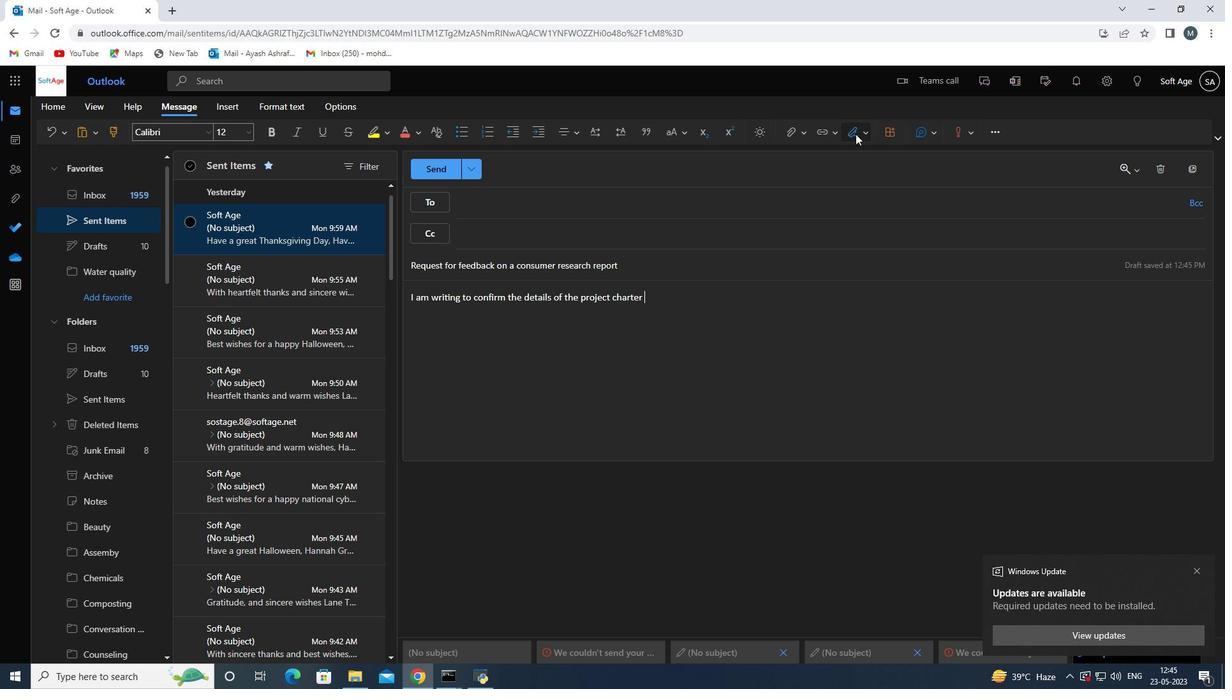 
Action: Mouse pressed left at (855, 134)
Screenshot: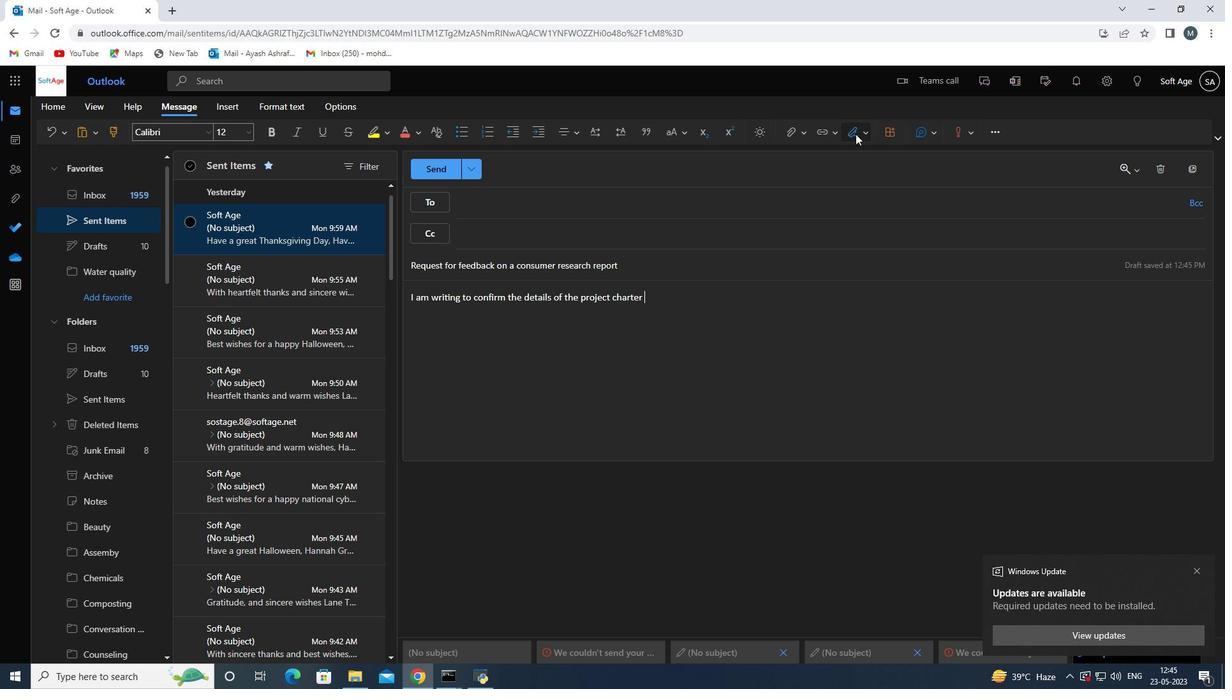 
Action: Mouse moved to (847, 162)
Screenshot: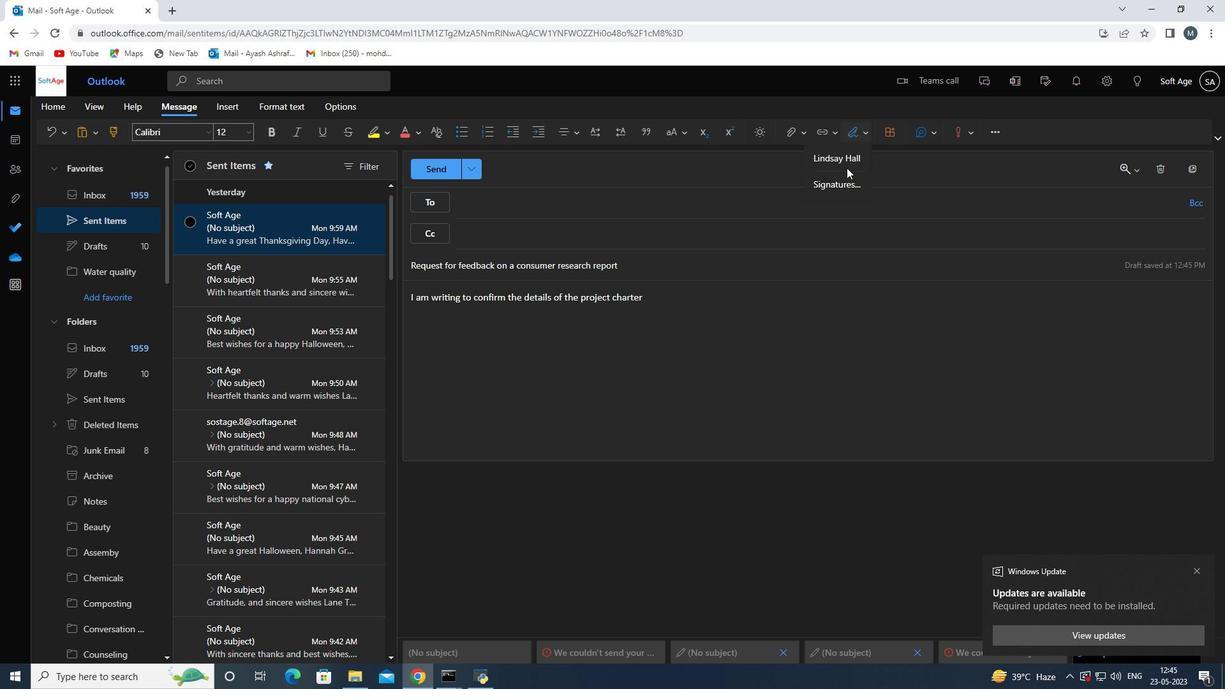 
Action: Mouse pressed left at (847, 162)
Screenshot: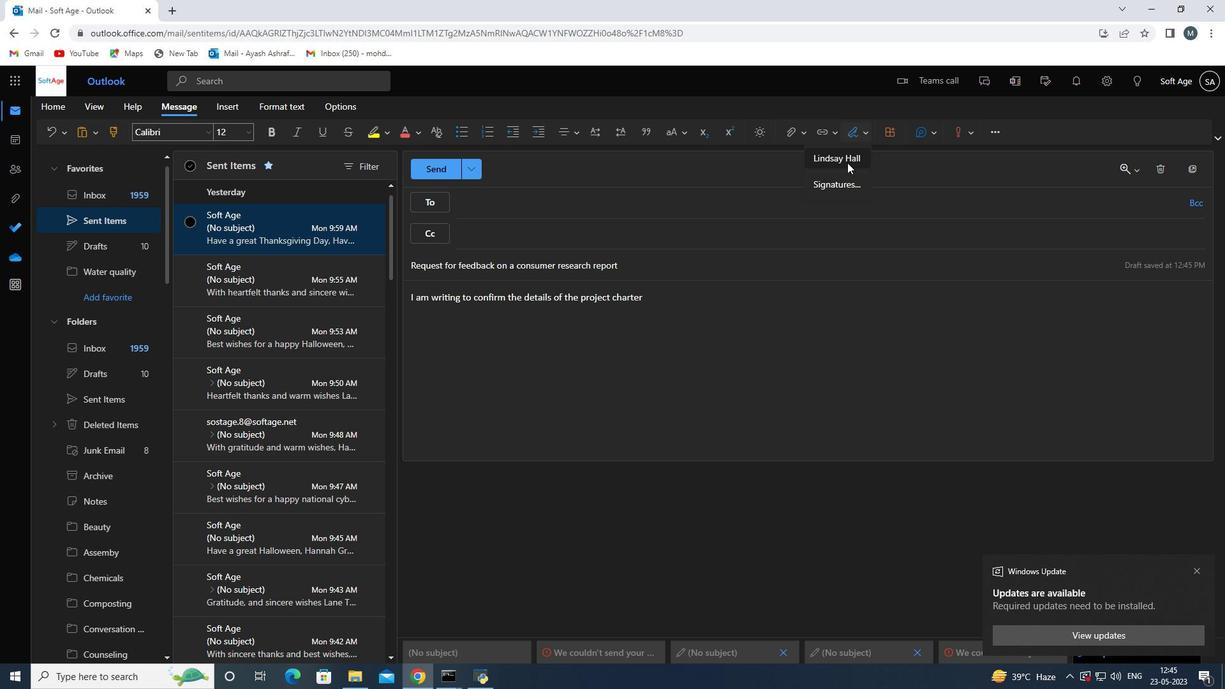 
Action: Mouse moved to (517, 199)
Screenshot: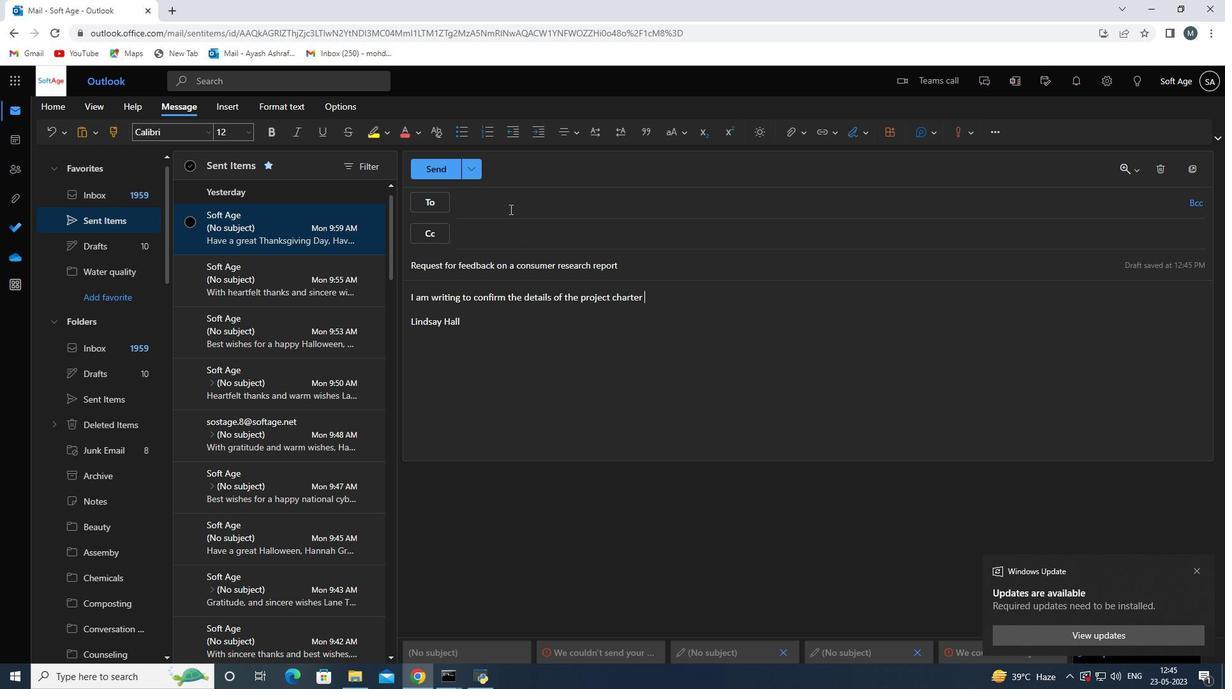 
Action: Mouse pressed left at (517, 199)
Screenshot: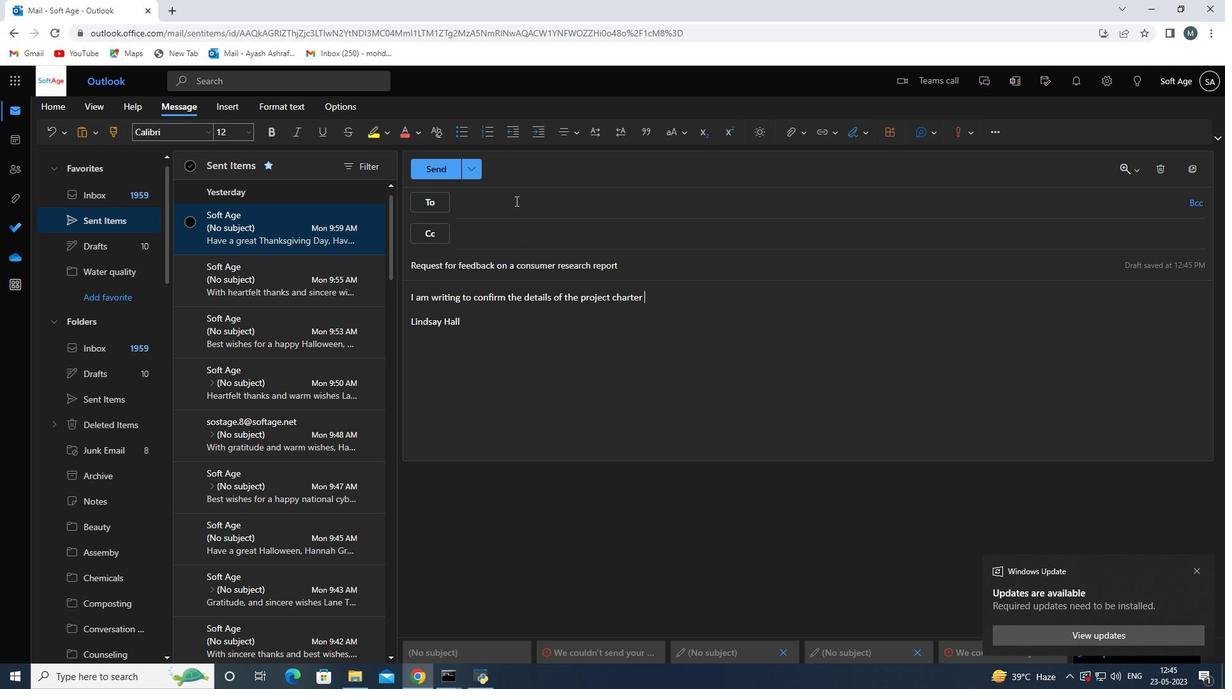 
Action: Mouse moved to (520, 194)
Screenshot: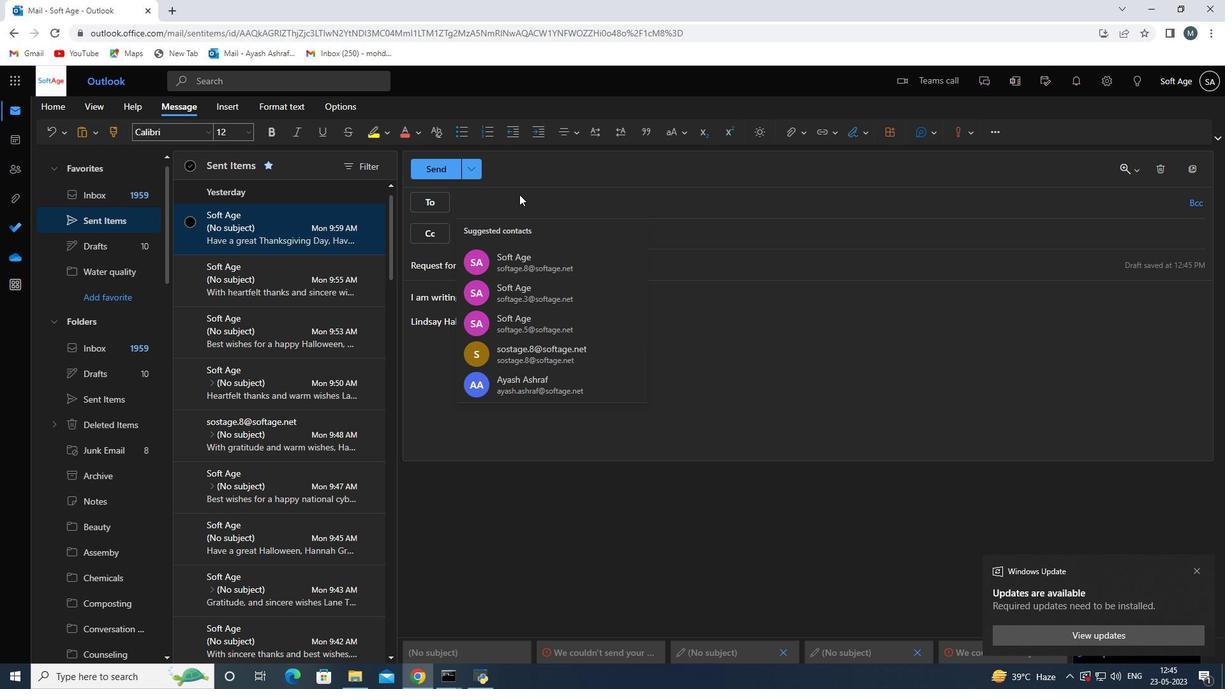 
Action: Key pressed softage.8<Key.shift>2softage.net
Screenshot: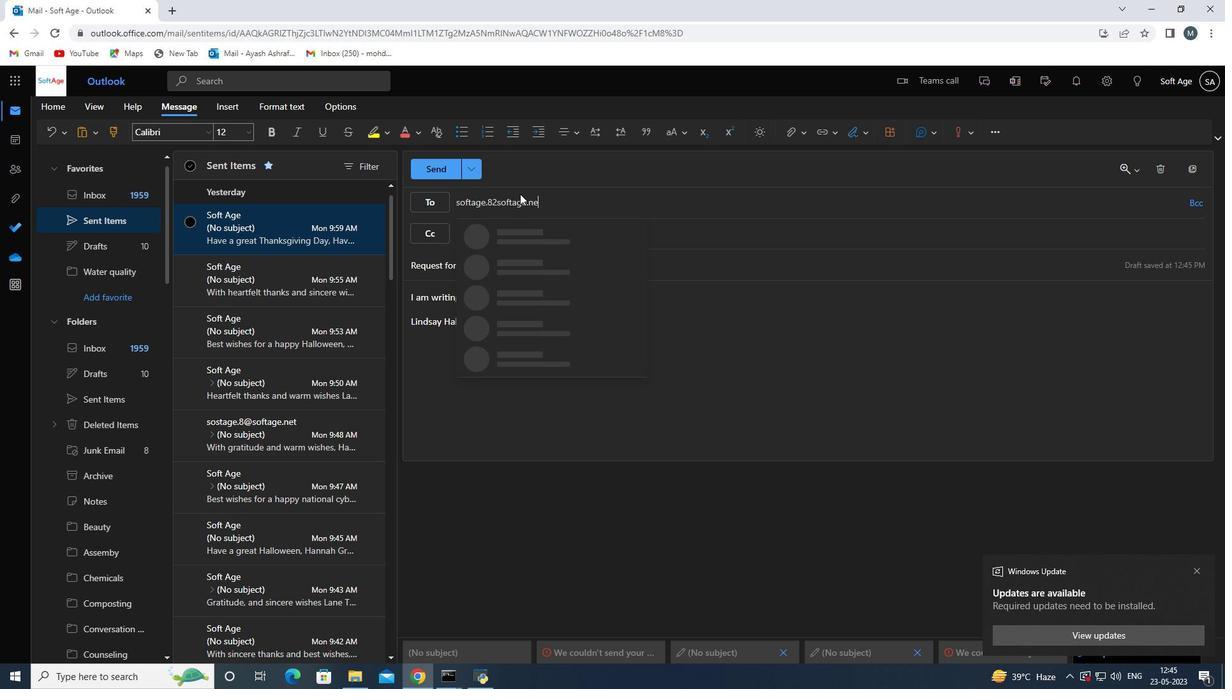 
Action: Mouse moved to (497, 206)
Screenshot: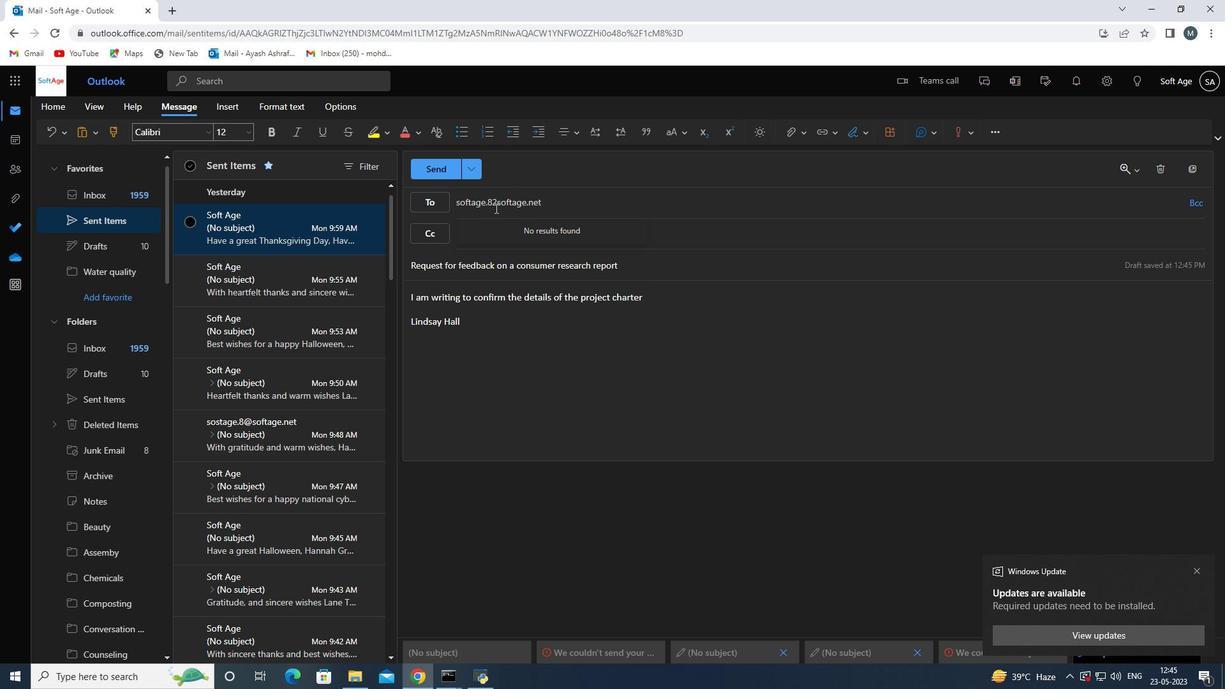 
Action: Mouse pressed left at (497, 206)
Screenshot: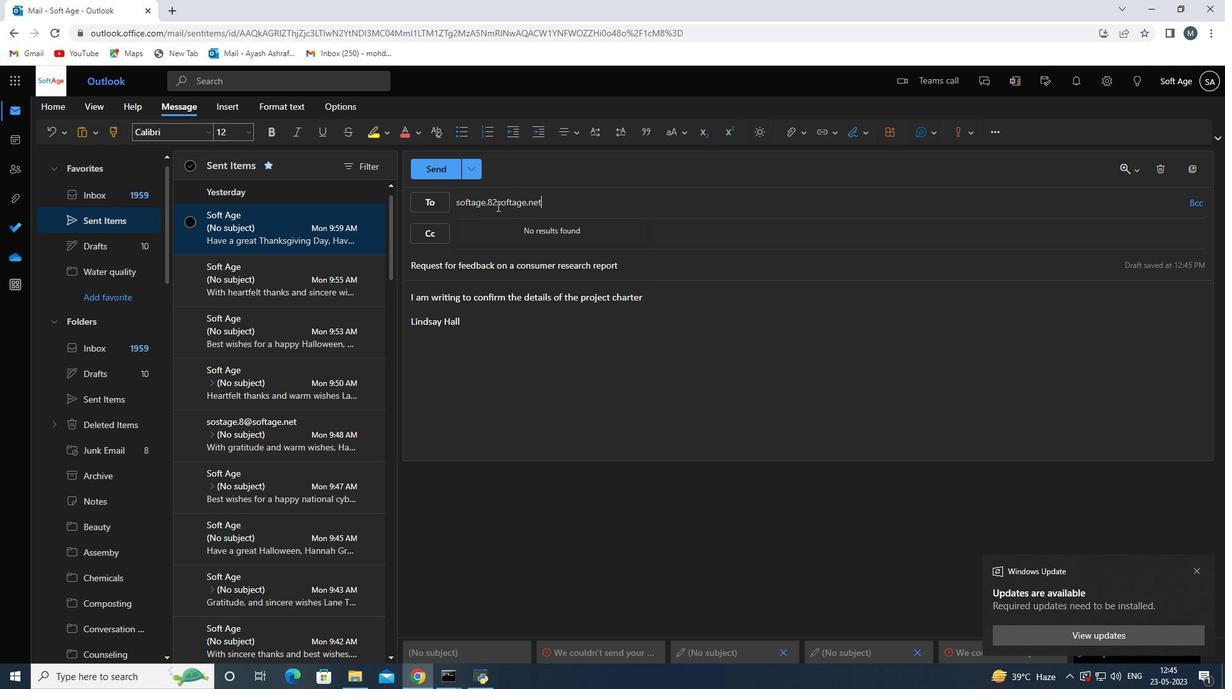 
Action: Mouse moved to (497, 204)
Screenshot: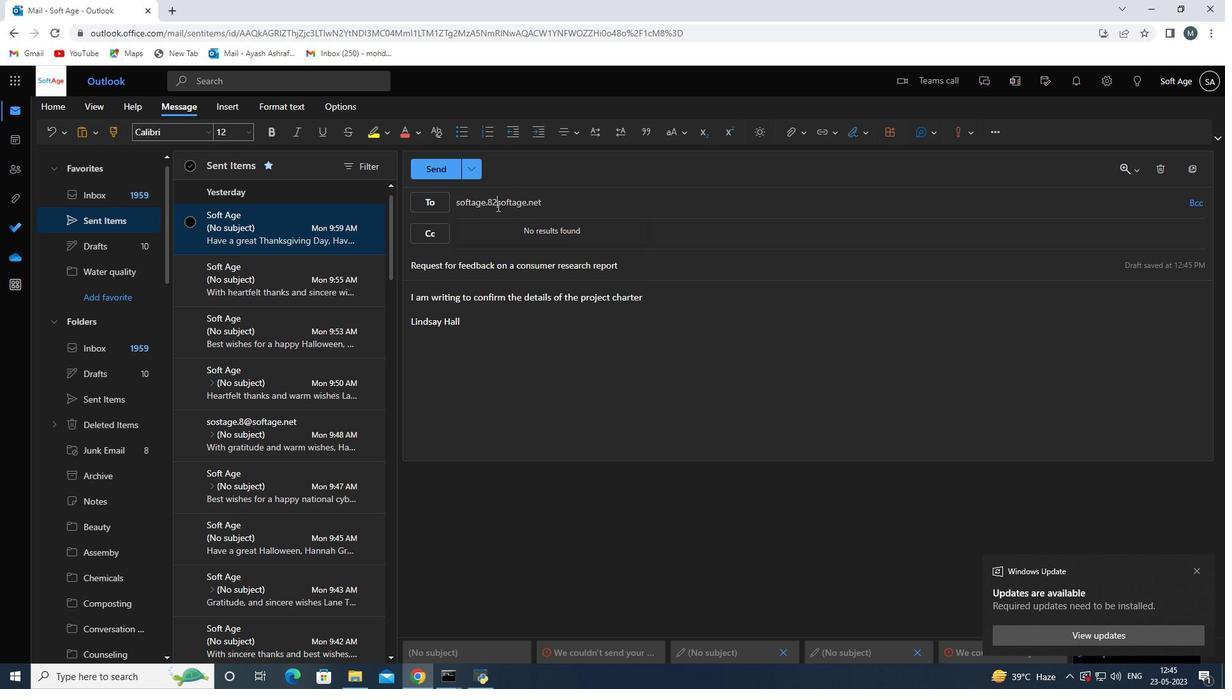 
Action: Key pressed <Key.backspace><Key.shift>@
Screenshot: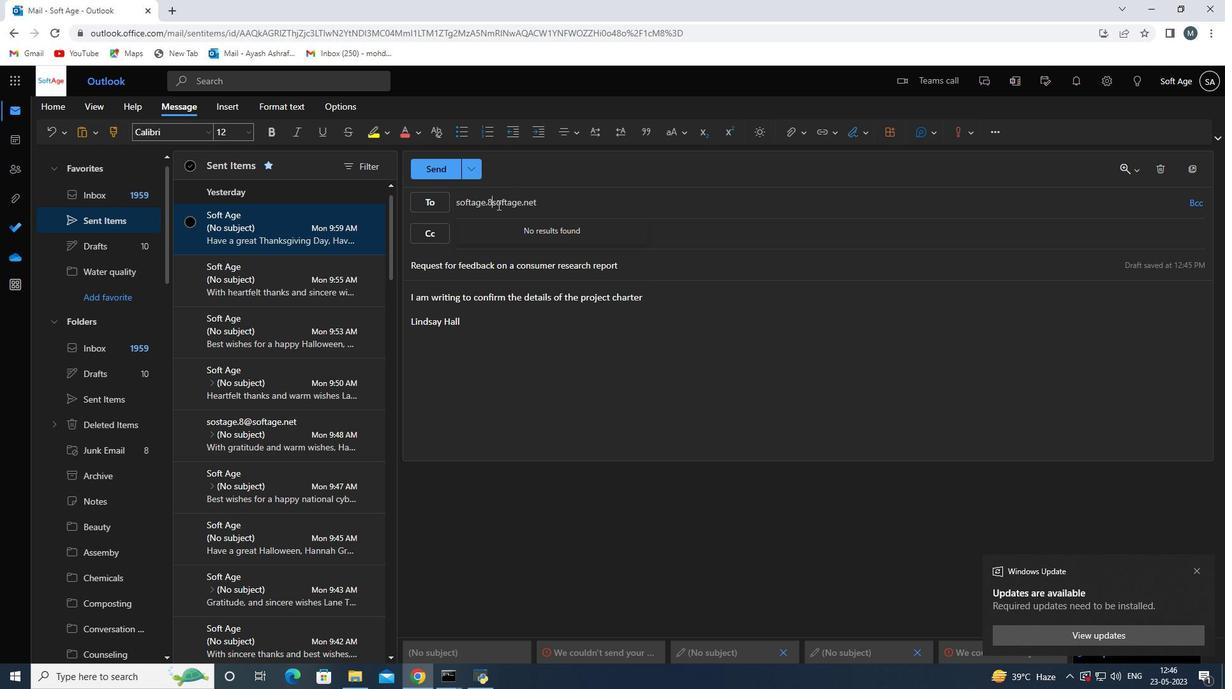 
Action: Mouse moved to (509, 222)
Screenshot: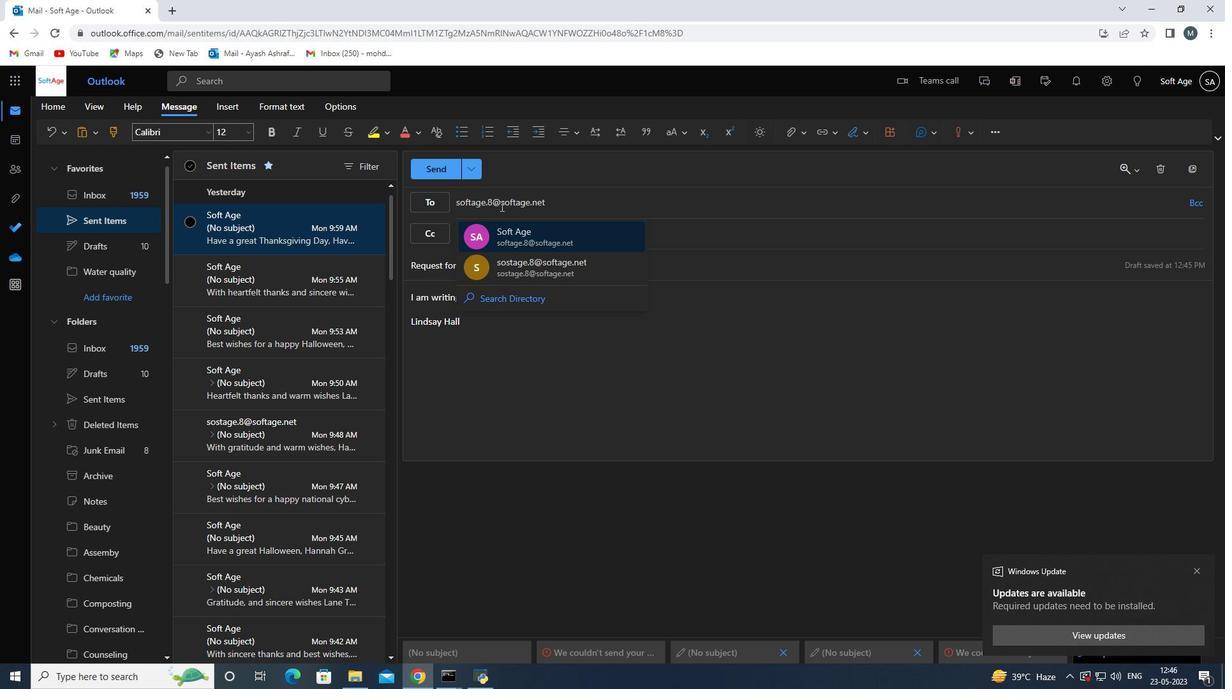 
Action: Mouse pressed left at (509, 222)
Screenshot: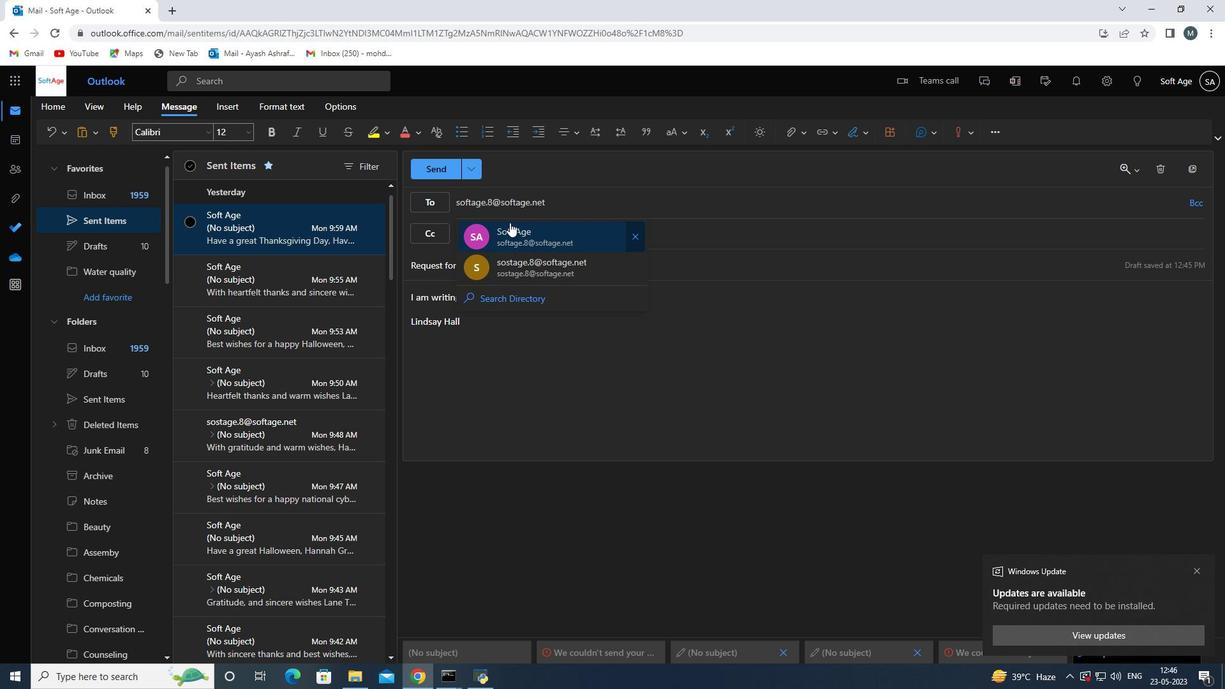 
Action: Mouse moved to (799, 135)
Screenshot: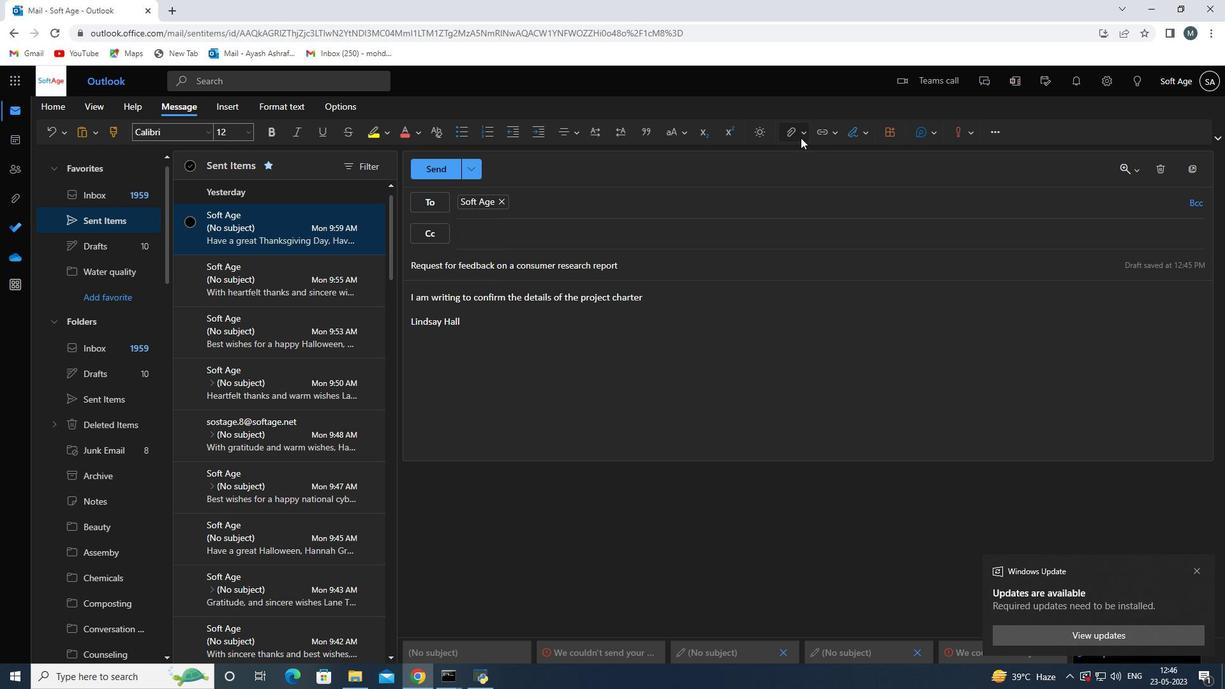 
Action: Mouse pressed left at (799, 135)
Screenshot: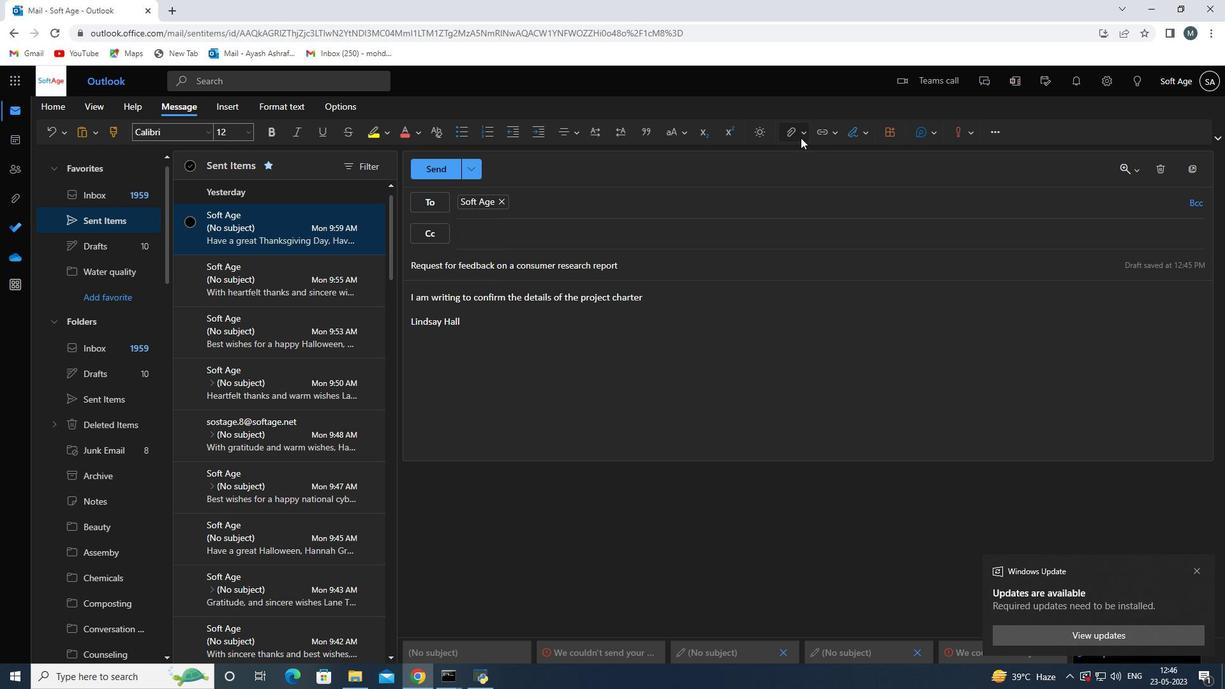 
Action: Mouse moved to (742, 163)
Screenshot: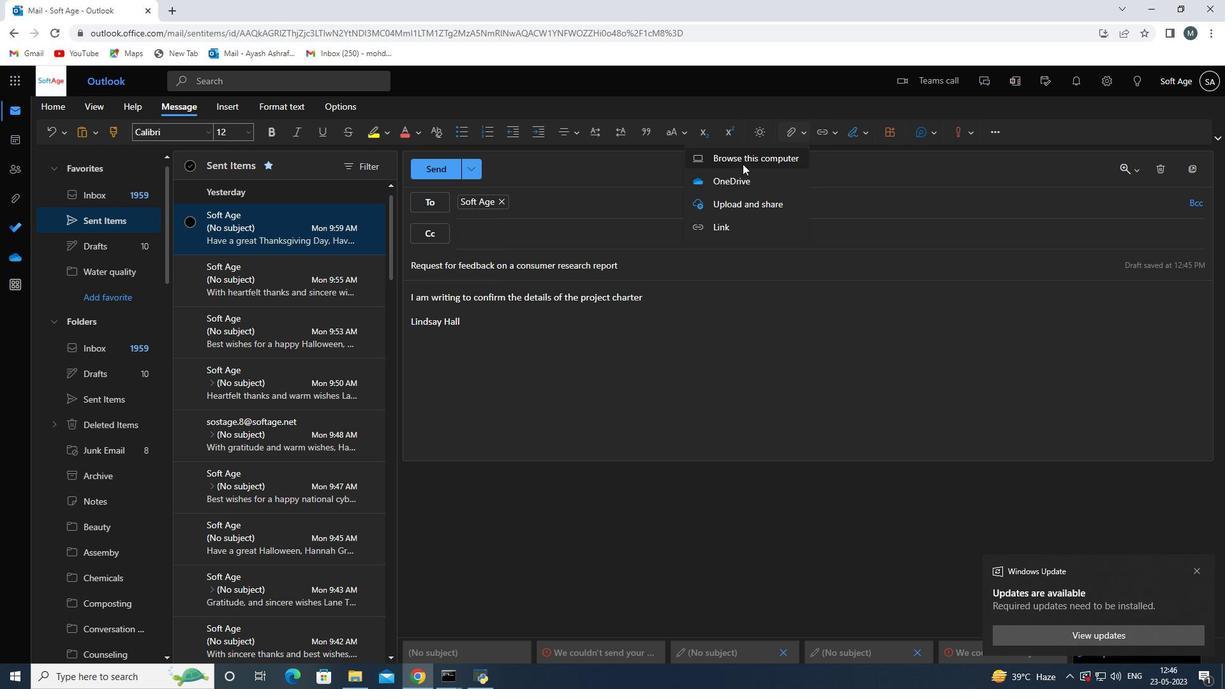 
Action: Mouse pressed left at (742, 163)
Screenshot: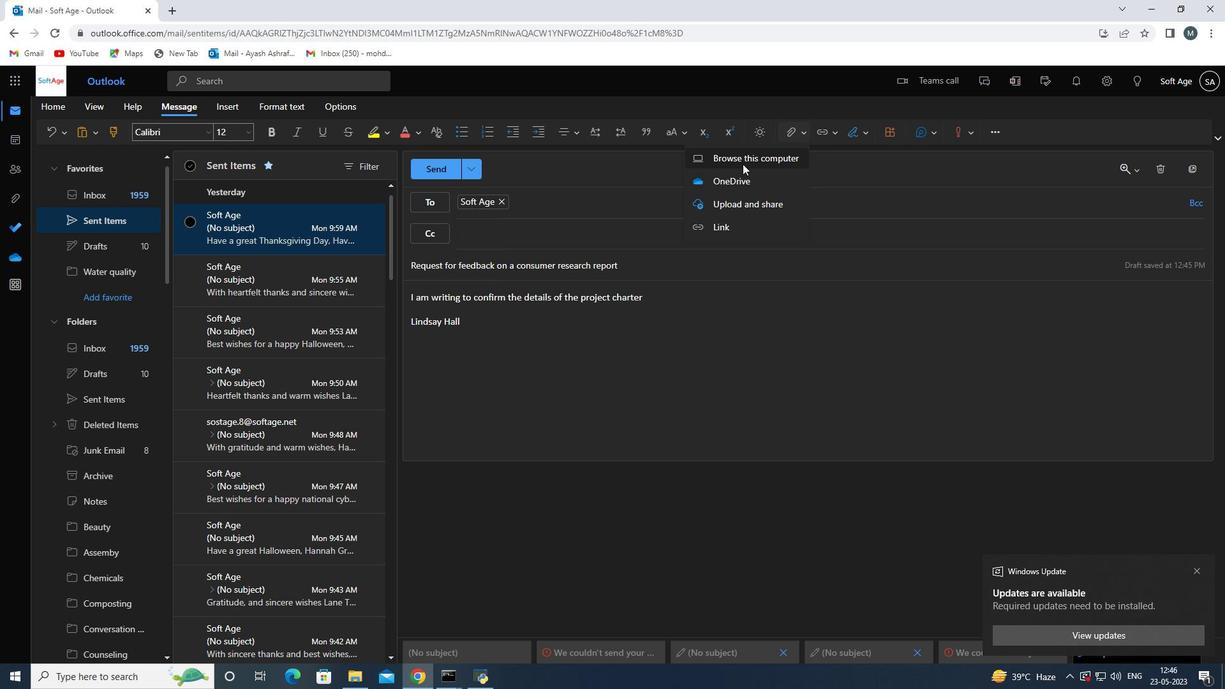 
Action: Mouse moved to (239, 231)
Screenshot: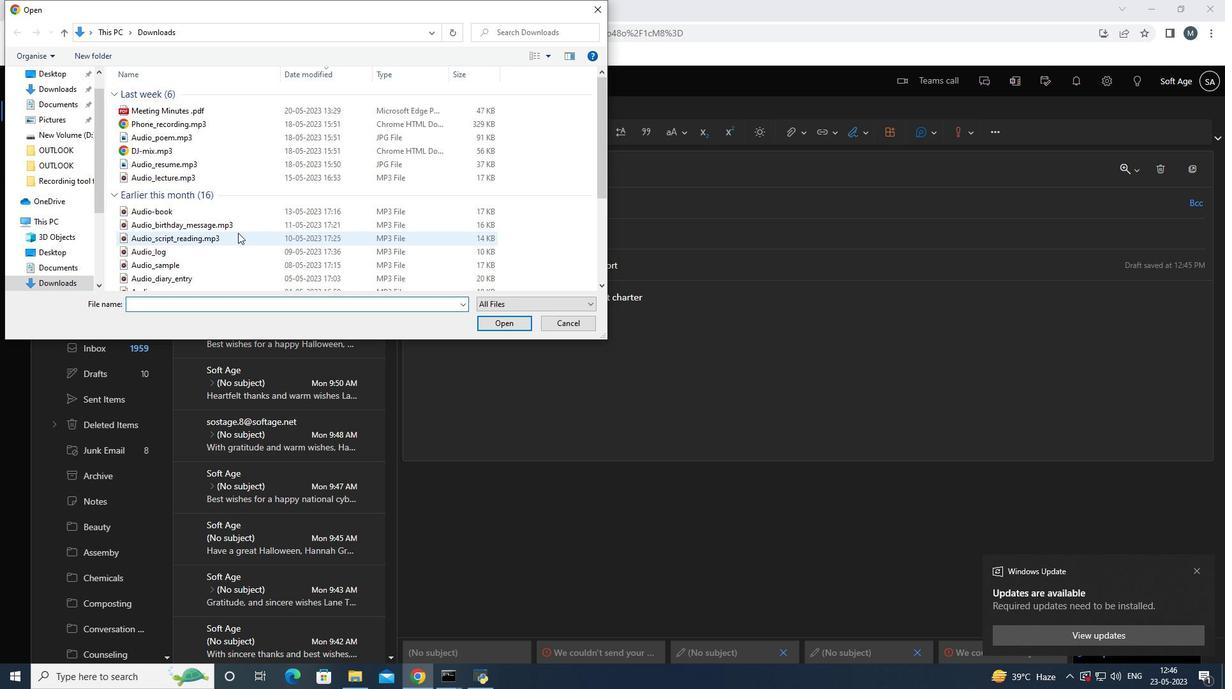 
Action: Mouse pressed left at (239, 231)
Screenshot: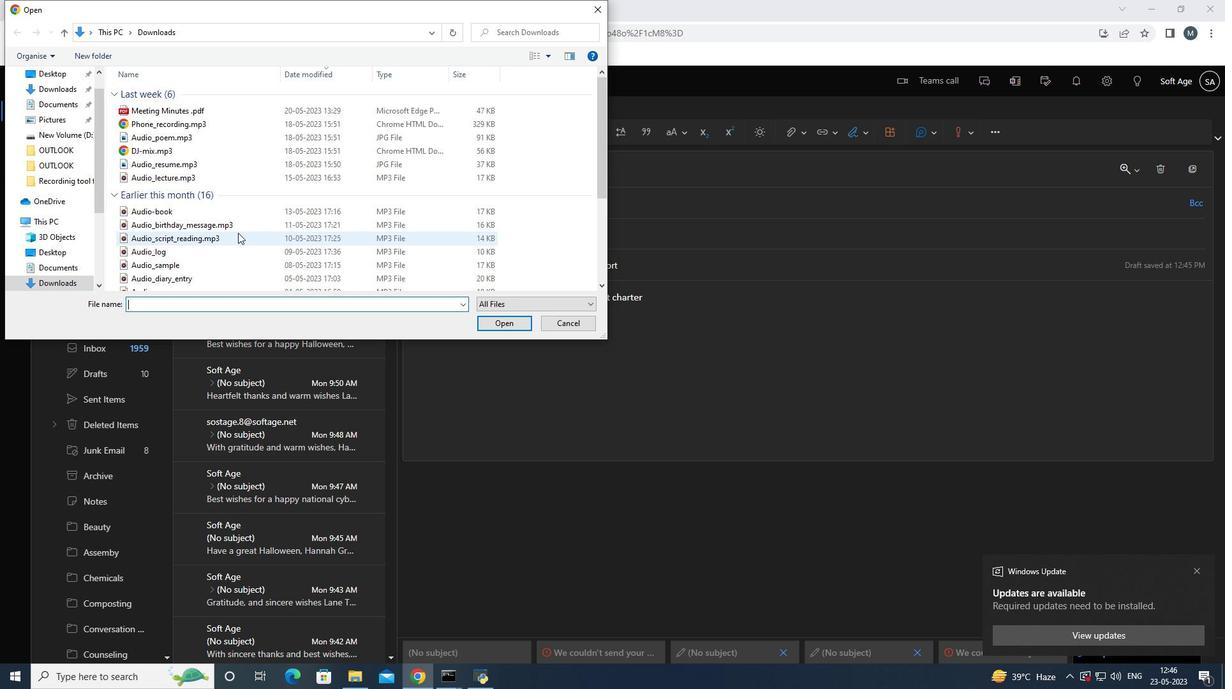 
Action: Mouse moved to (254, 235)
Screenshot: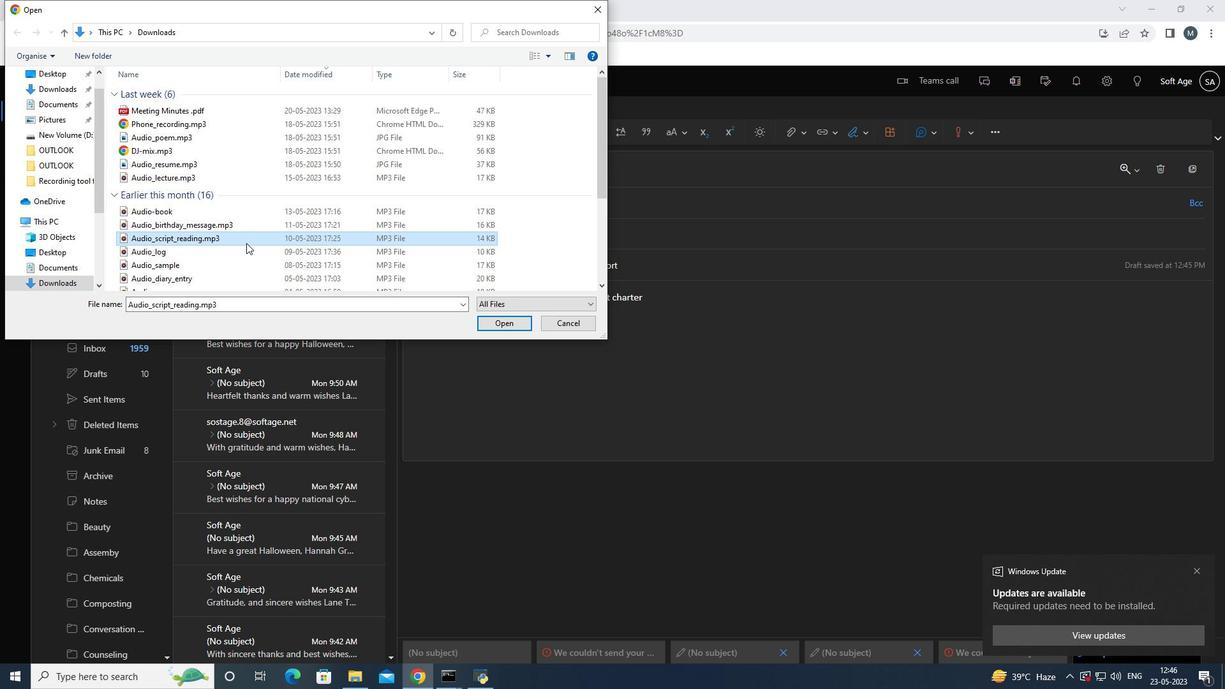 
Action: Mouse pressed right at (254, 235)
Screenshot: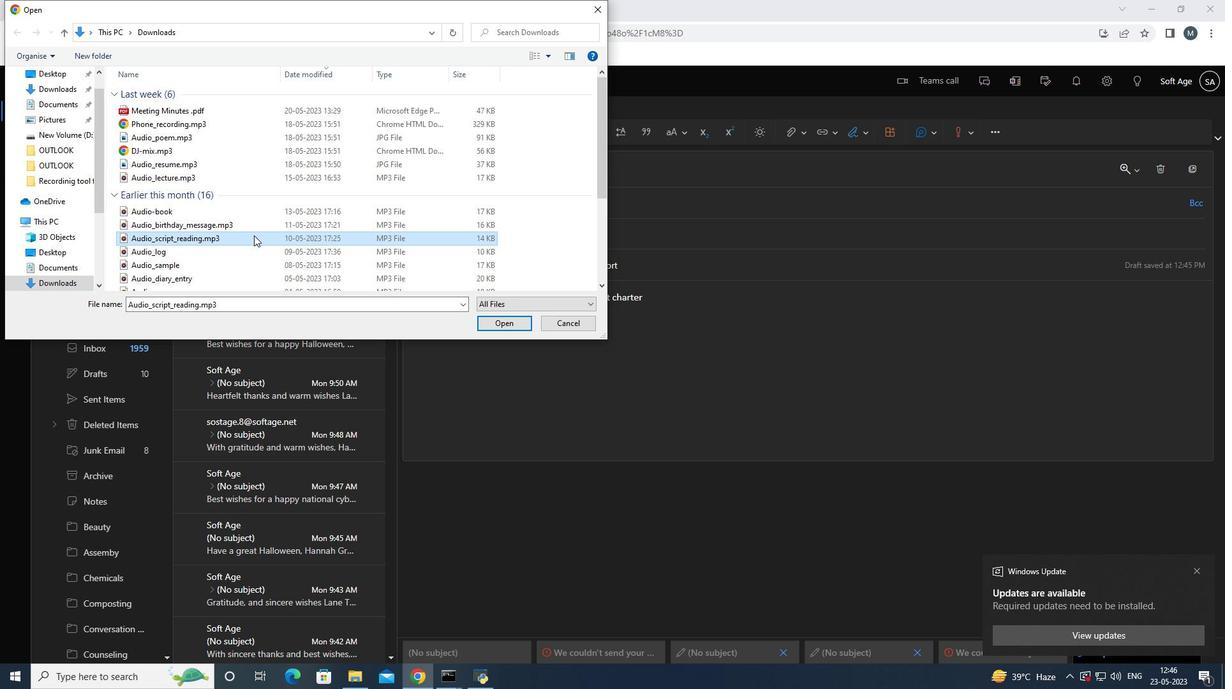
Action: Mouse moved to (300, 538)
Screenshot: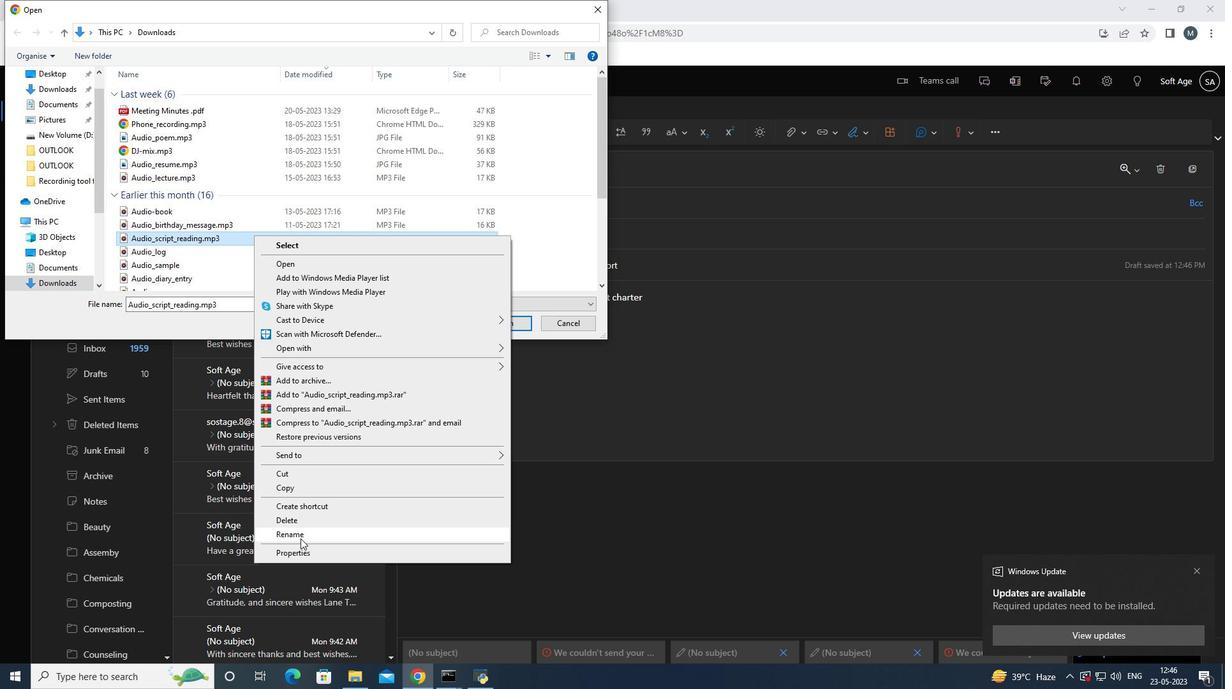 
Action: Mouse pressed left at (300, 538)
Screenshot: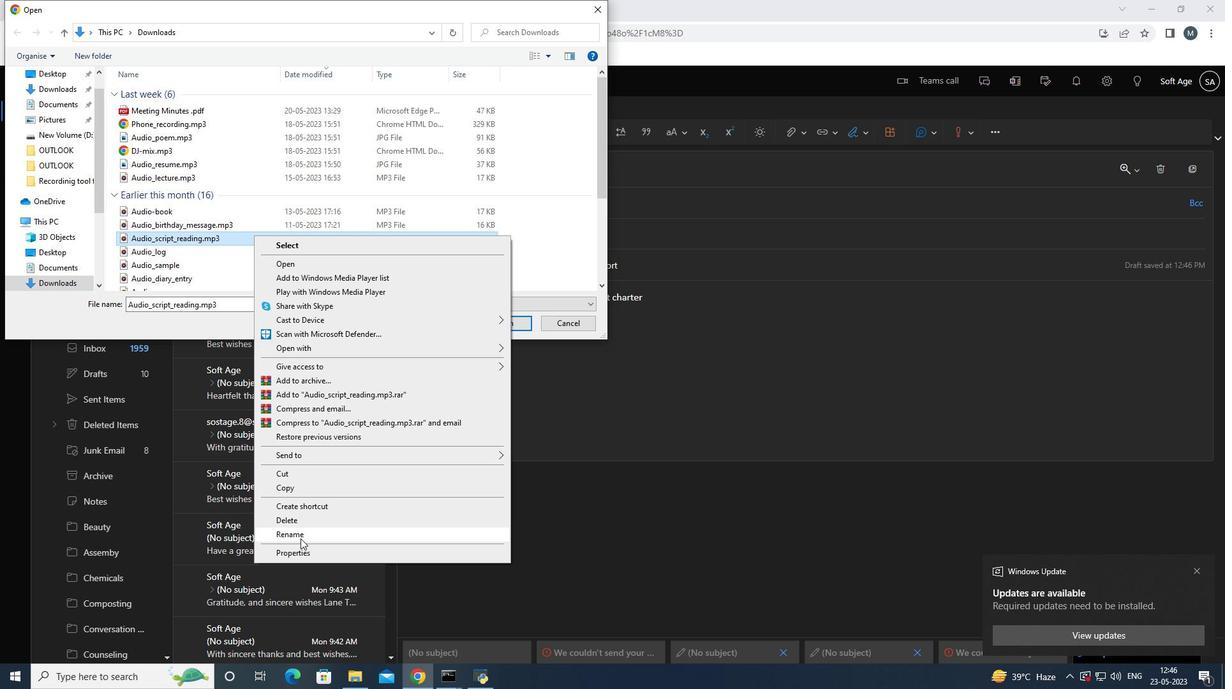 
Action: Mouse moved to (310, 532)
Screenshot: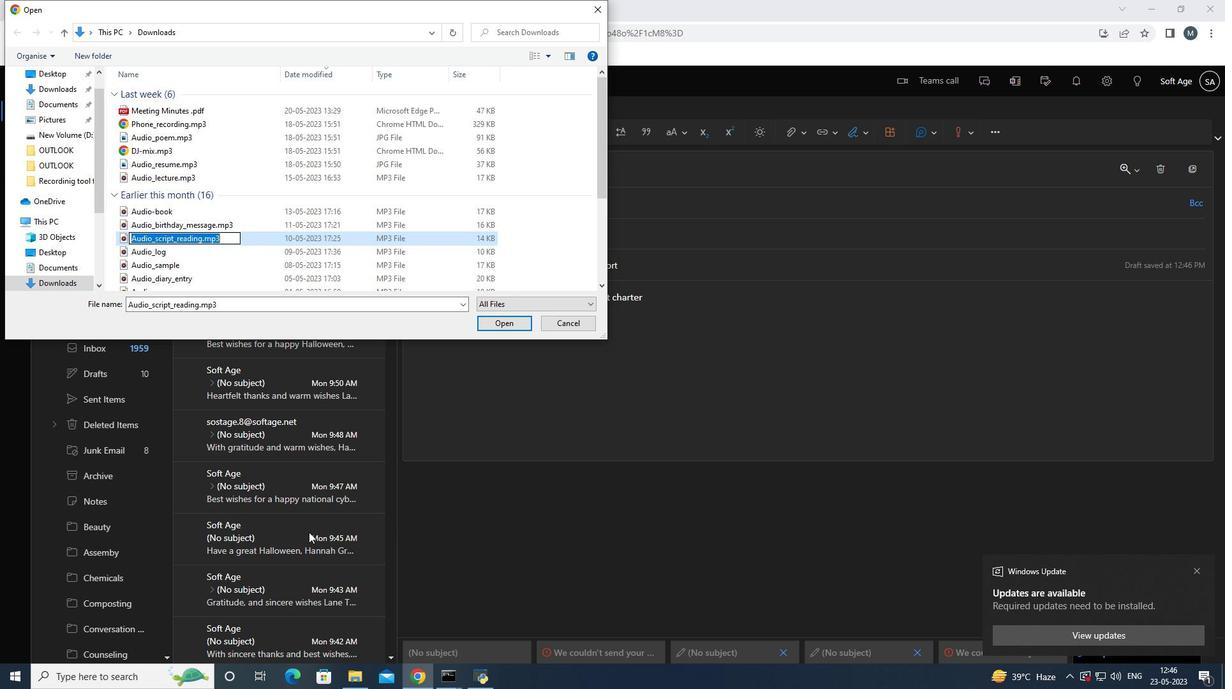 
Action: Key pressed <Key.shift>Audio<Key.shift>_nnouncement.mp3
Screenshot: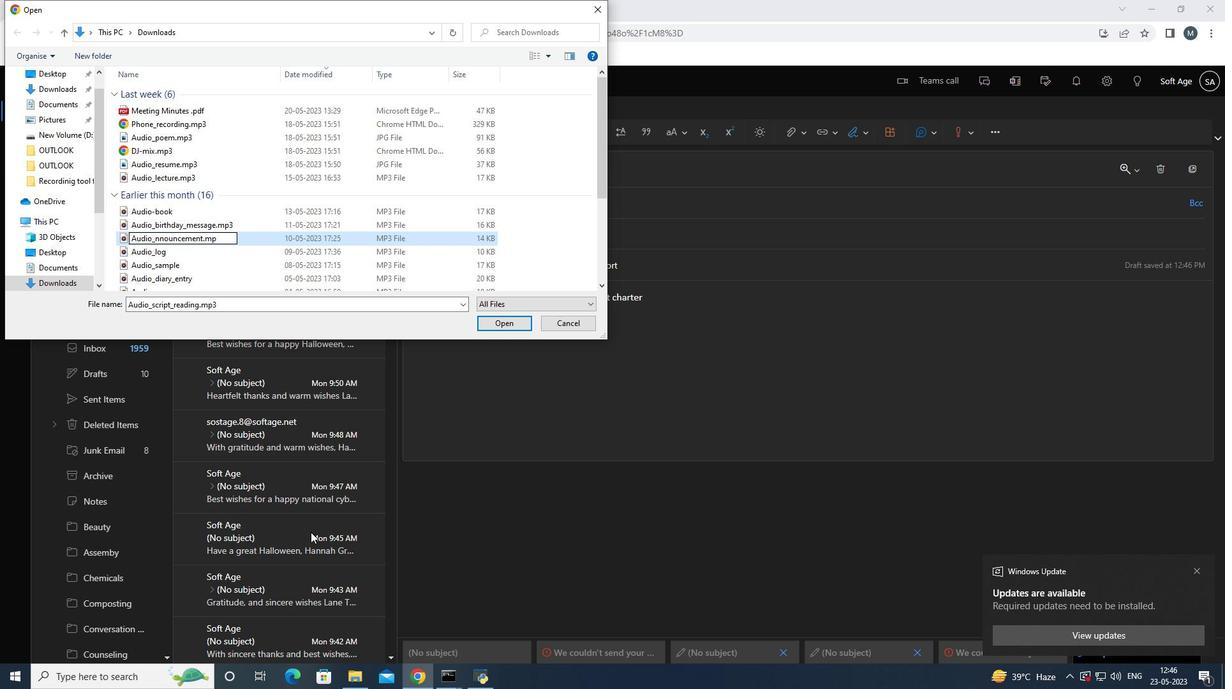 
Action: Mouse moved to (173, 252)
Screenshot: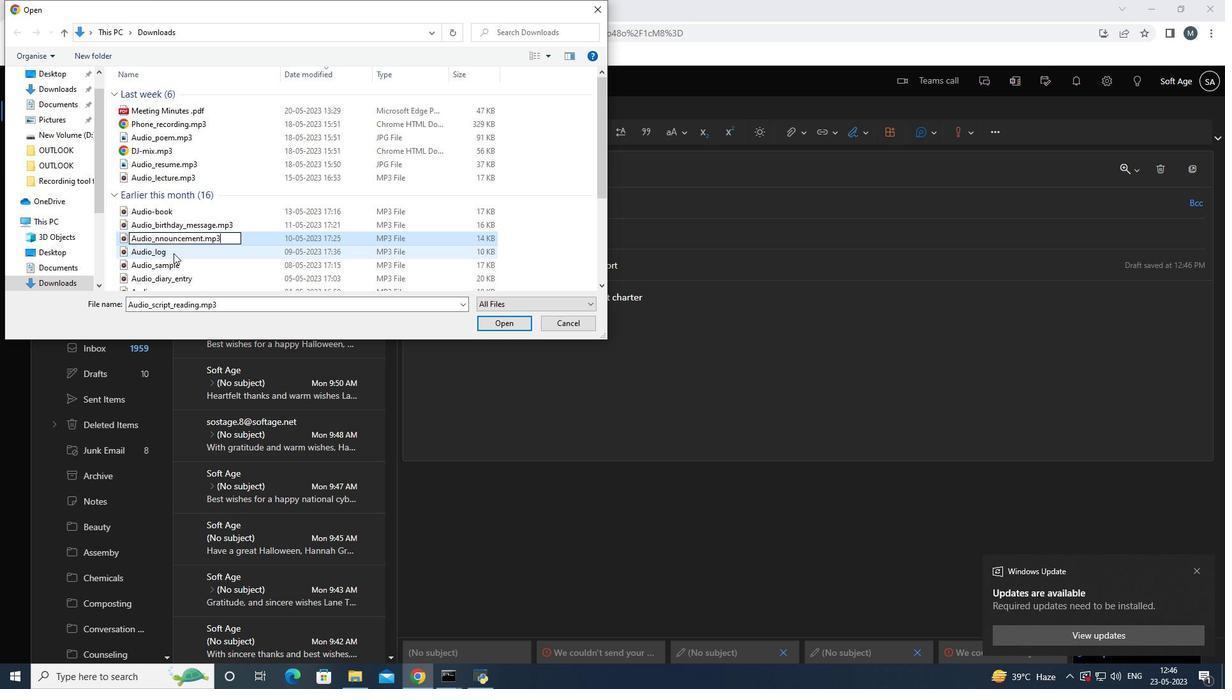 
Action: Mouse pressed left at (173, 252)
Screenshot: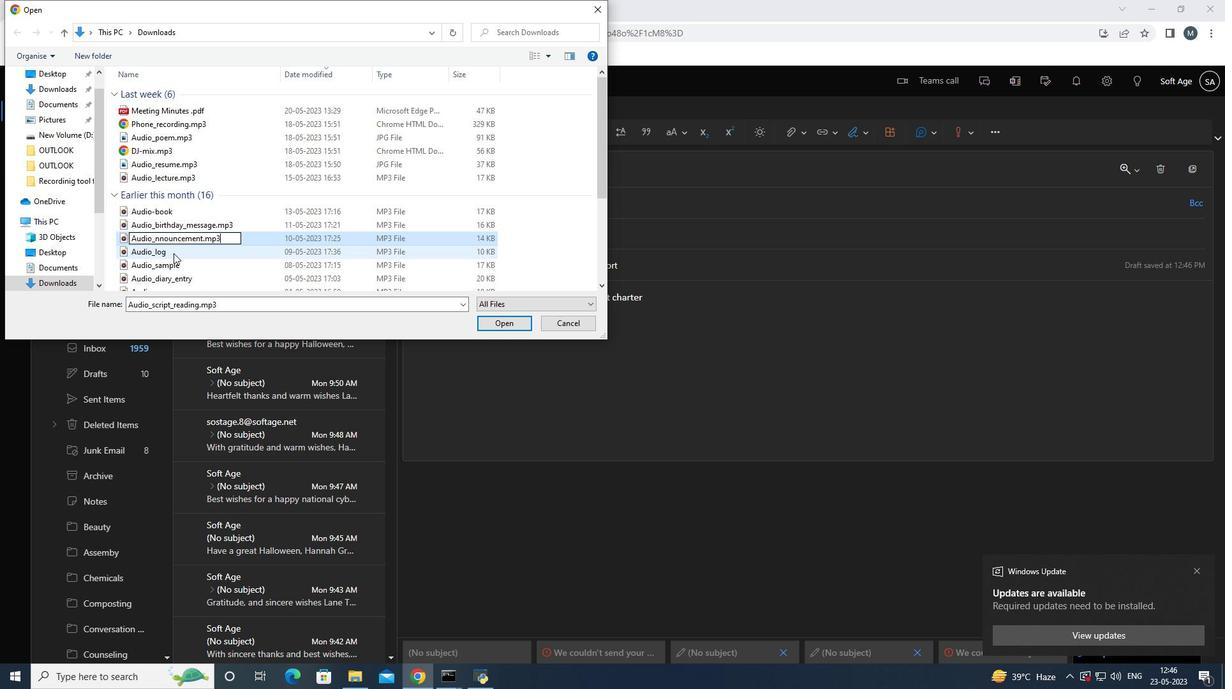 
Action: Mouse moved to (199, 239)
Screenshot: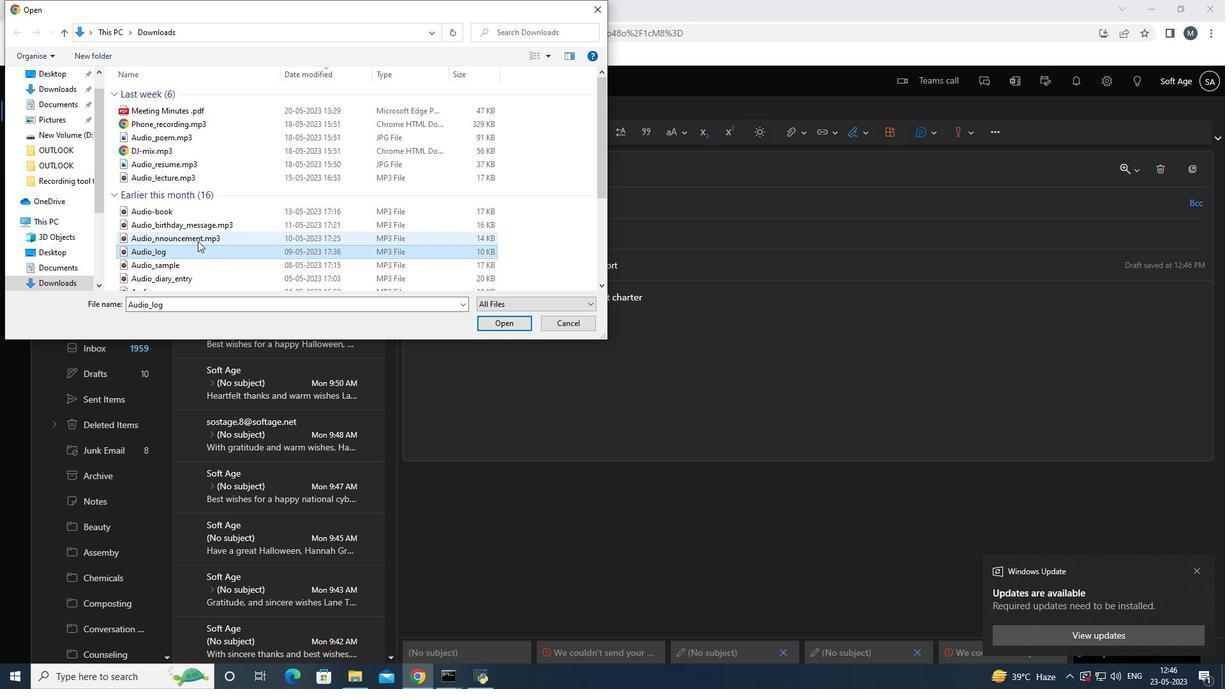 
Action: Mouse pressed left at (199, 239)
Screenshot: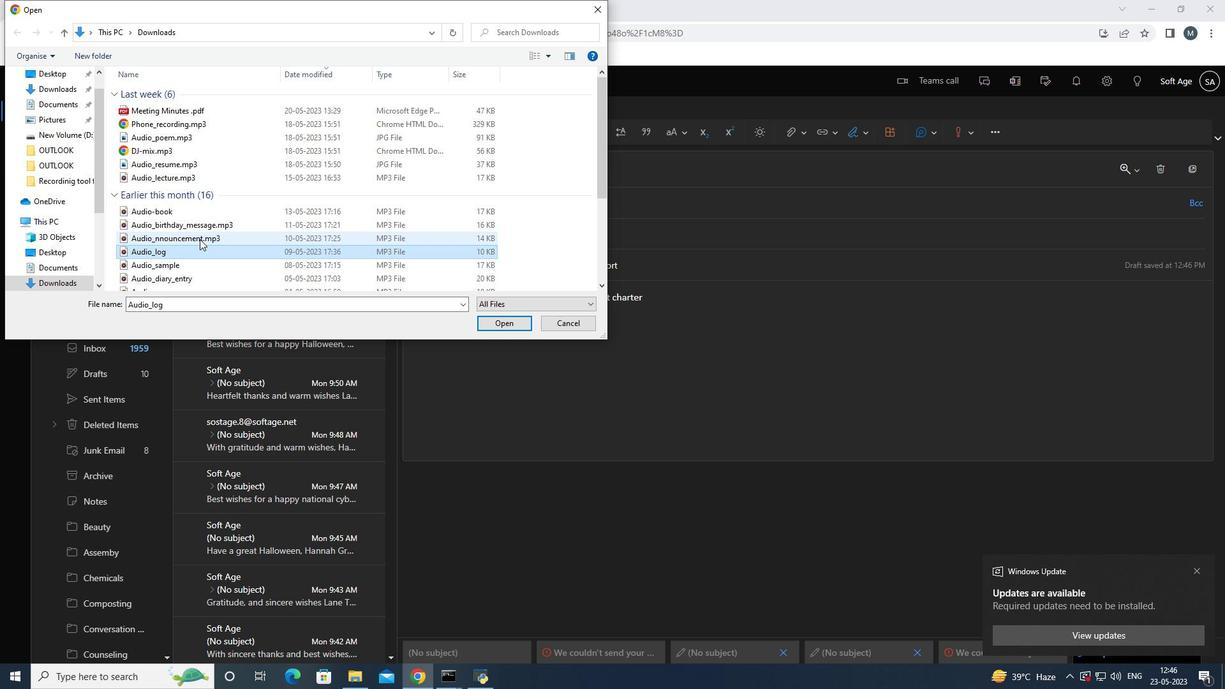 
Action: Mouse moved to (154, 306)
Screenshot: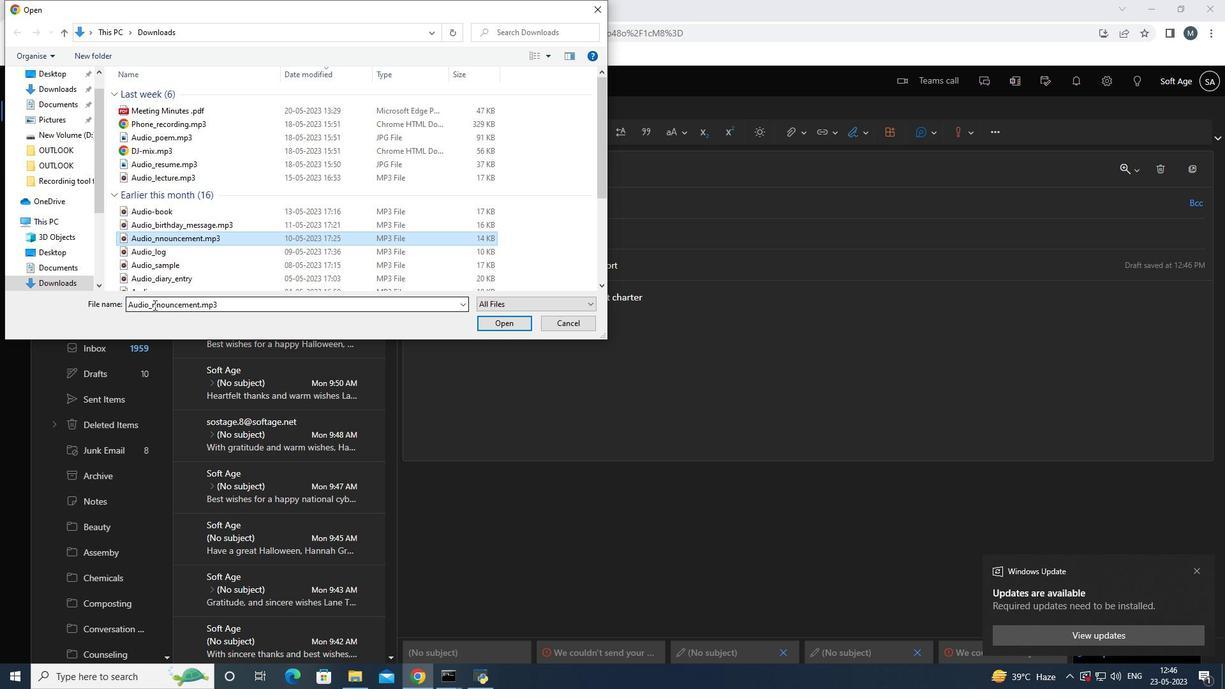 
Action: Mouse pressed left at (154, 306)
Screenshot: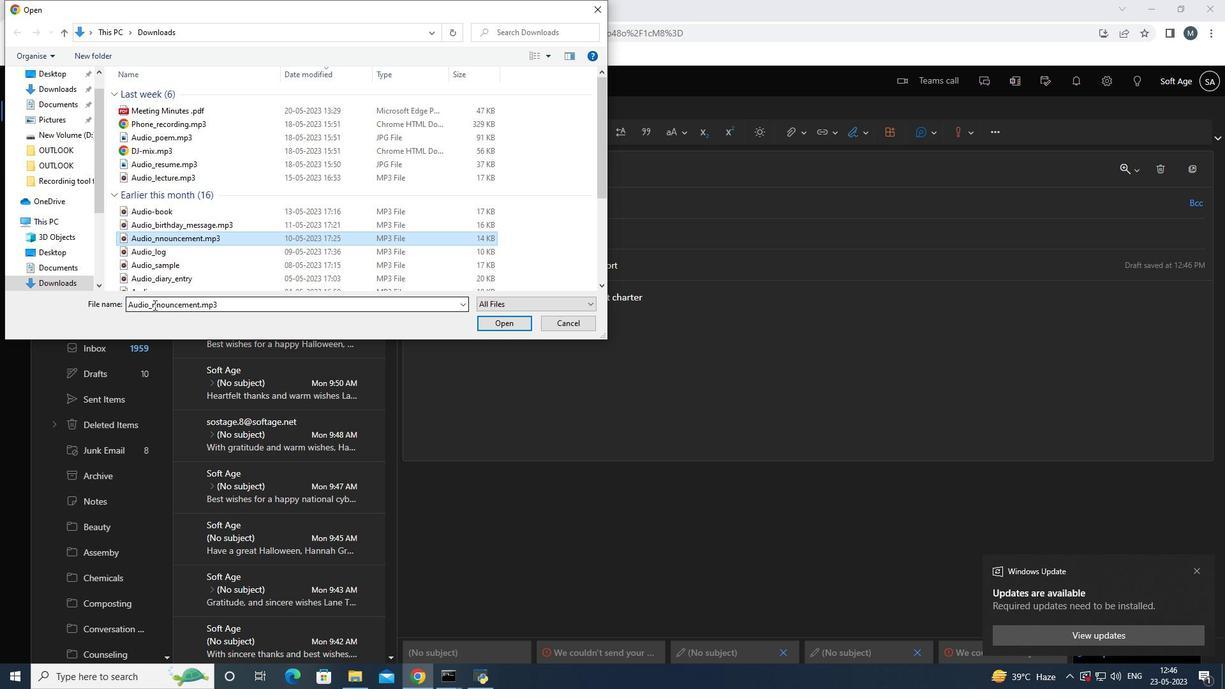 
Action: Mouse moved to (155, 302)
Screenshot: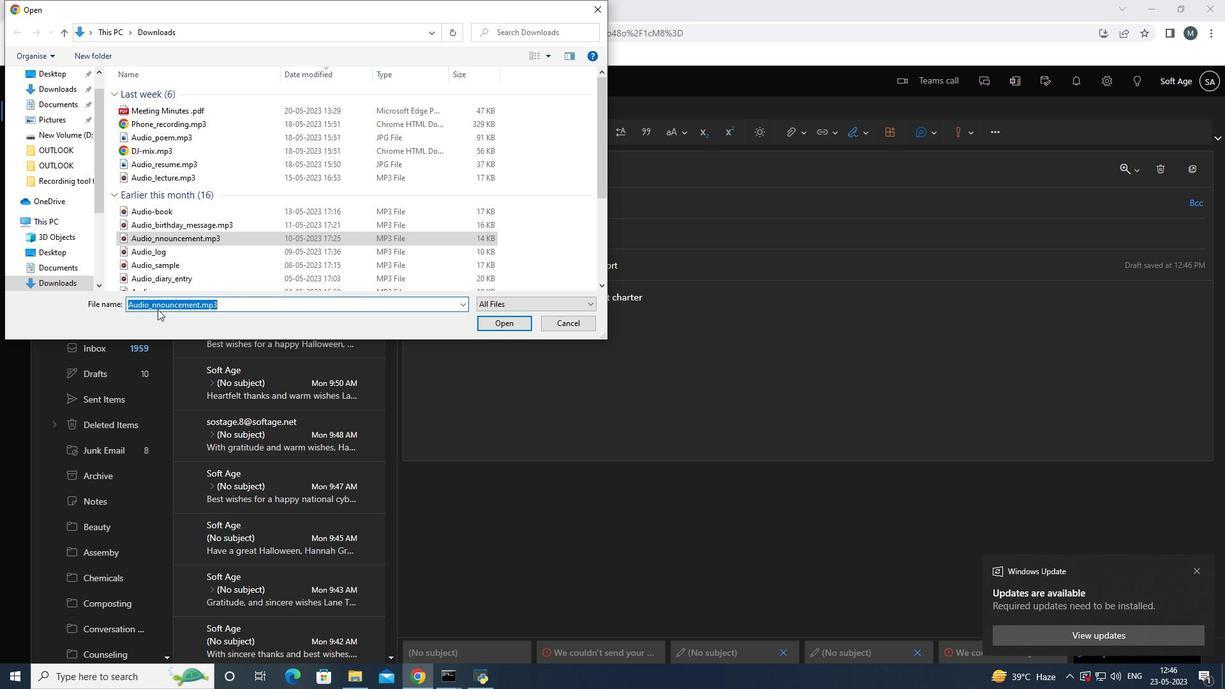 
Action: Mouse pressed left at (155, 302)
Screenshot: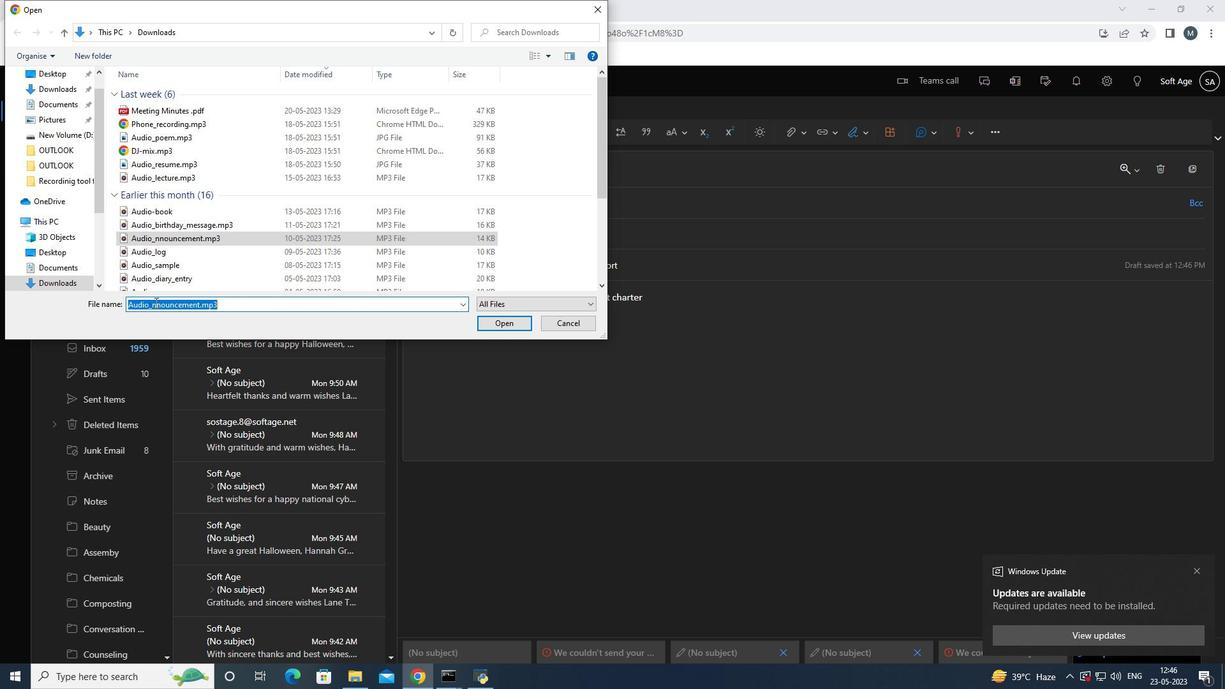 
Action: Mouse moved to (160, 310)
Screenshot: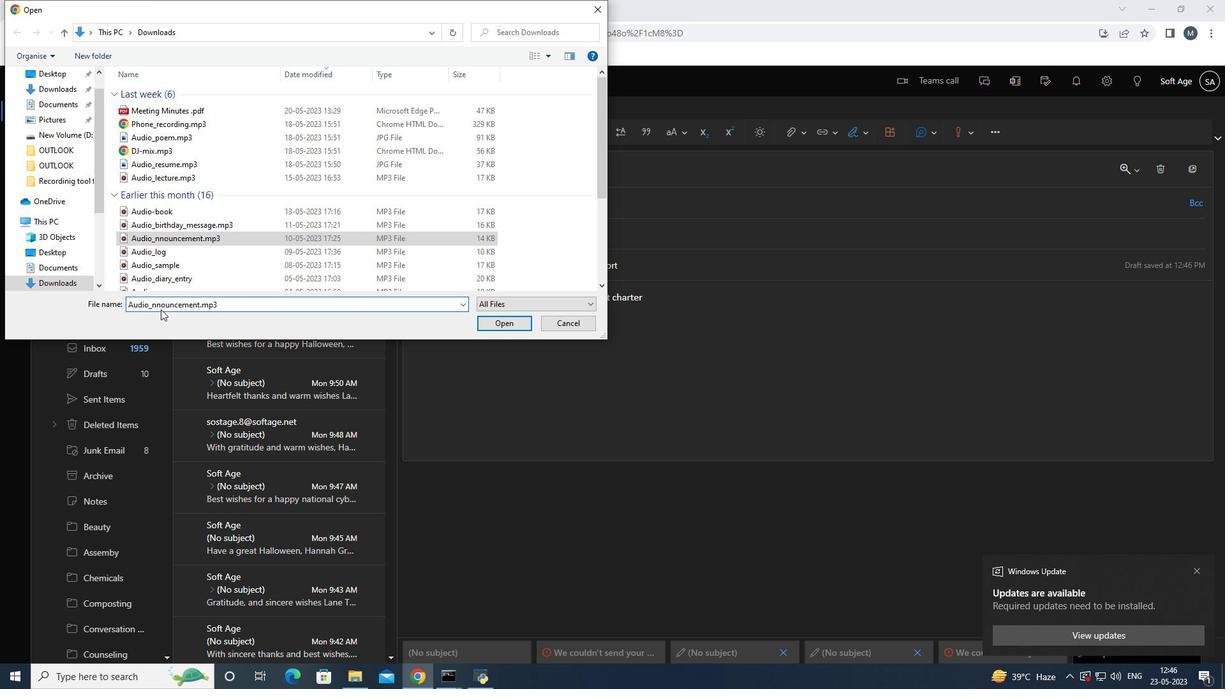 
Action: Key pressed <Key.backspace>
Screenshot: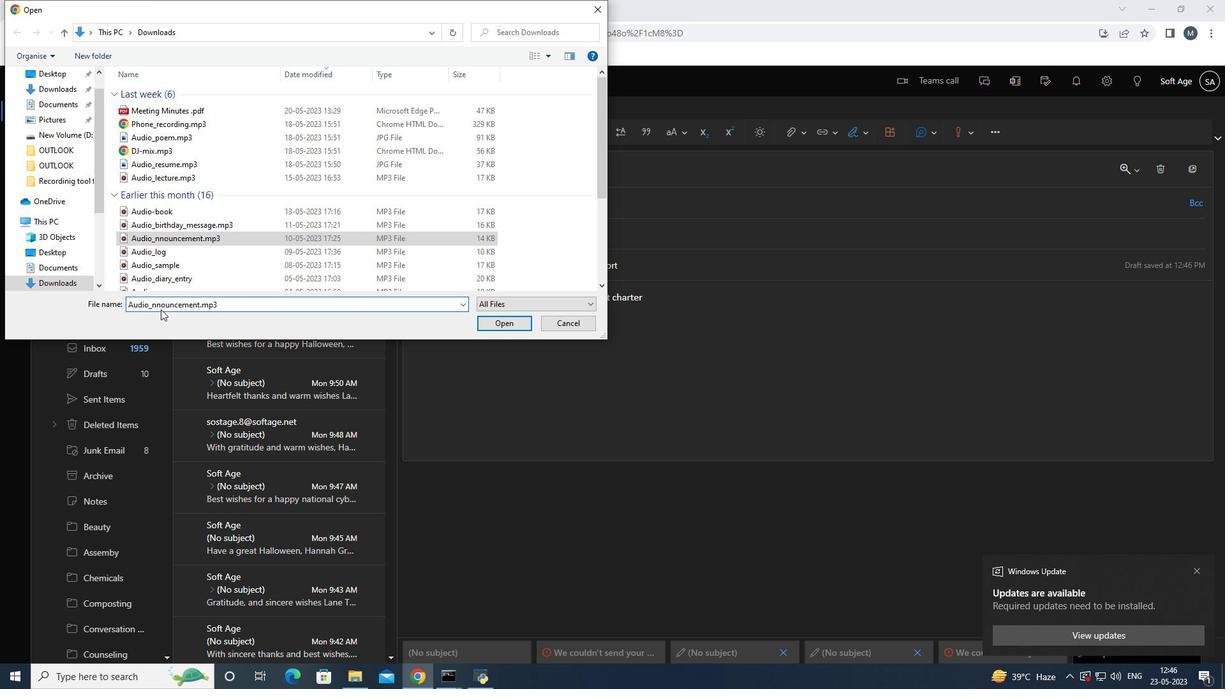 
Action: Mouse moved to (157, 312)
Screenshot: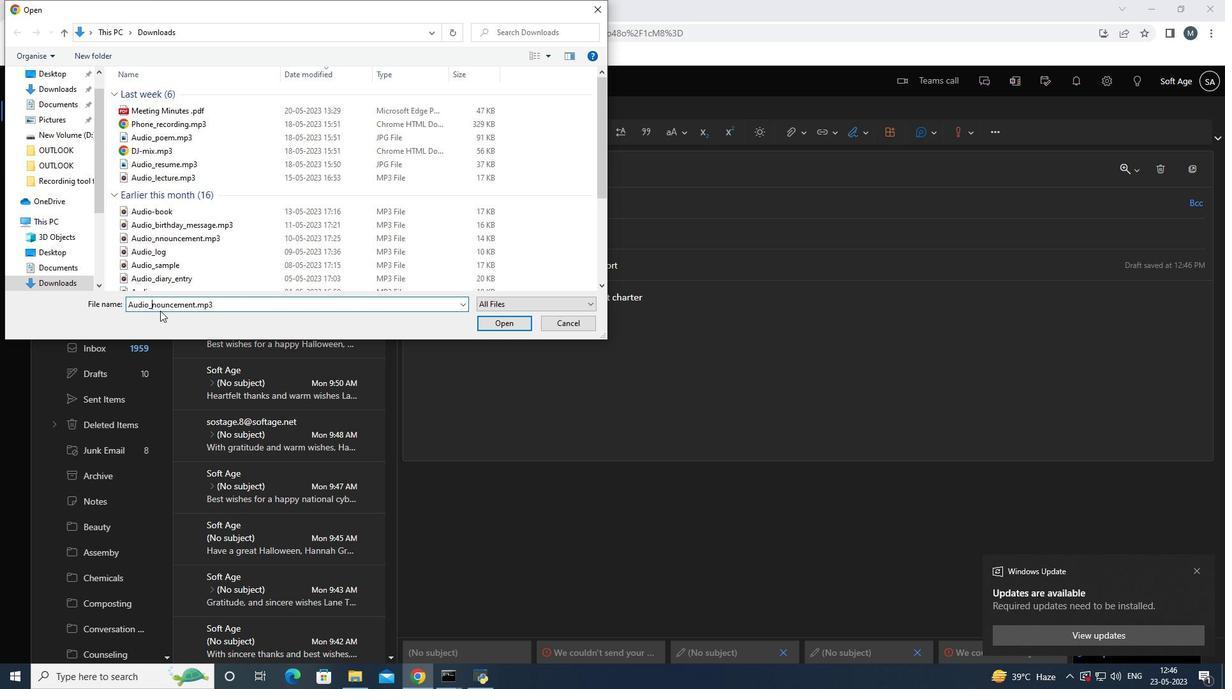 
Action: Key pressed a
Screenshot: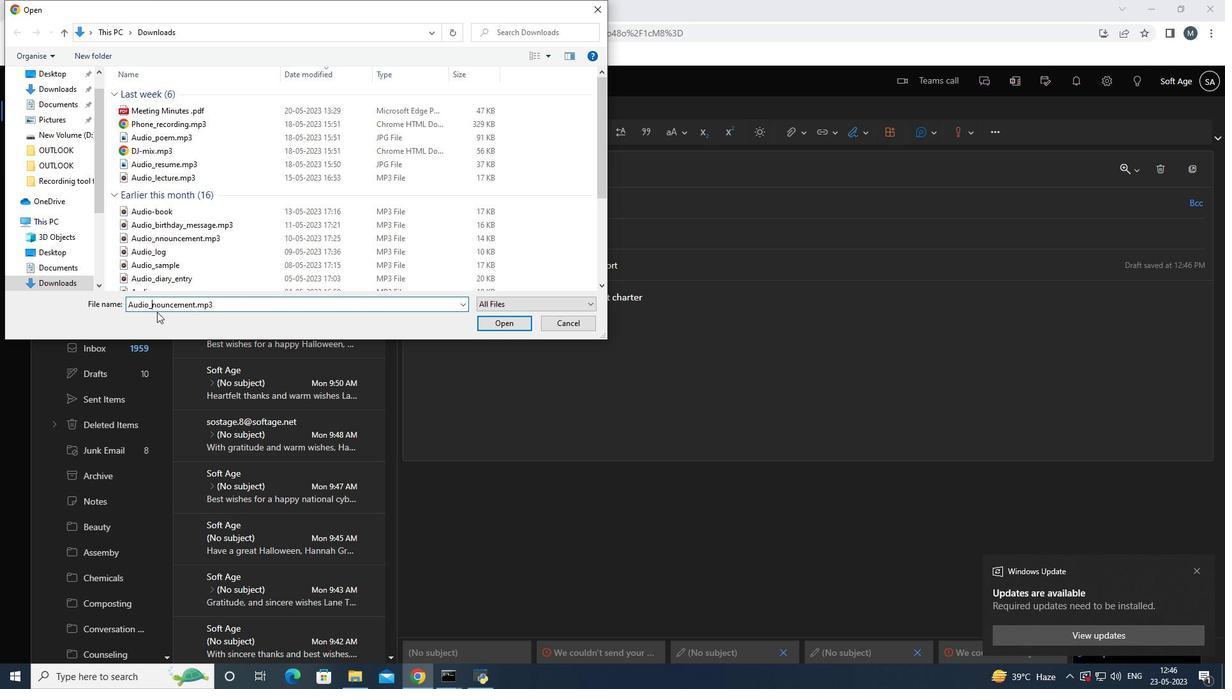 
Action: Mouse moved to (346, 264)
Screenshot: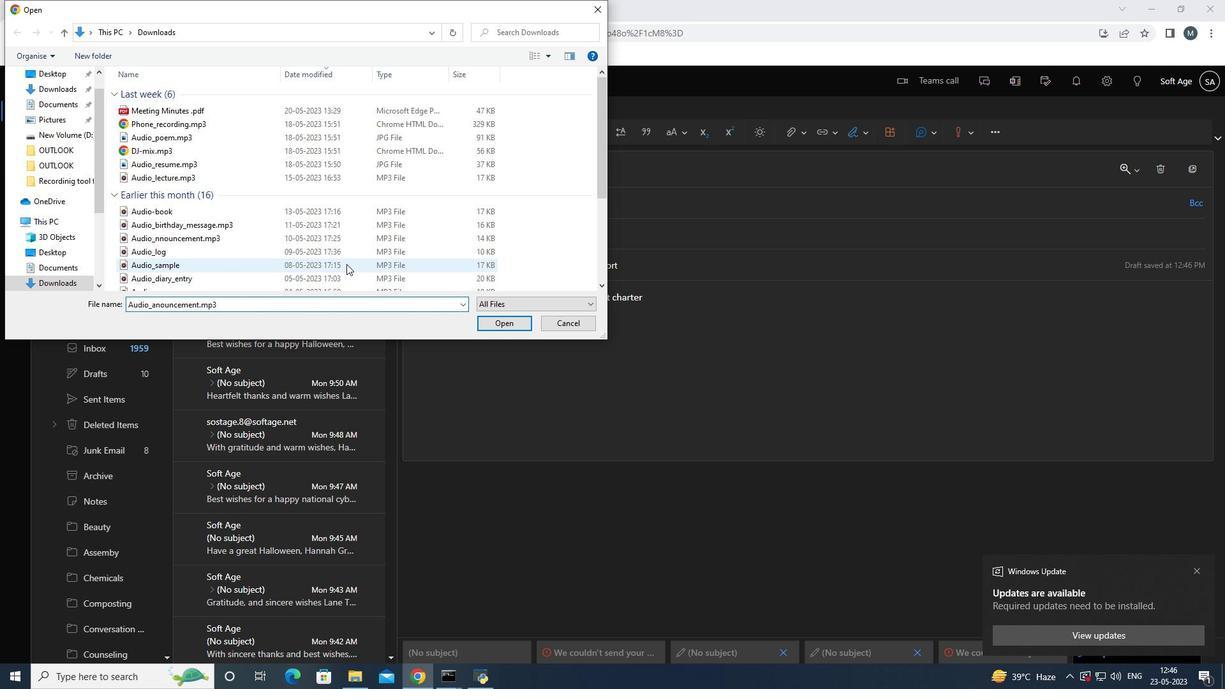 
Action: Mouse pressed left at (346, 264)
Screenshot: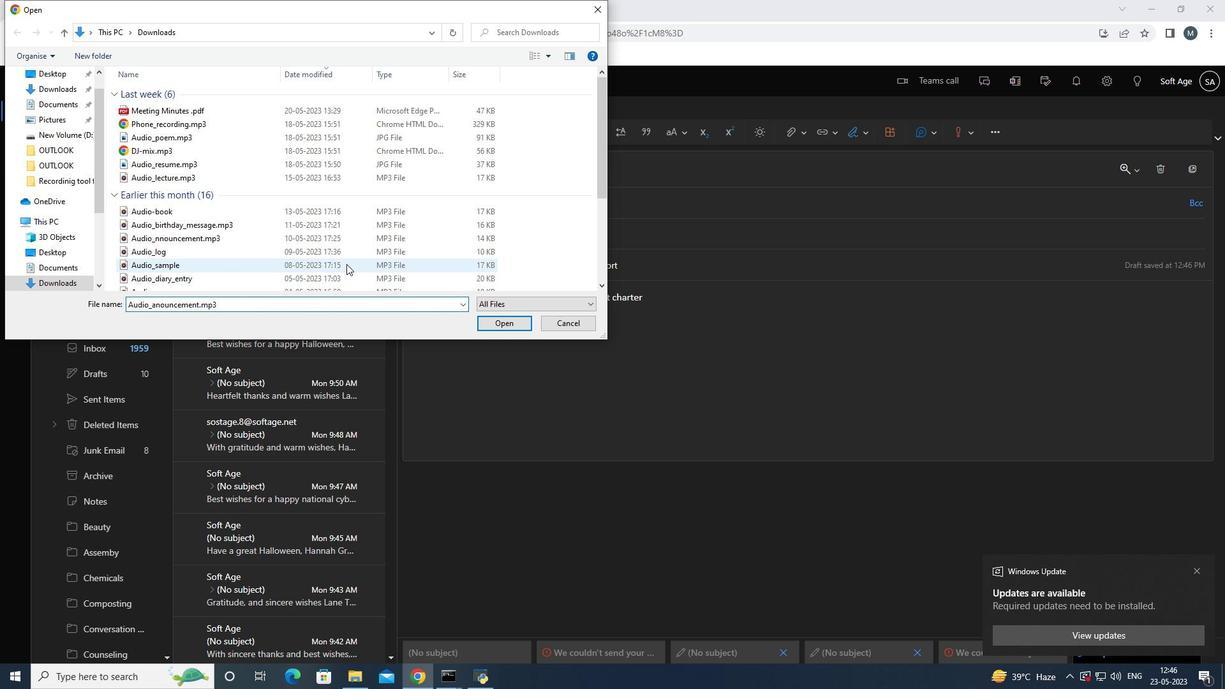 
Action: Mouse moved to (199, 235)
Screenshot: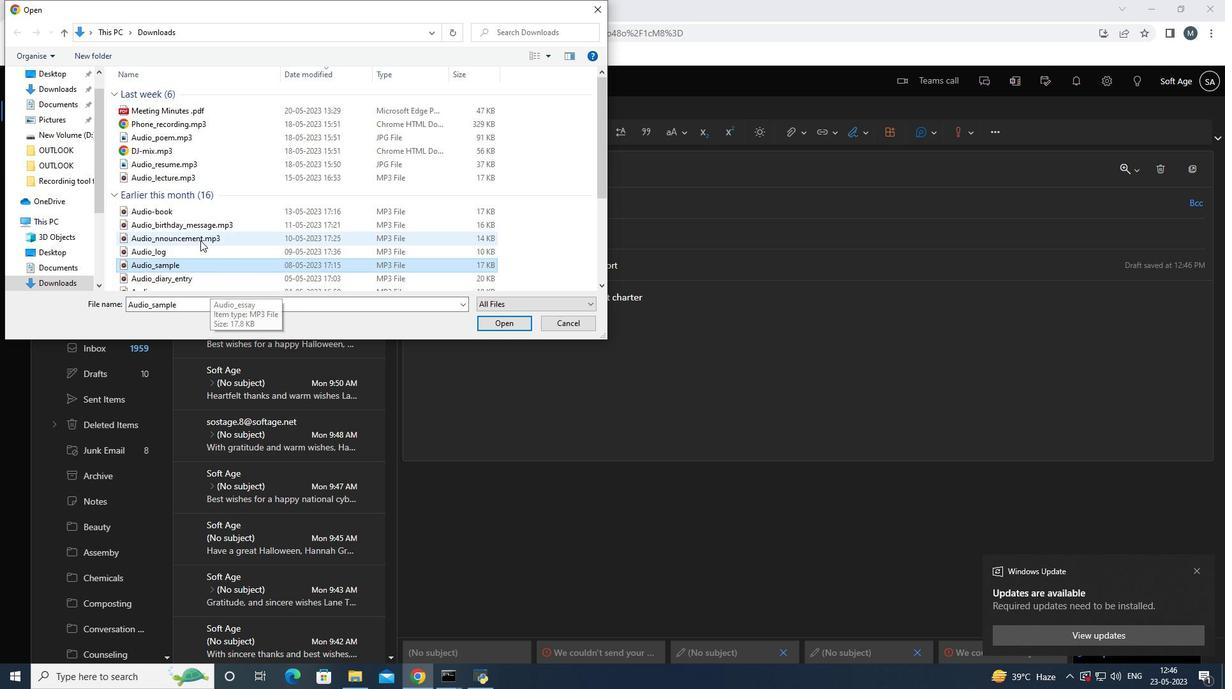
Action: Mouse pressed left at (199, 235)
Screenshot: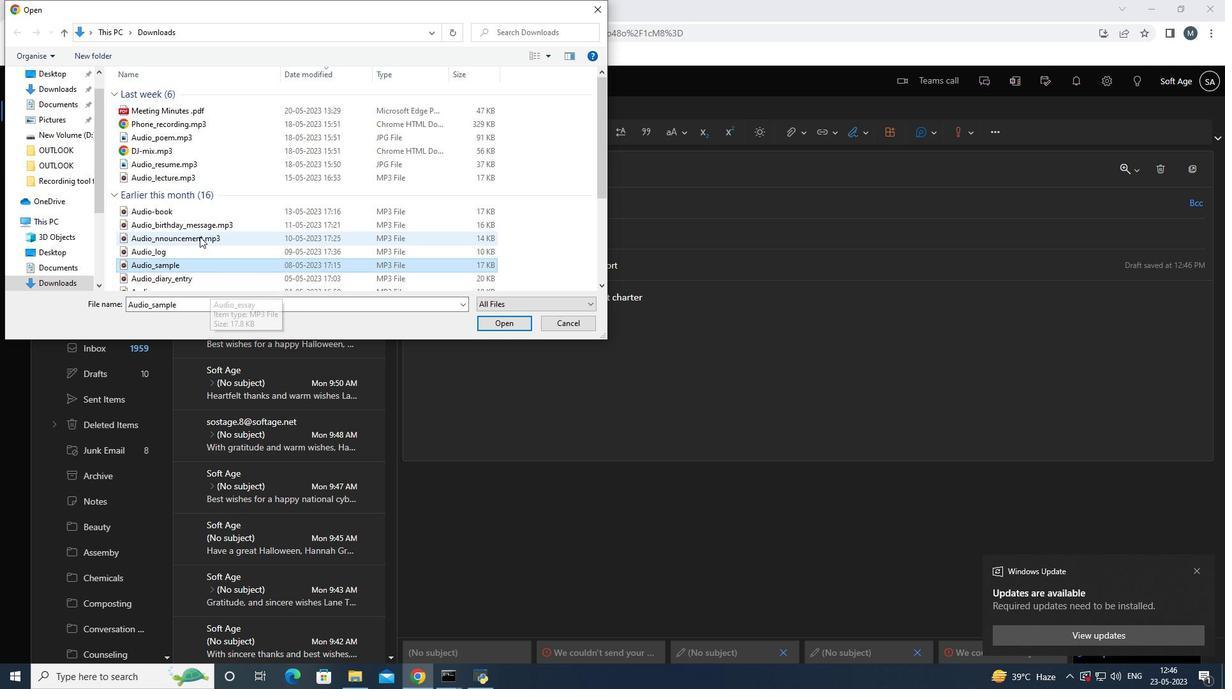 
Action: Mouse moved to (473, 318)
Screenshot: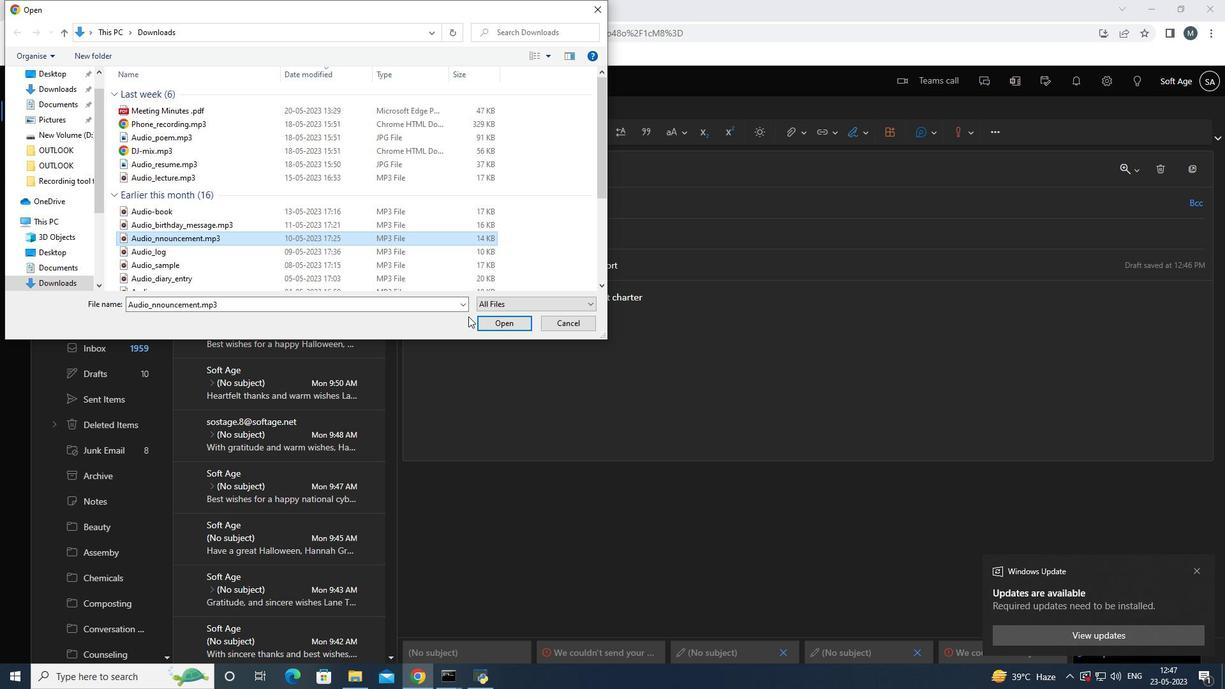 
Action: Mouse pressed left at (473, 318)
Screenshot: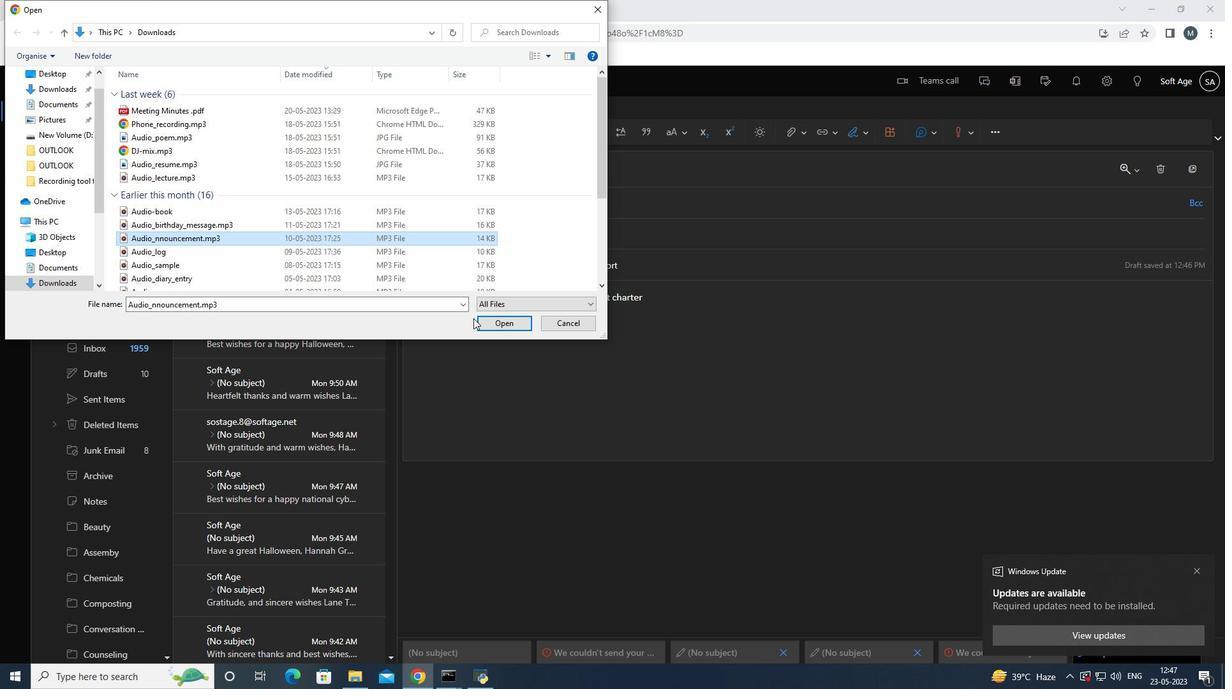 
Action: Mouse moved to (478, 322)
Screenshot: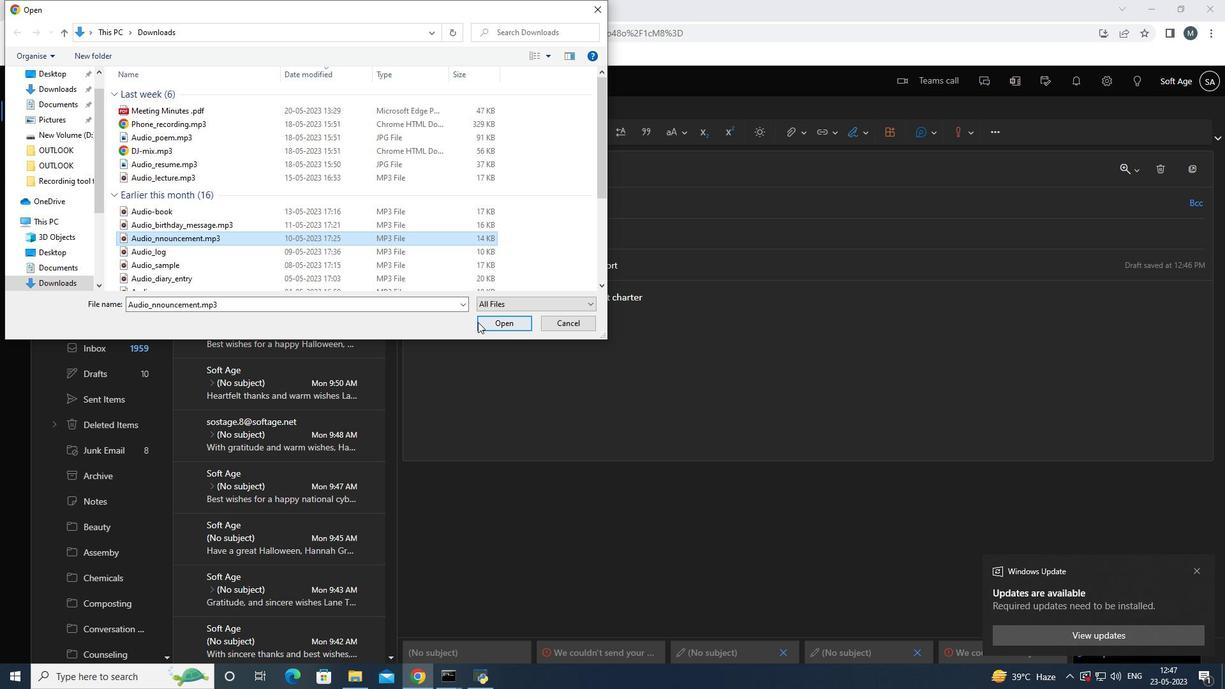 
Action: Mouse pressed left at (478, 322)
Screenshot: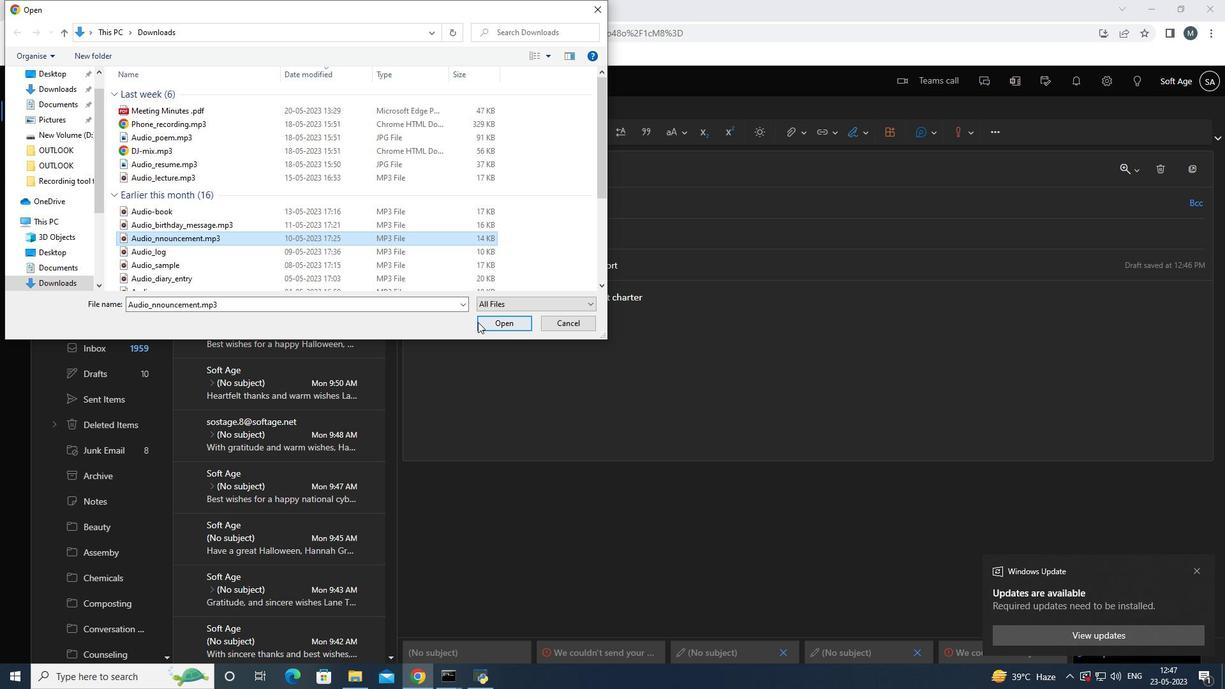 
Action: Mouse moved to (418, 164)
Screenshot: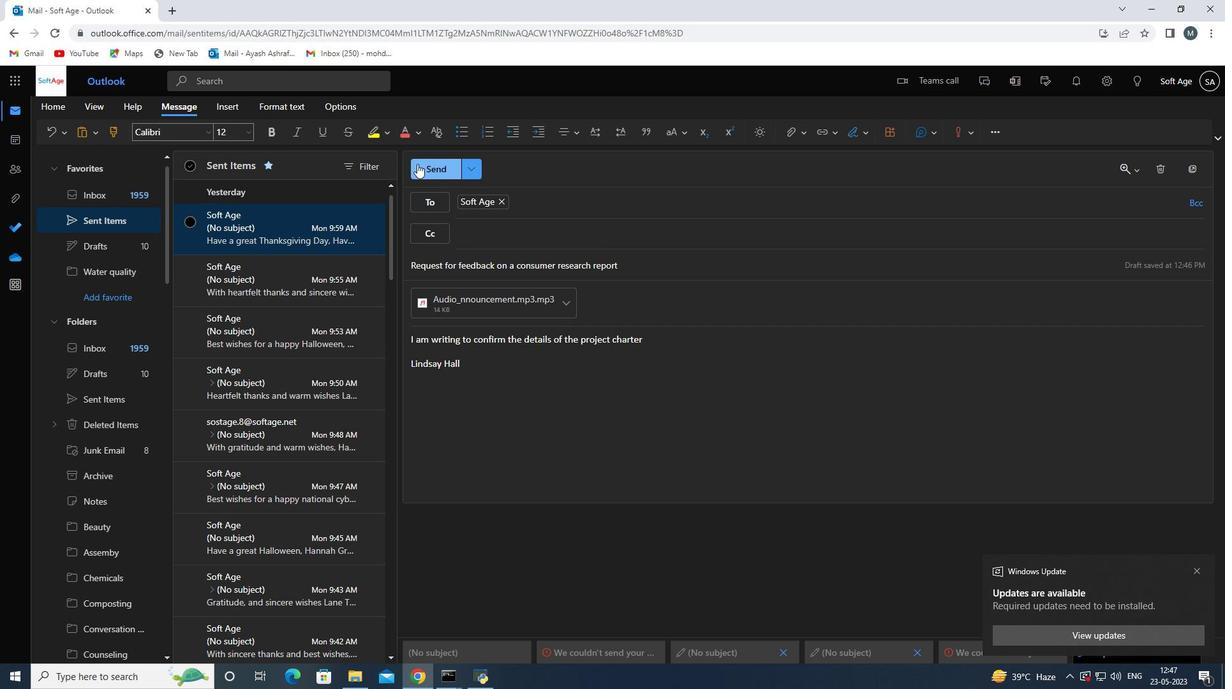 
Action: Mouse pressed left at (418, 164)
Screenshot: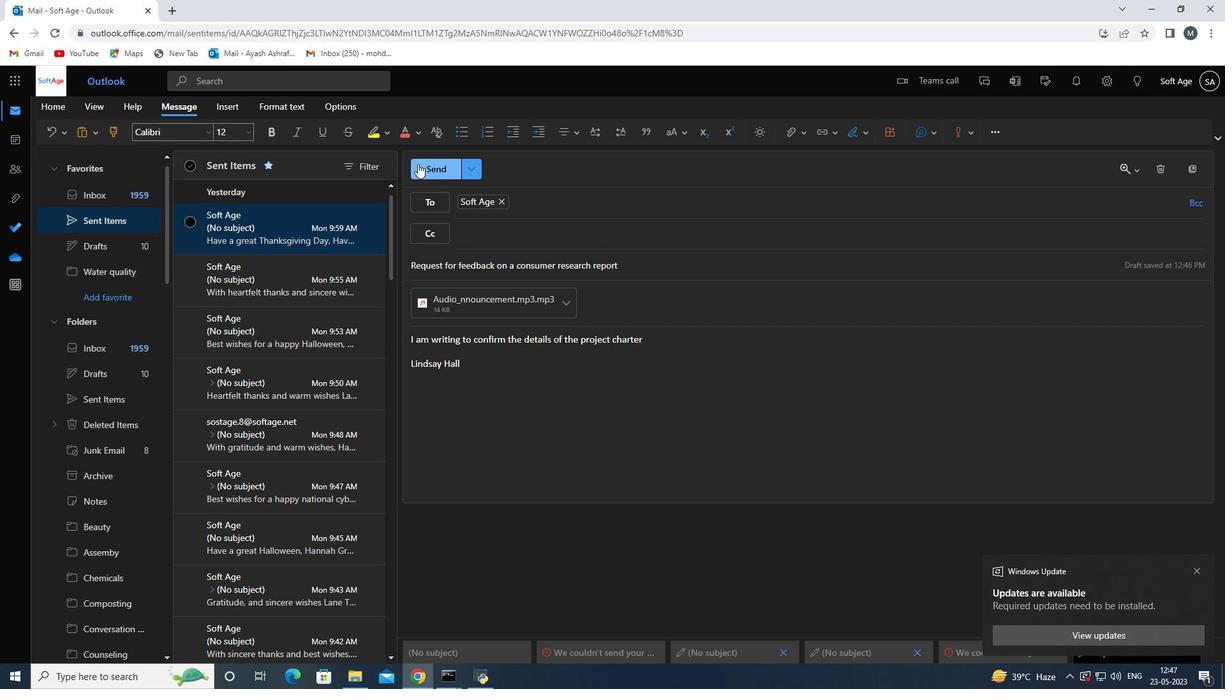 
Action: Mouse moved to (110, 220)
Screenshot: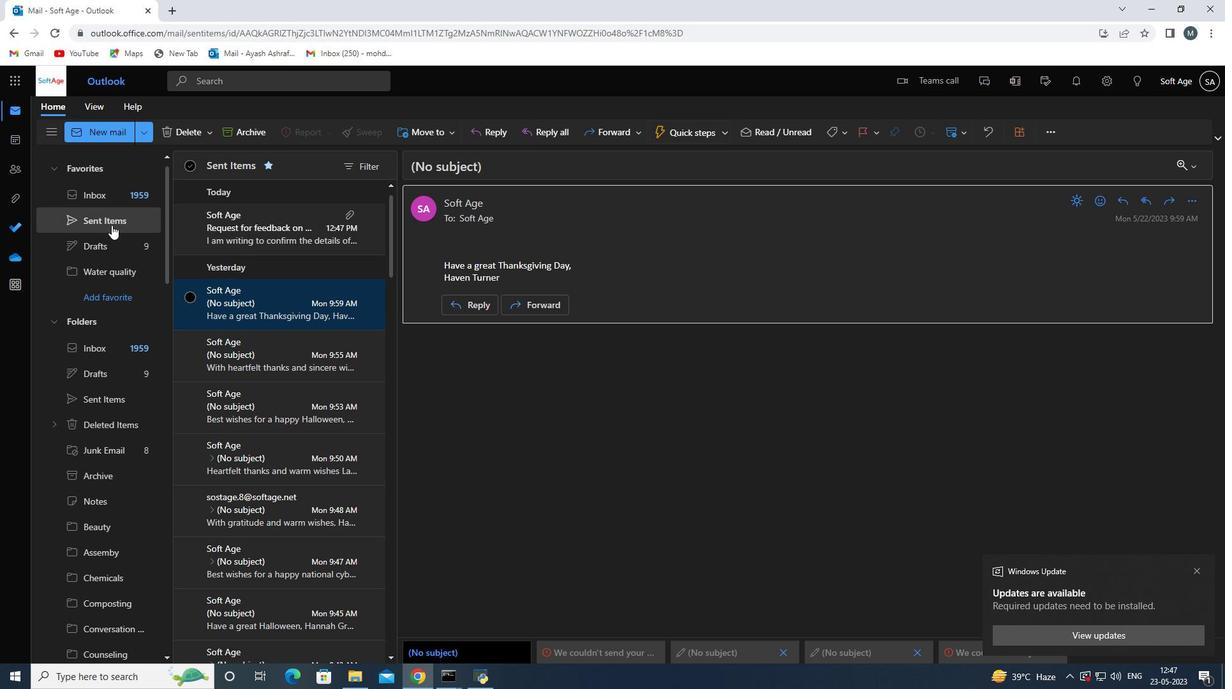 
Action: Mouse pressed left at (110, 220)
Screenshot: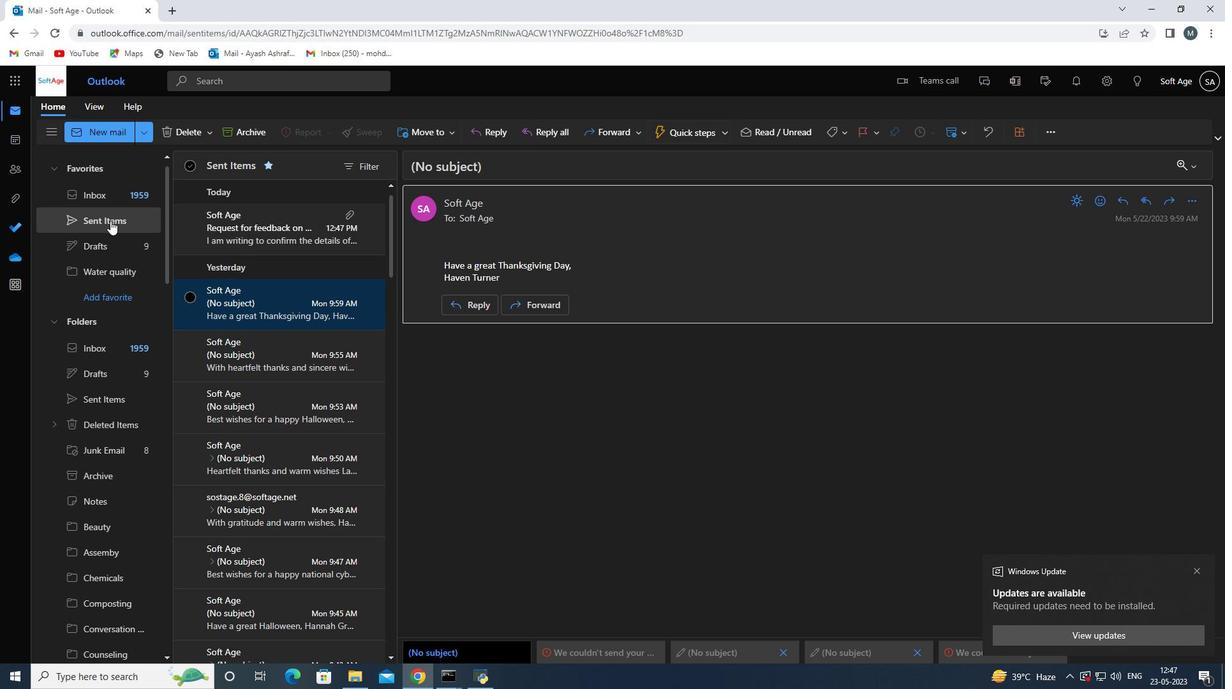 
Action: Mouse moved to (195, 267)
Screenshot: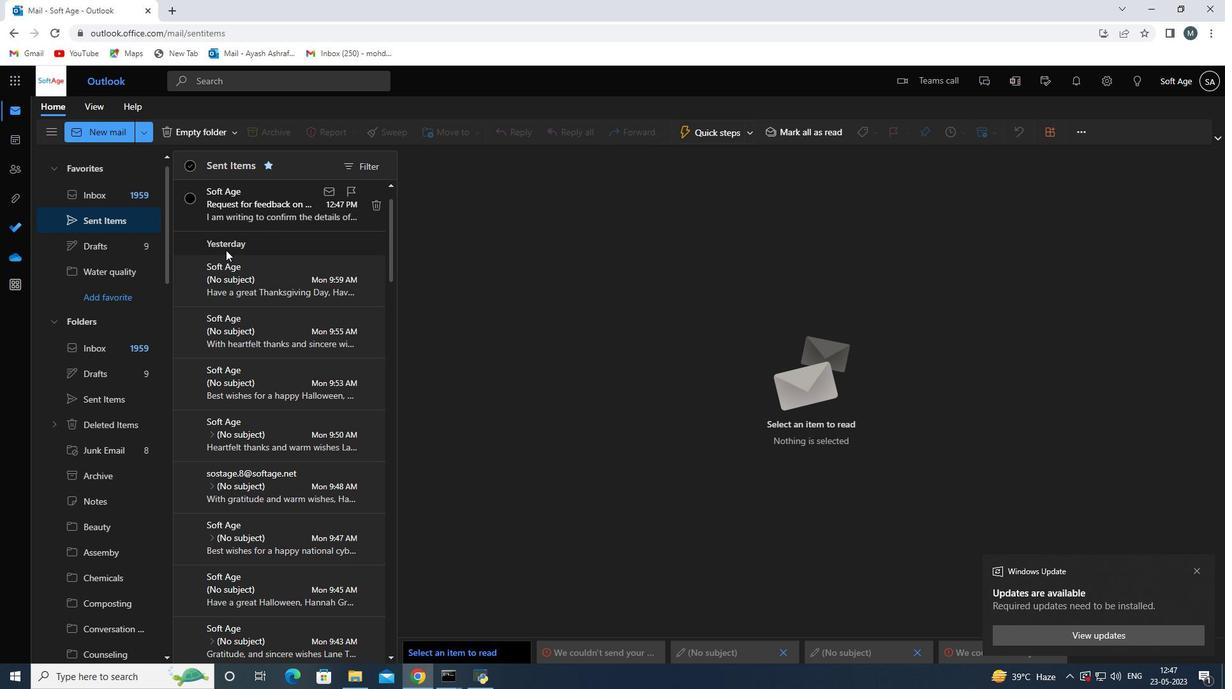 
Action: Mouse scrolled (195, 268) with delta (0, 0)
Screenshot: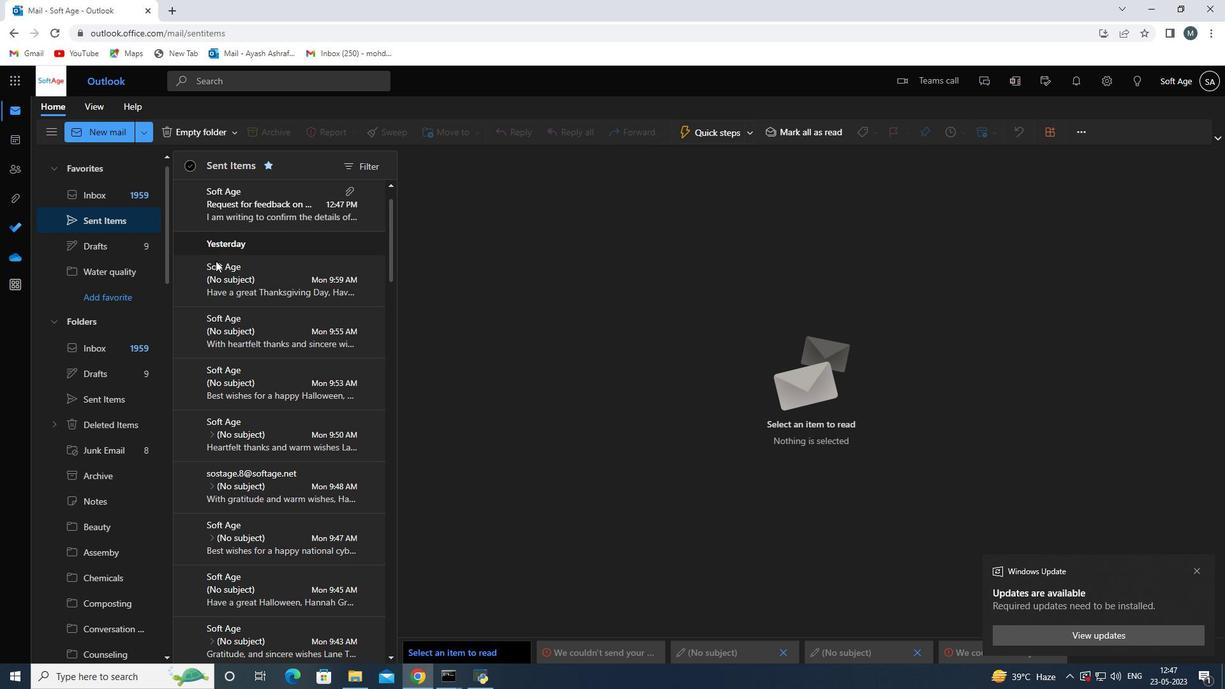 
Action: Mouse scrolled (195, 268) with delta (0, 0)
Screenshot: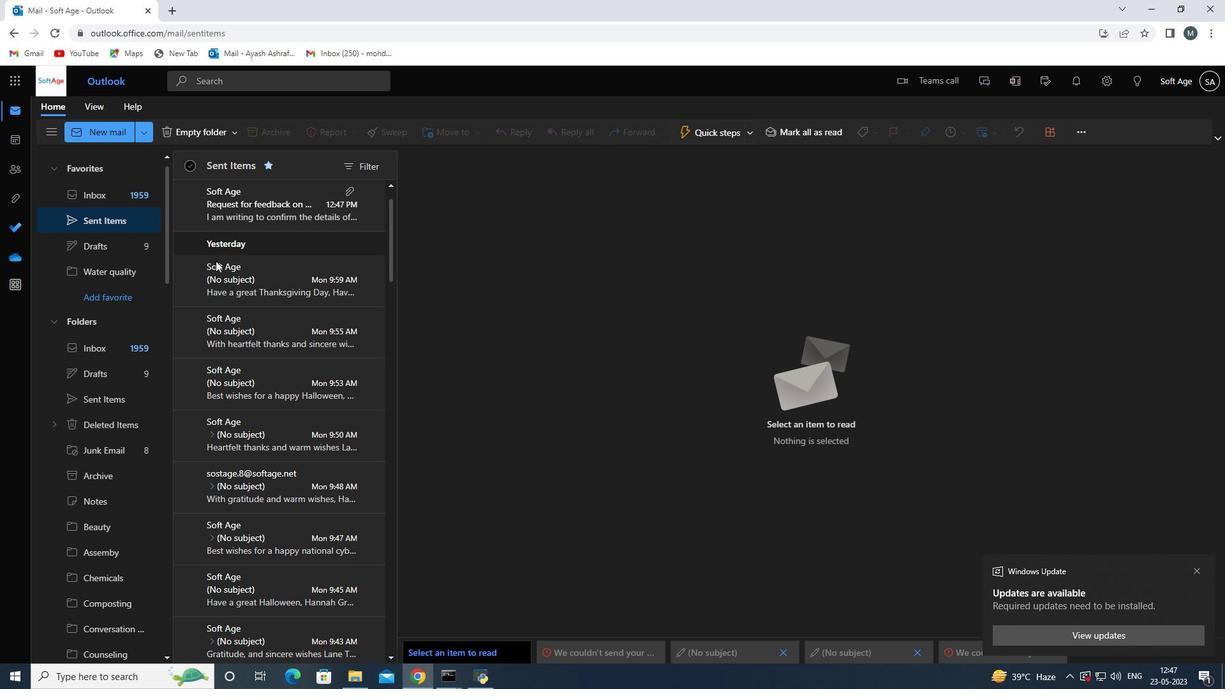 
Action: Mouse scrolled (195, 268) with delta (0, 0)
Screenshot: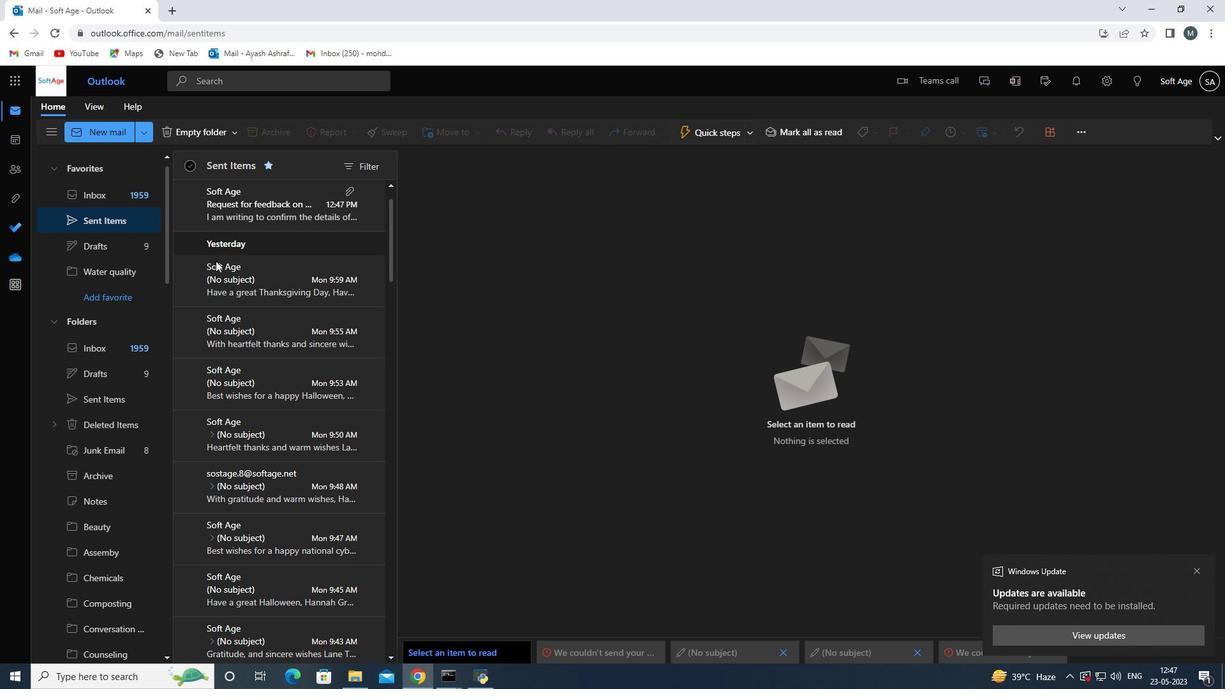 
Action: Mouse scrolled (195, 268) with delta (0, 0)
Screenshot: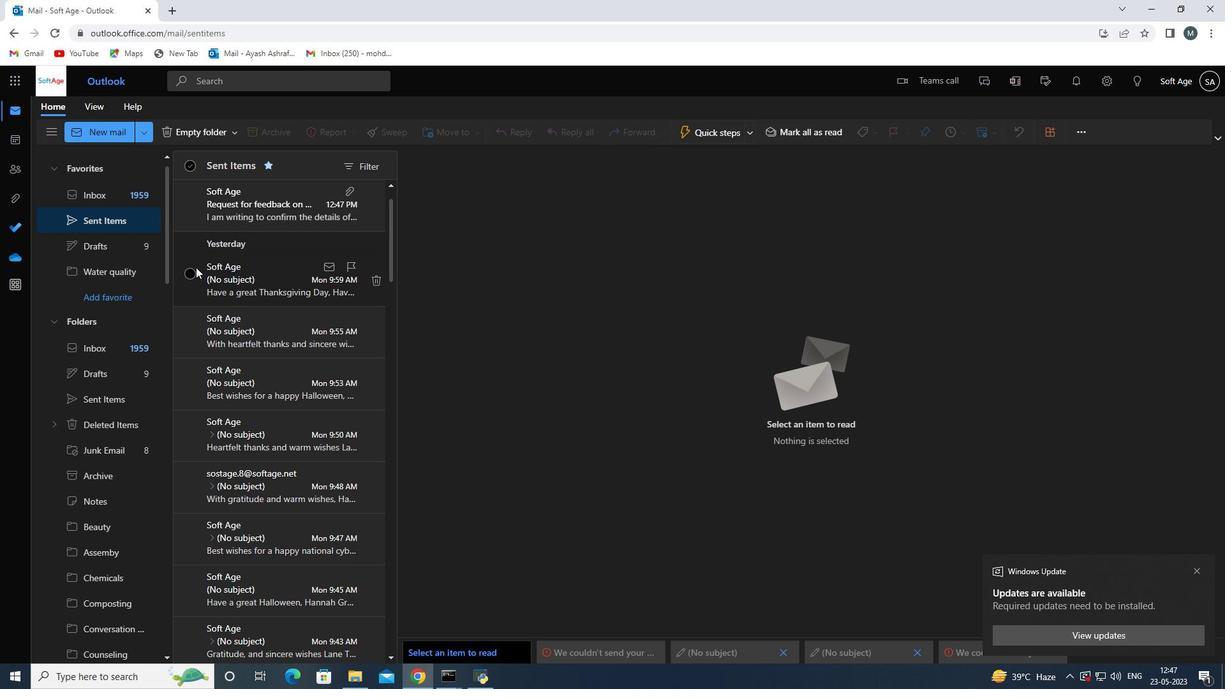 
Action: Mouse scrolled (195, 268) with delta (0, 0)
Screenshot: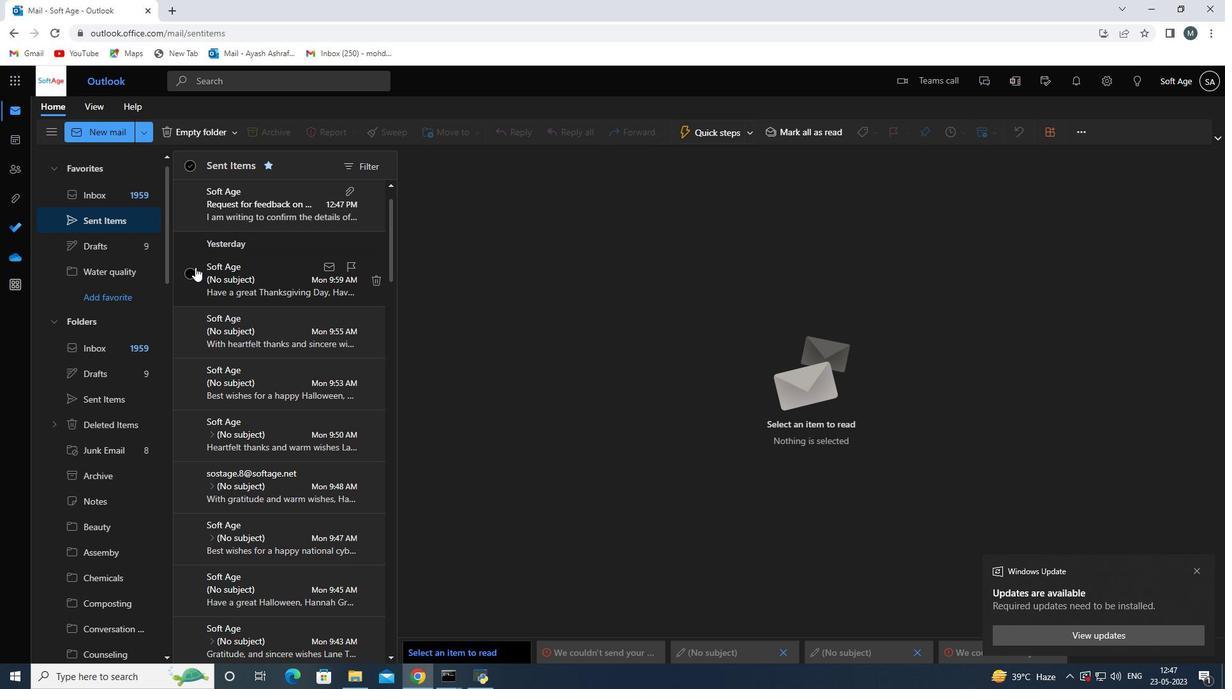 
Action: Mouse moved to (244, 222)
Screenshot: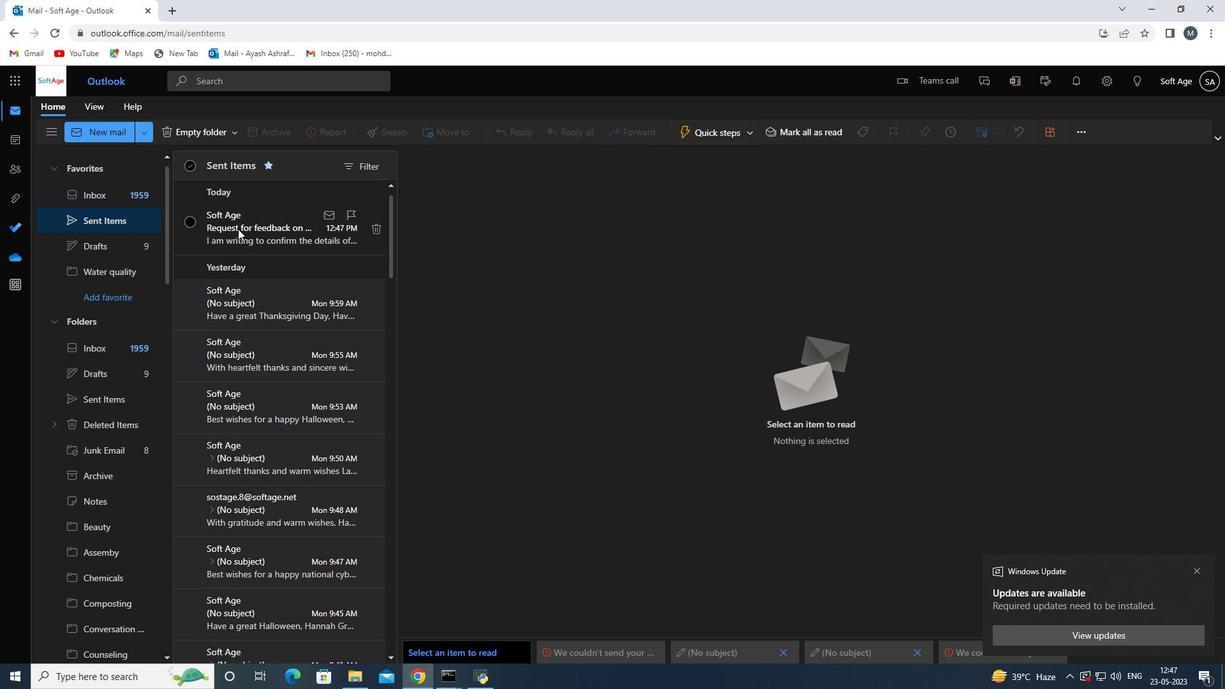 
Action: Mouse pressed left at (244, 222)
Screenshot: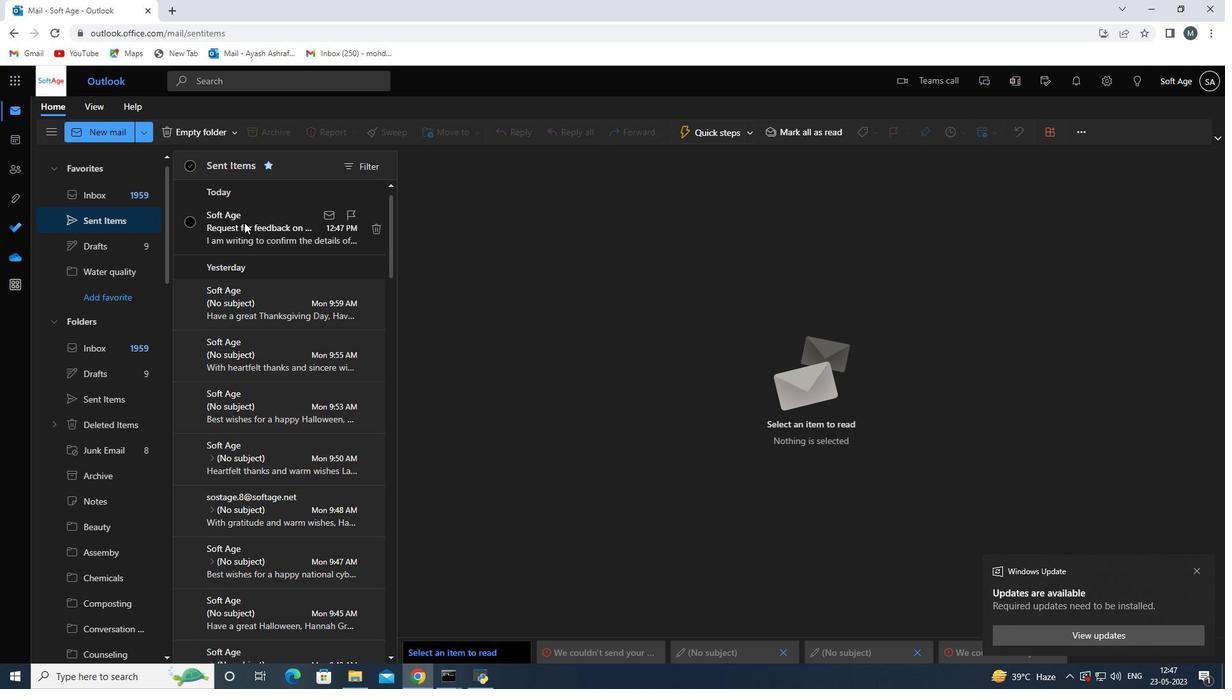 
Action: Mouse moved to (520, 339)
Screenshot: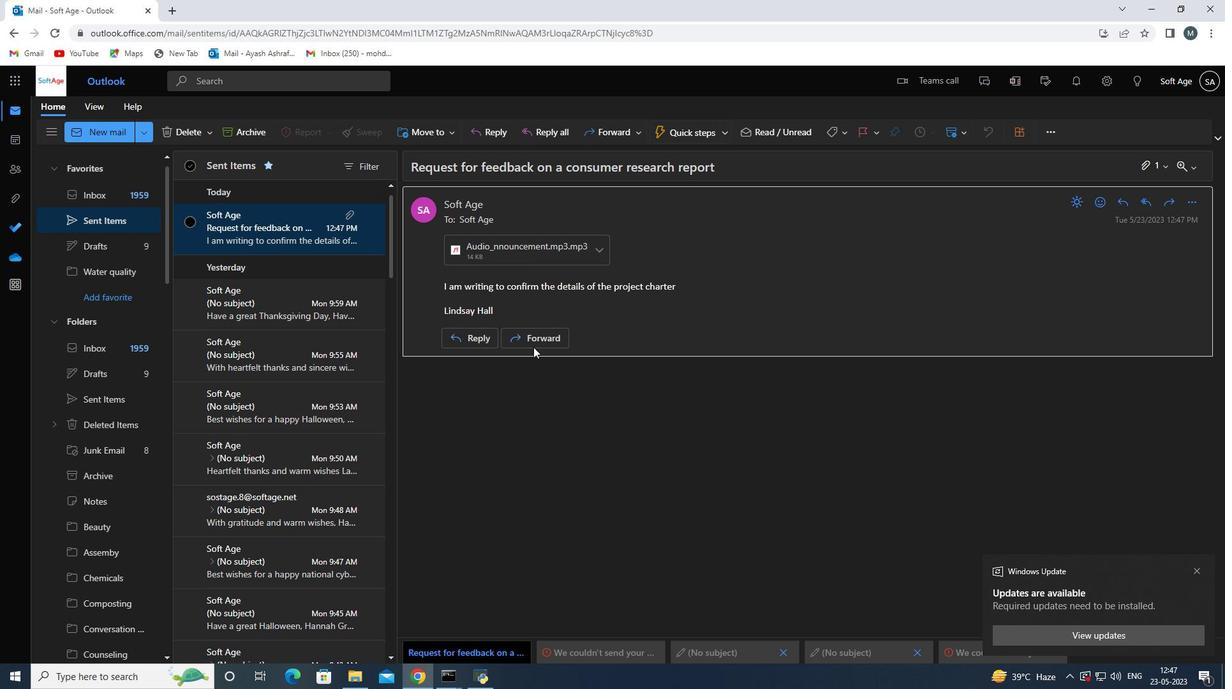 
Action: Mouse scrolled (520, 340) with delta (0, 0)
Screenshot: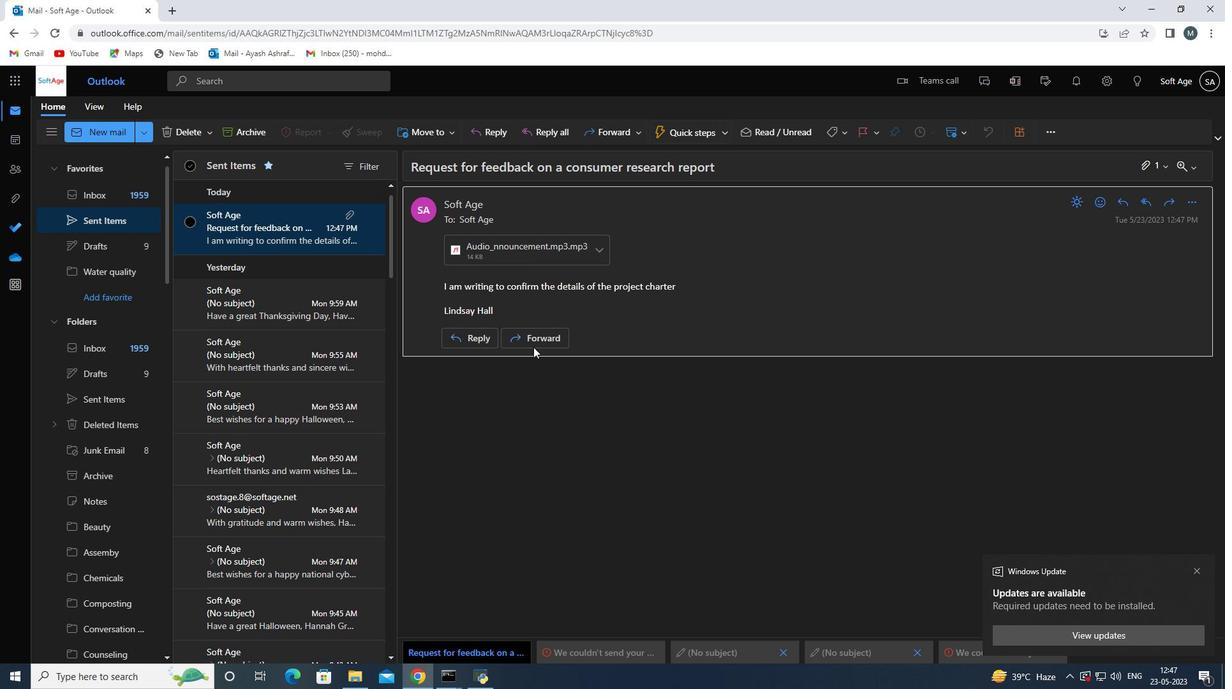 
Action: Mouse scrolled (520, 340) with delta (0, 0)
Screenshot: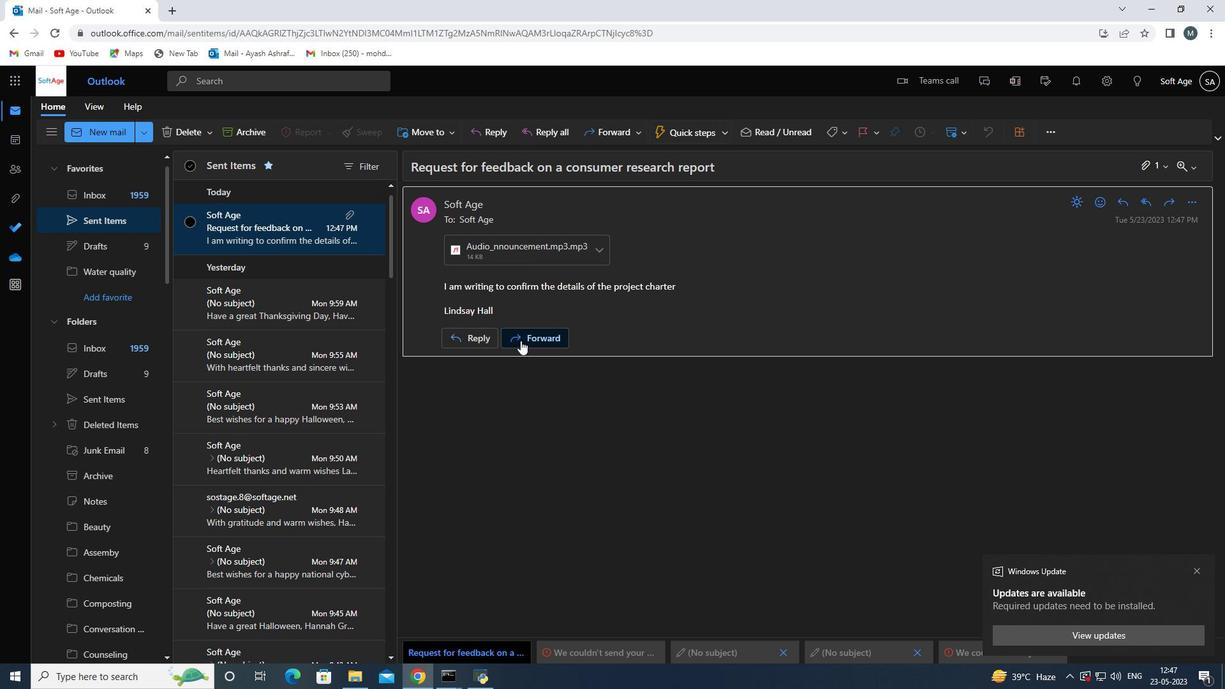 
Action: Mouse scrolled (520, 340) with delta (0, 0)
Screenshot: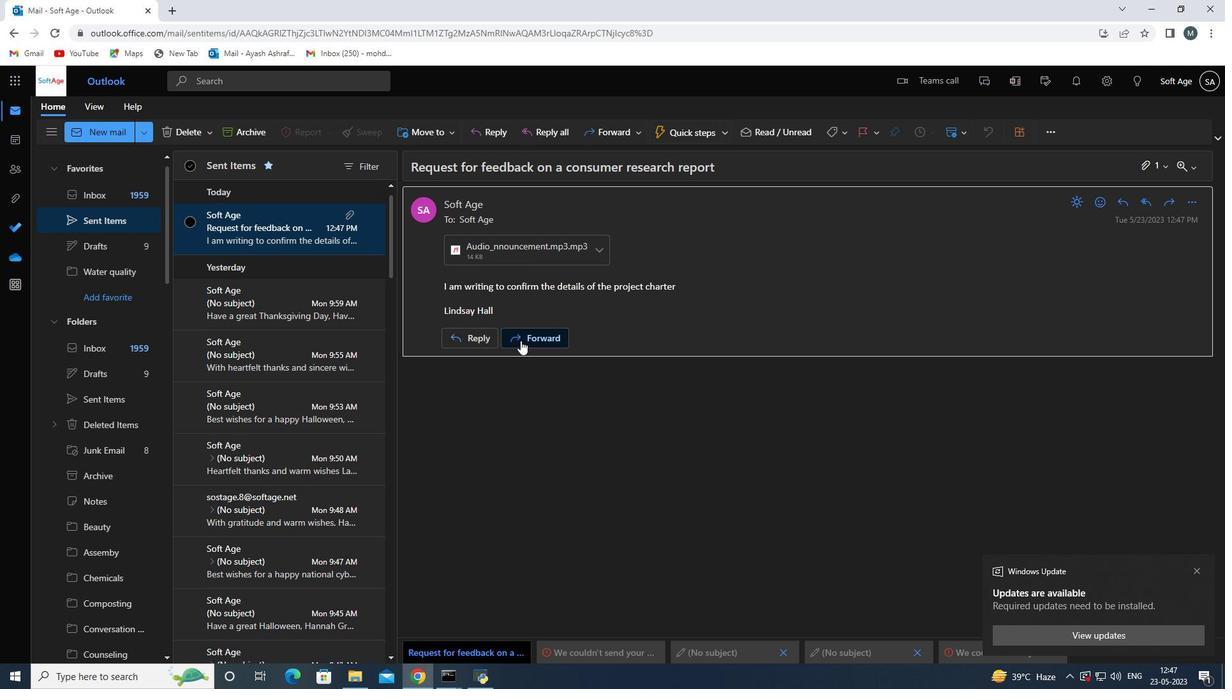 
Action: Mouse scrolled (520, 340) with delta (0, 0)
Screenshot: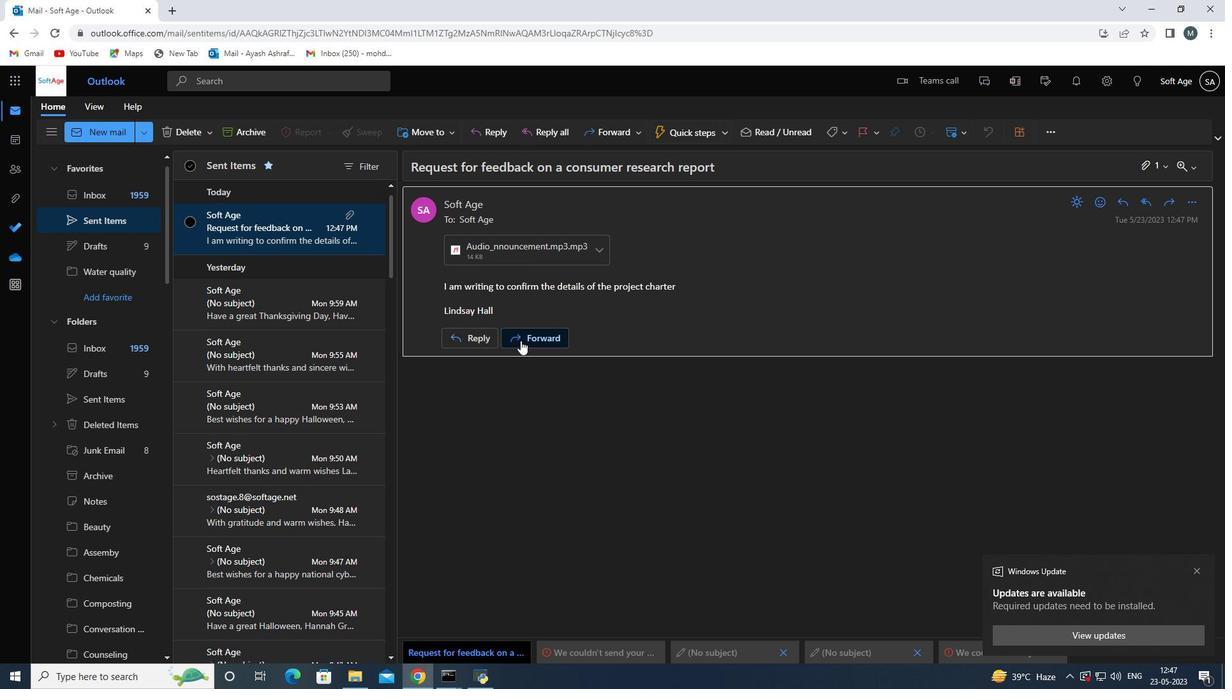 
Action: Mouse scrolled (520, 340) with delta (0, 0)
Screenshot: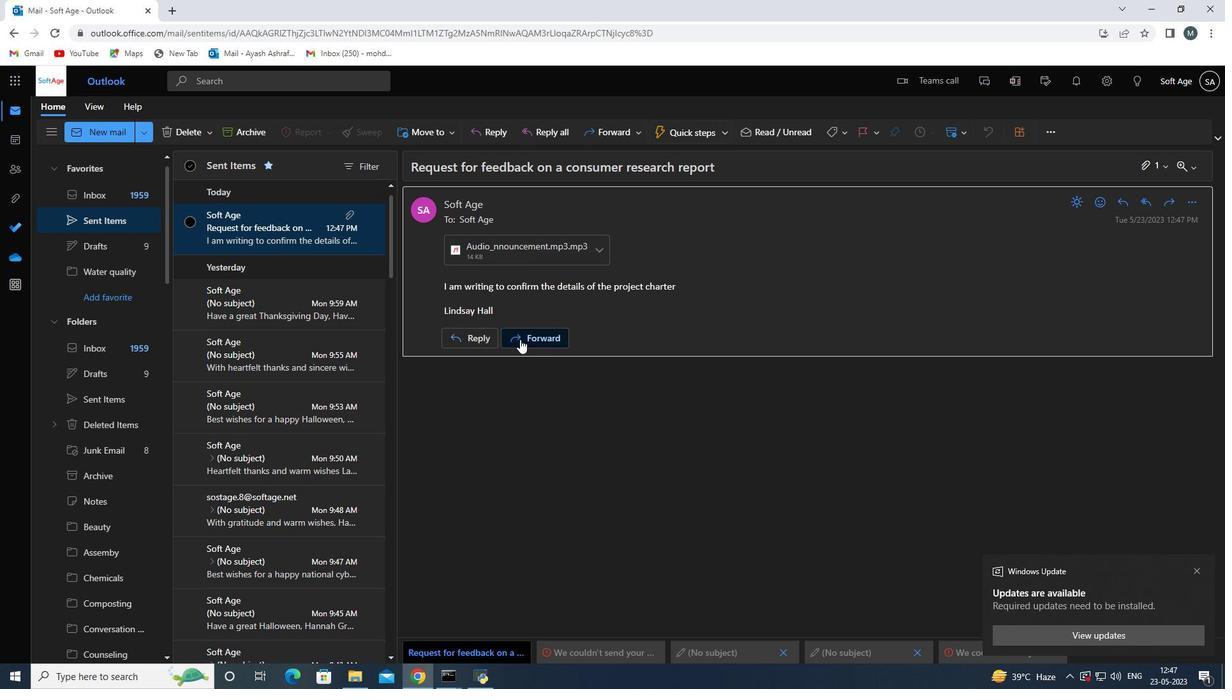 
Action: Mouse moved to (440, 136)
Screenshot: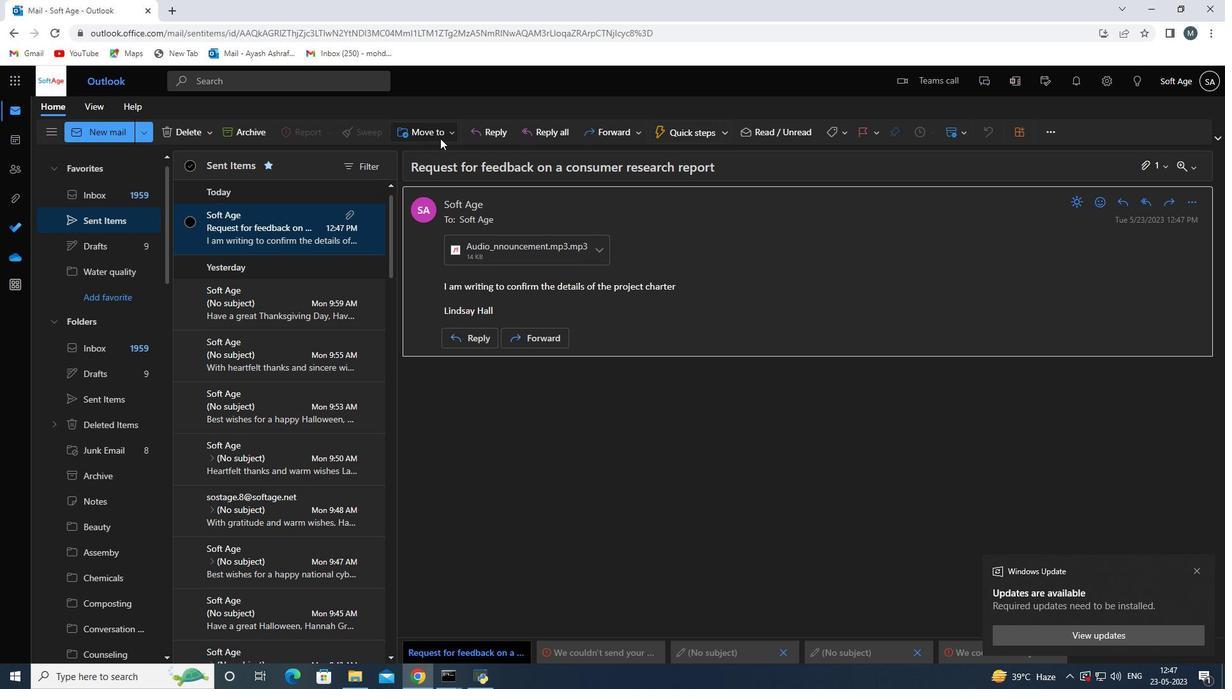 
Action: Mouse pressed left at (440, 136)
Screenshot: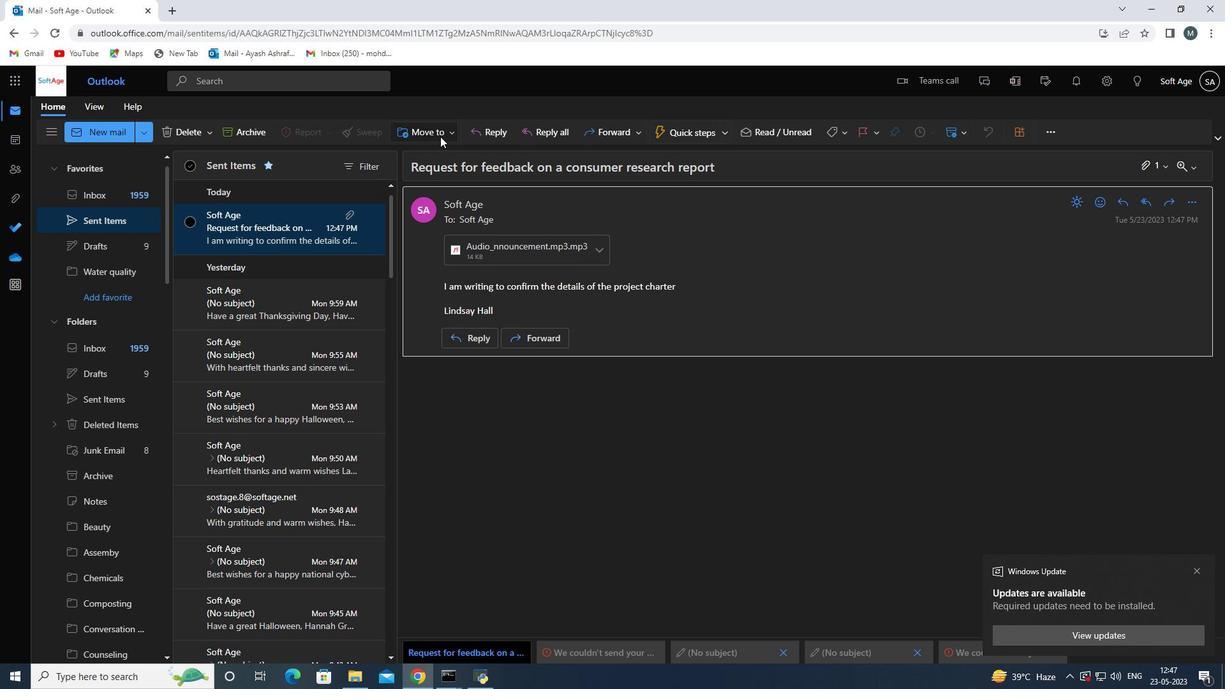 
Action: Mouse moved to (439, 158)
Screenshot: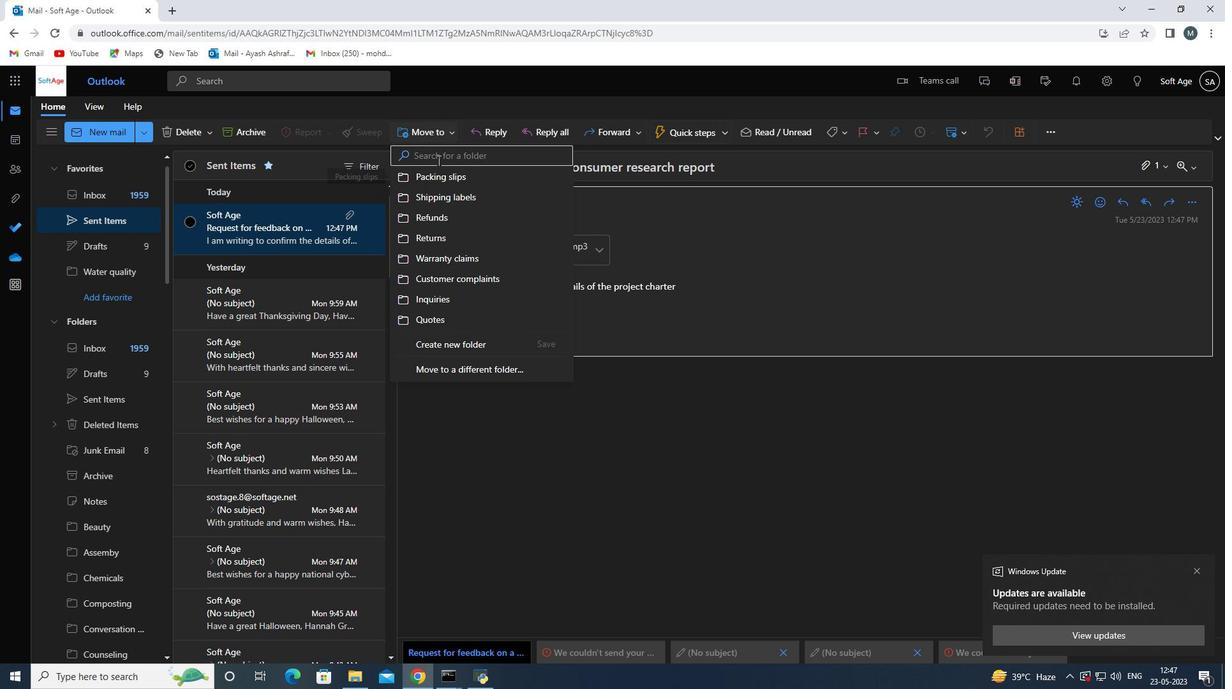 
Action: Mouse pressed left at (439, 158)
Screenshot: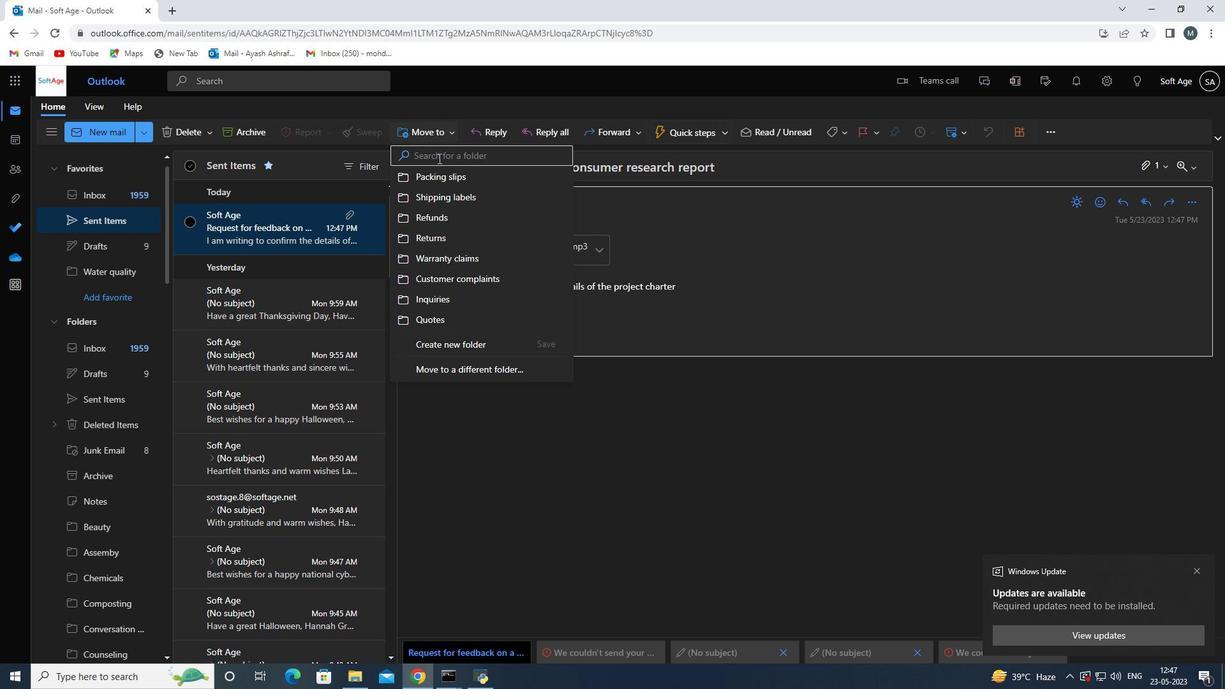 
Action: Key pressed <Key.shift>product<Key.space>manuals<Key.space>
Screenshot: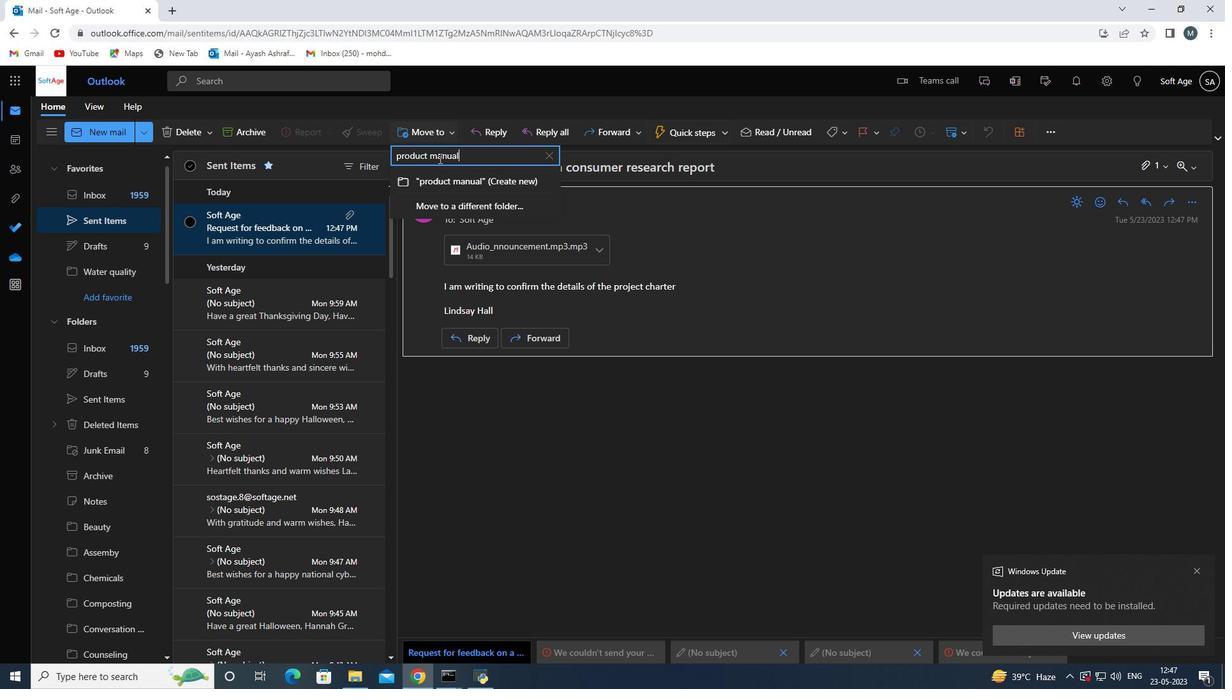 
Action: Mouse moved to (457, 189)
Screenshot: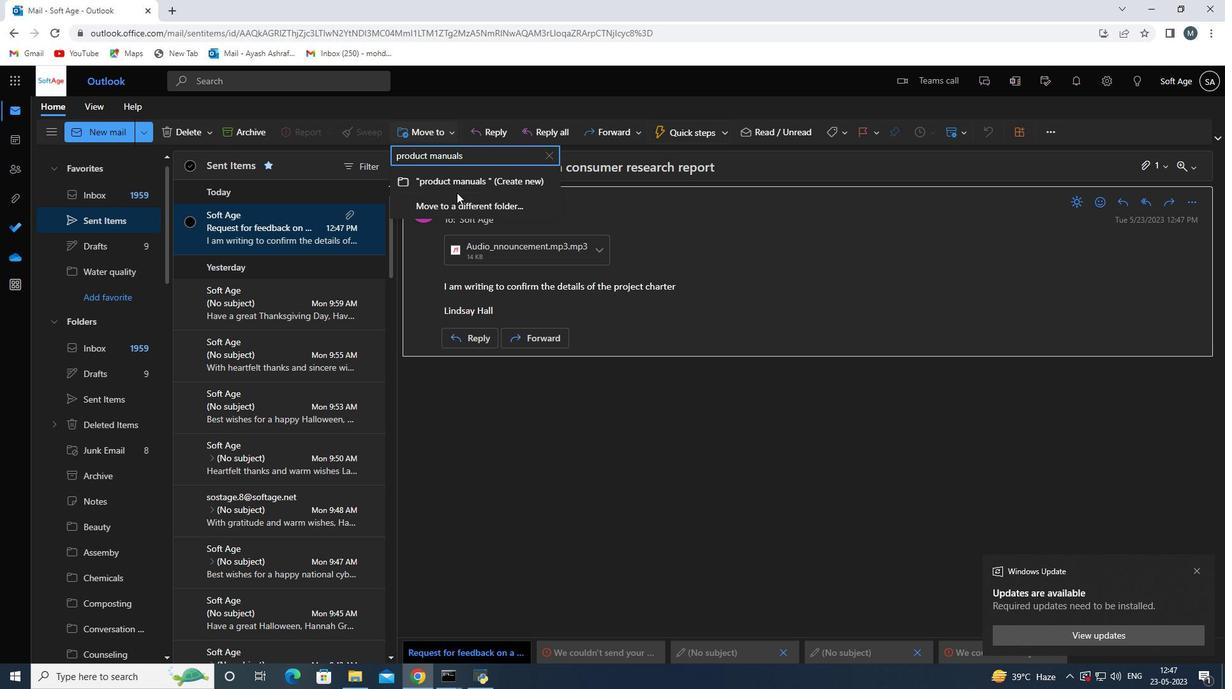 
Action: Mouse pressed left at (457, 189)
Screenshot: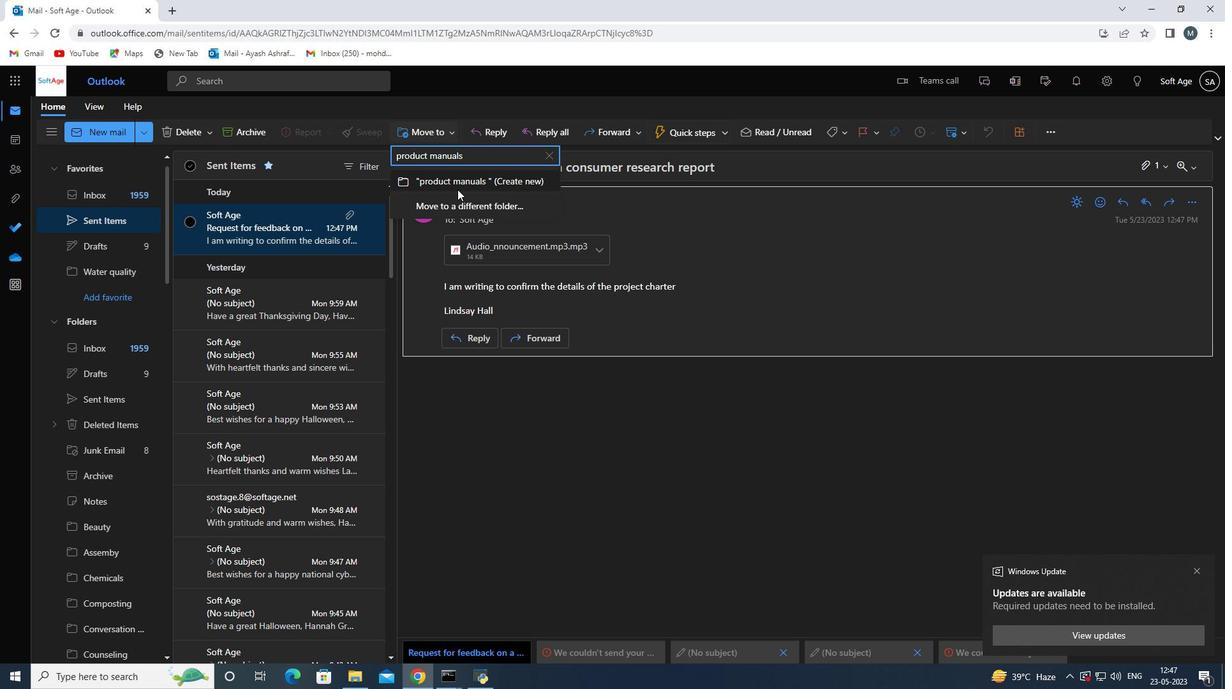 
Action: Mouse moved to (407, 478)
Screenshot: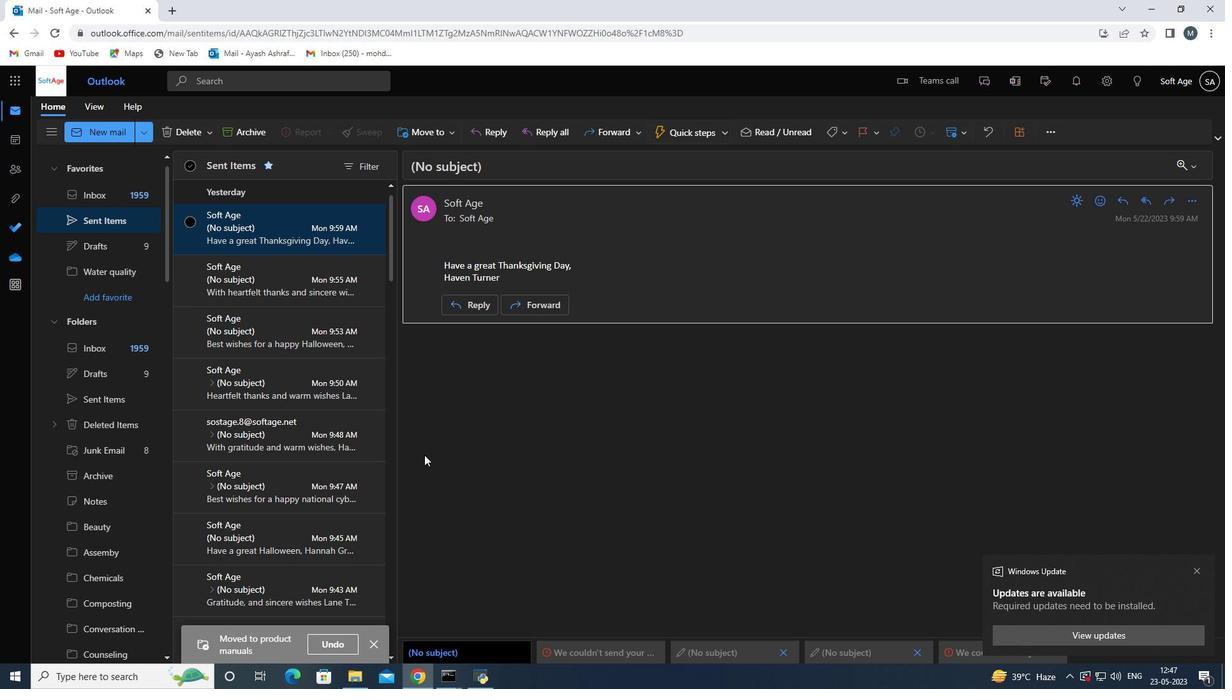 
Action: Mouse scrolled (407, 479) with delta (0, 0)
Screenshot: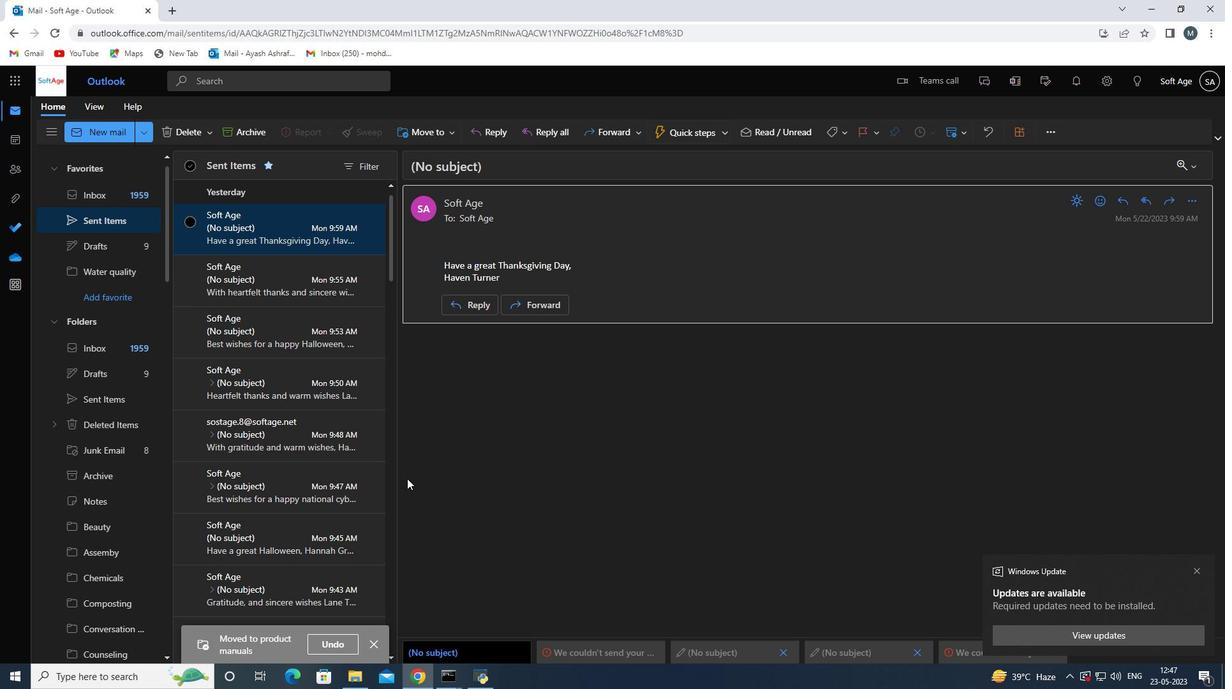
Action: Mouse scrolled (407, 479) with delta (0, 0)
Screenshot: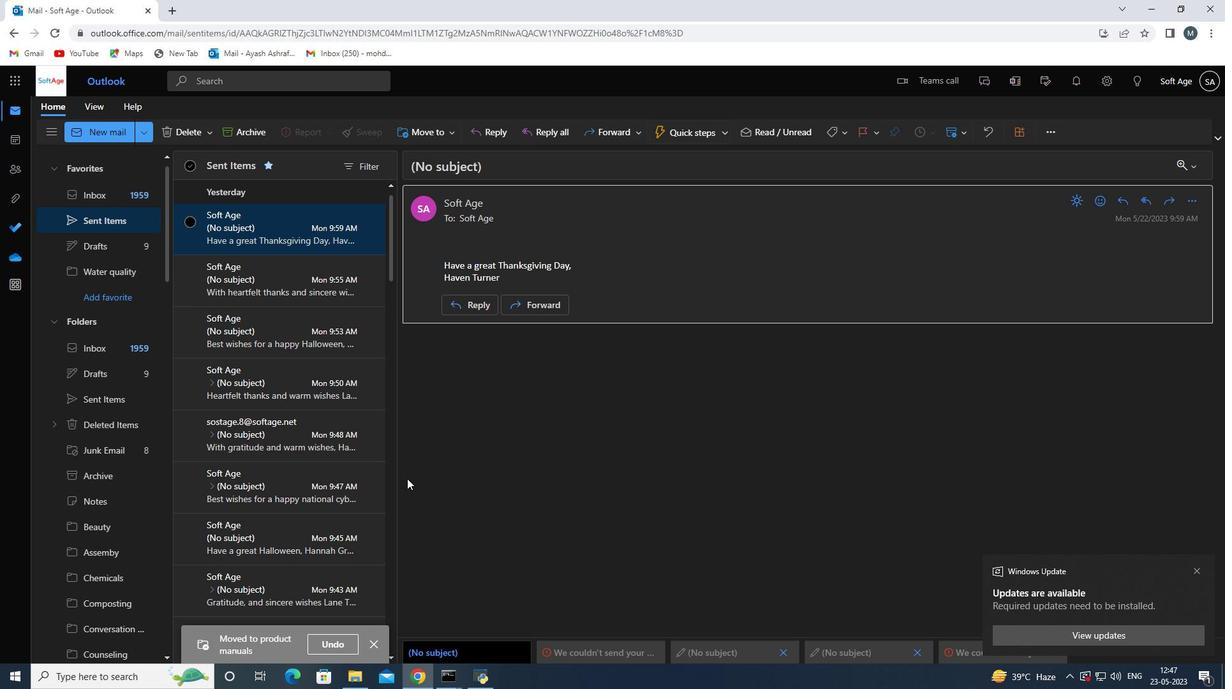 
Action: Mouse scrolled (407, 479) with delta (0, 0)
Screenshot: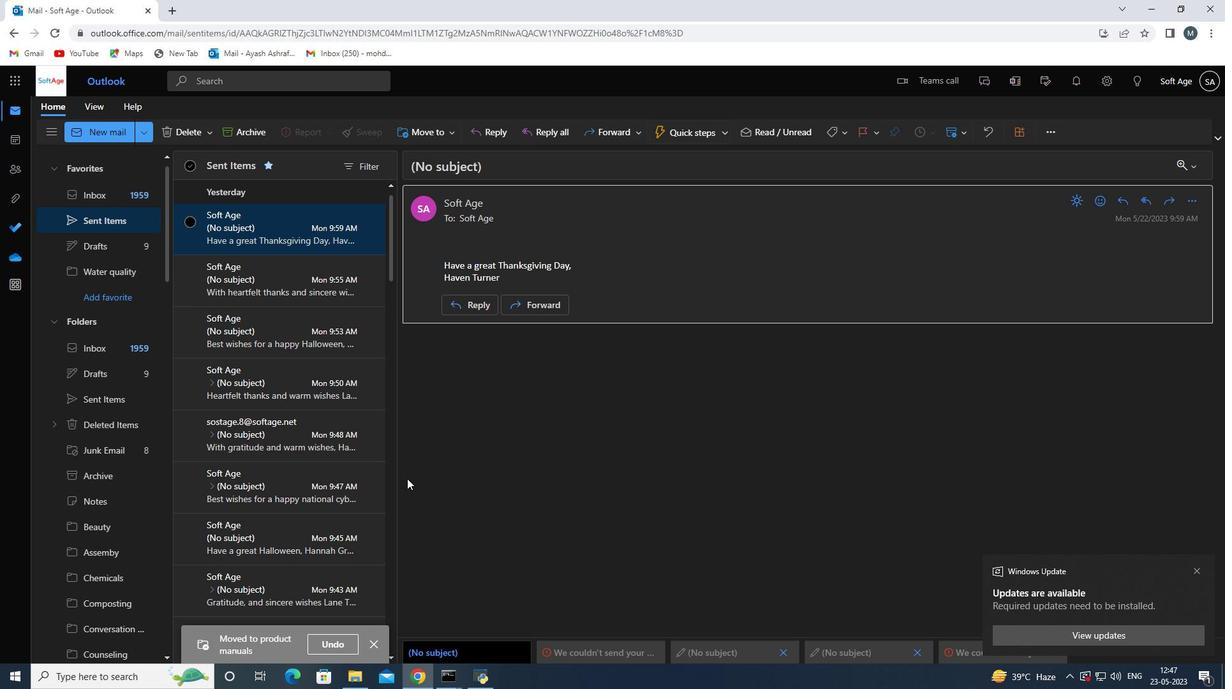 
Action: Mouse scrolled (407, 479) with delta (0, 0)
Screenshot: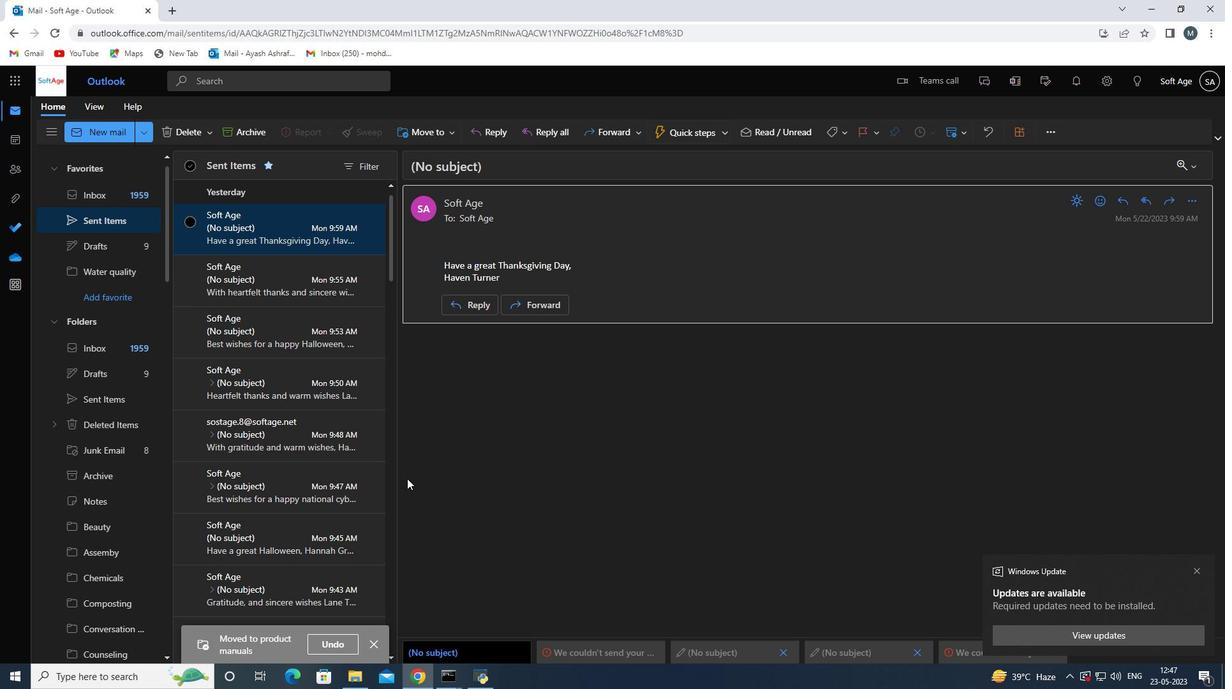 
Action: Mouse scrolled (407, 479) with delta (0, 0)
Screenshot: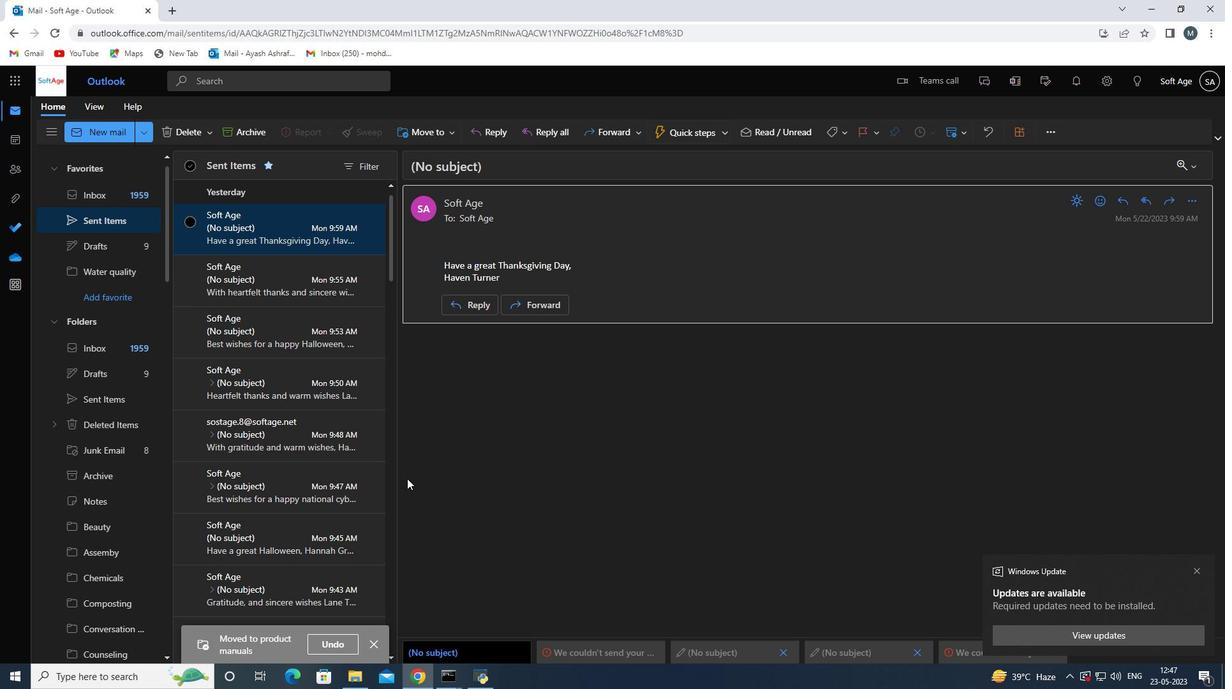 
Action: Mouse scrolled (407, 479) with delta (0, 0)
Screenshot: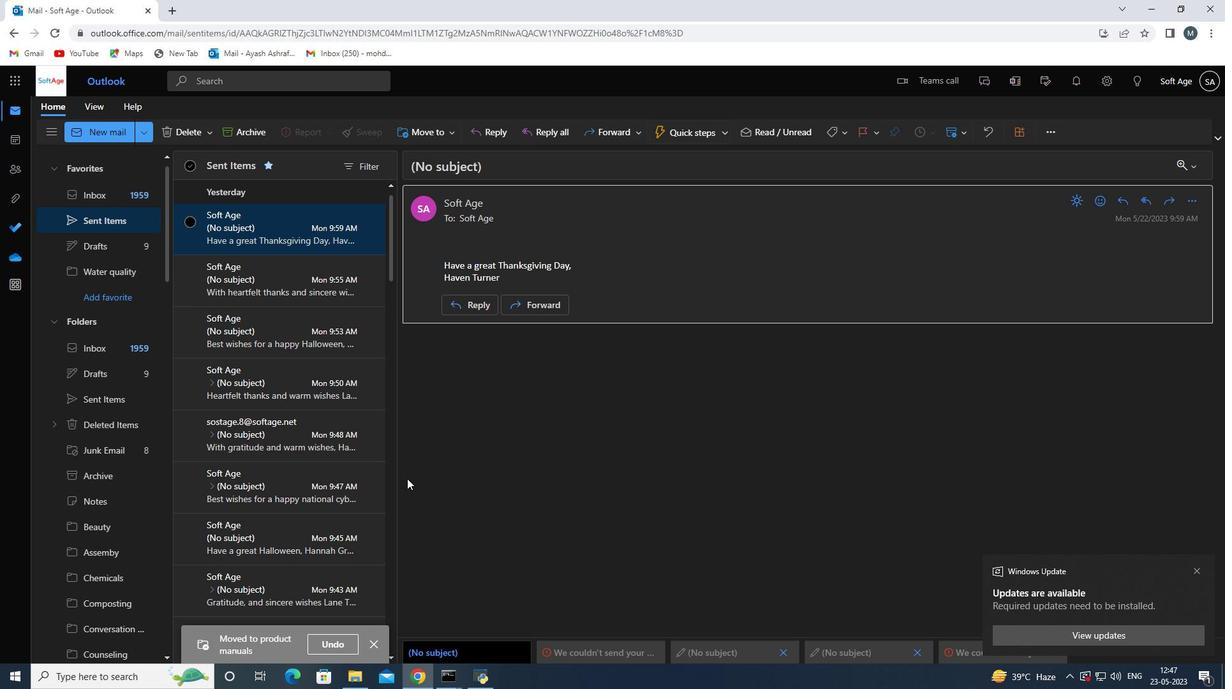 
Action: Mouse scrolled (407, 479) with delta (0, 0)
Screenshot: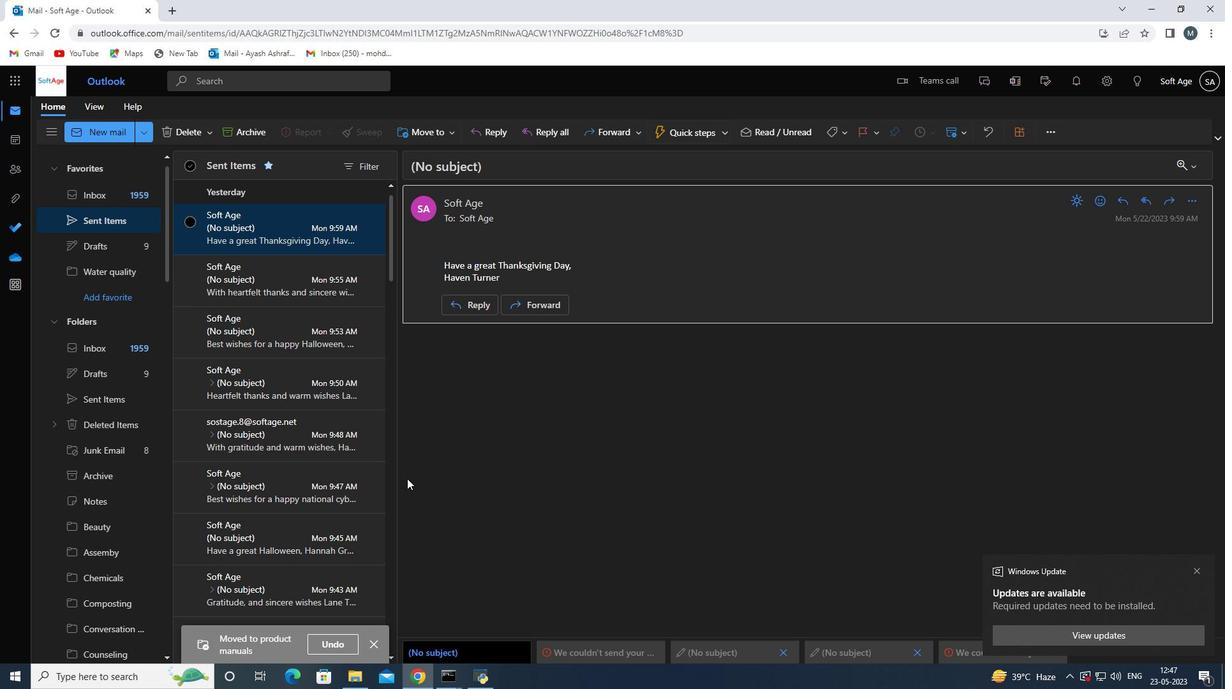 
